 Task: Find connections with filter location Bad Nauheim with filter topic #Leadershipfirstwith filter profile language Potuguese with filter current company Accelya Group with filter school Rajasthan Technical University, Kota with filter industry Financial Services with filter service category Loans with filter keywords title Hotel Receptionist
Action: Mouse moved to (570, 75)
Screenshot: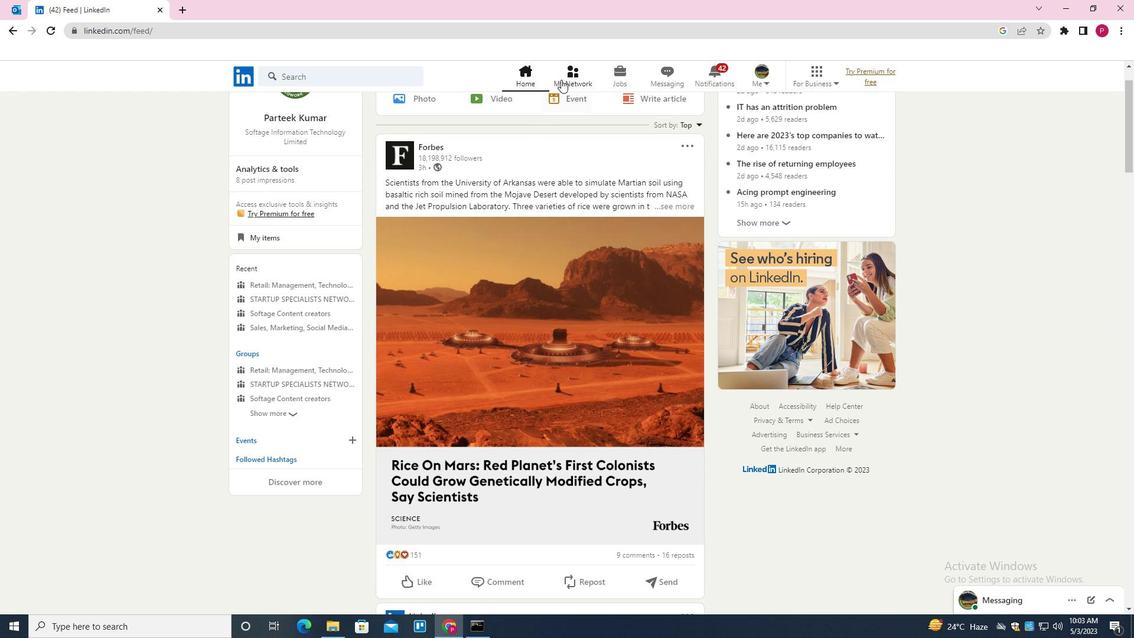 
Action: Mouse pressed left at (570, 75)
Screenshot: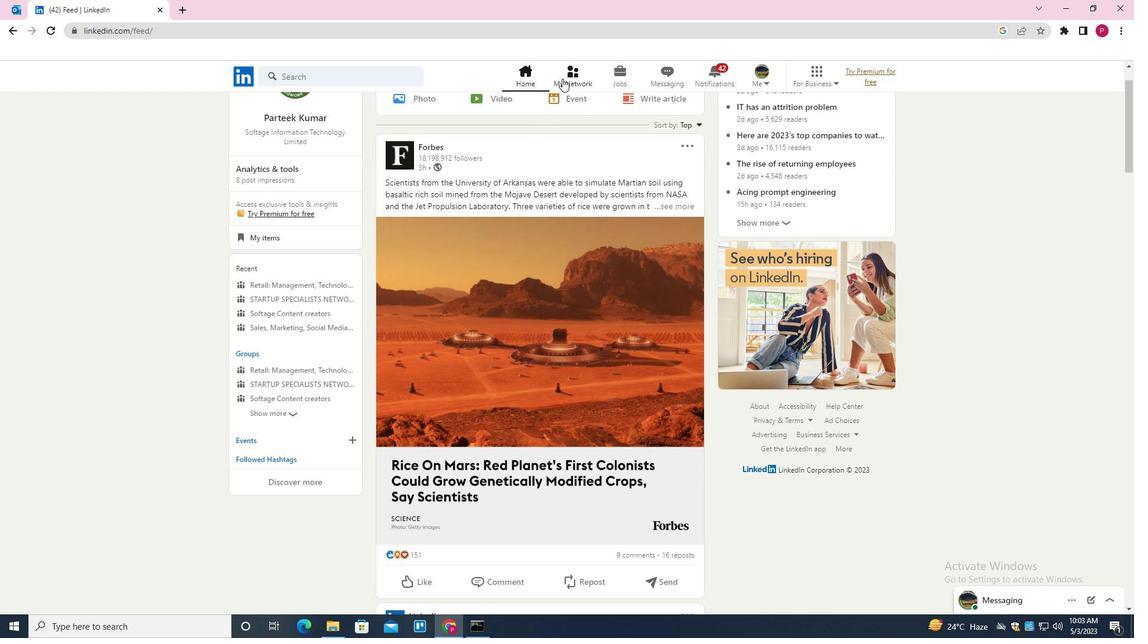 
Action: Mouse moved to (370, 140)
Screenshot: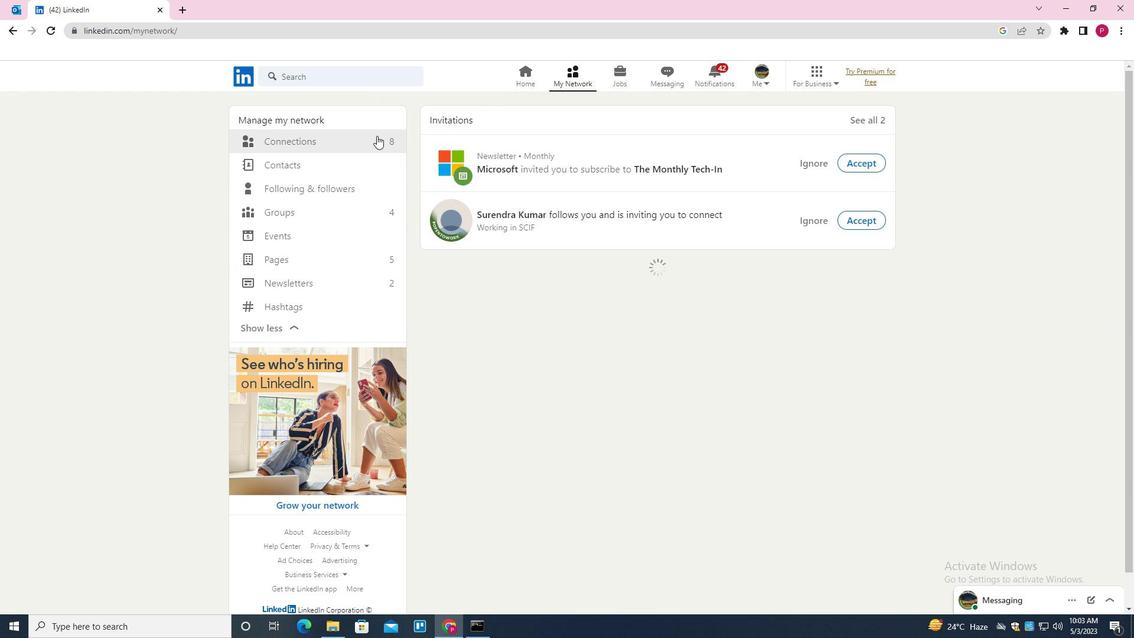 
Action: Mouse pressed left at (370, 140)
Screenshot: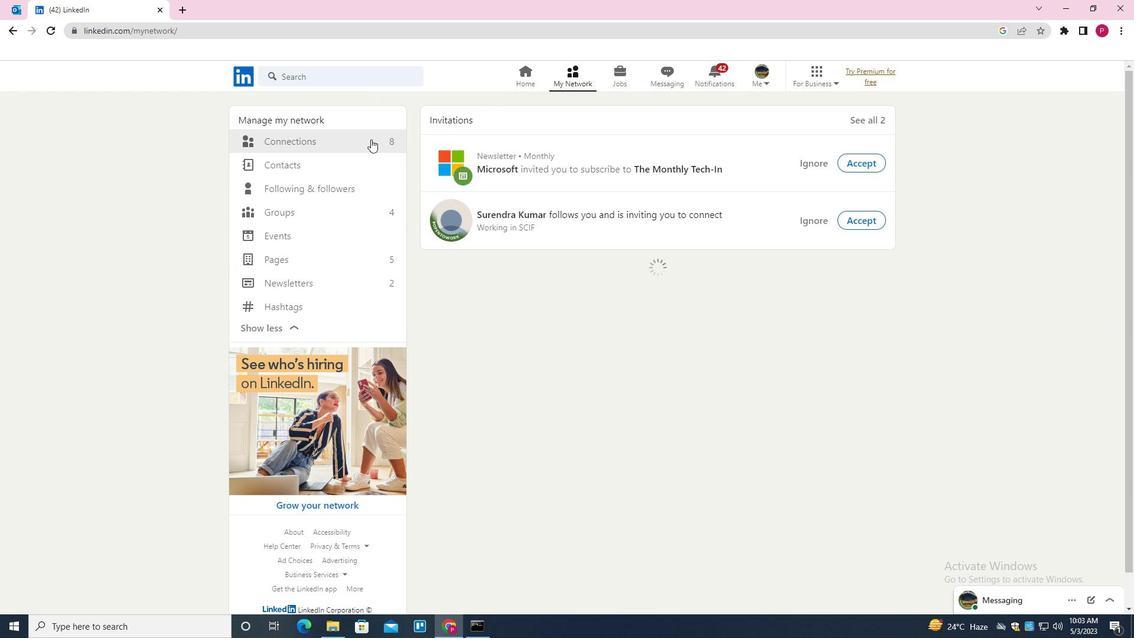 
Action: Mouse moved to (654, 142)
Screenshot: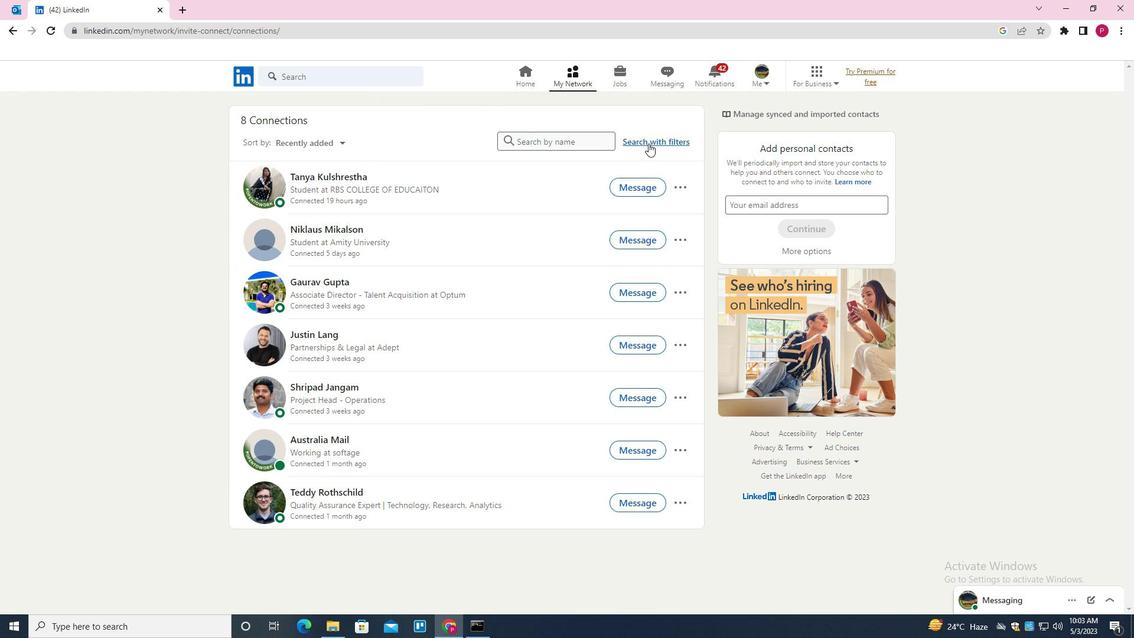 
Action: Mouse pressed left at (654, 142)
Screenshot: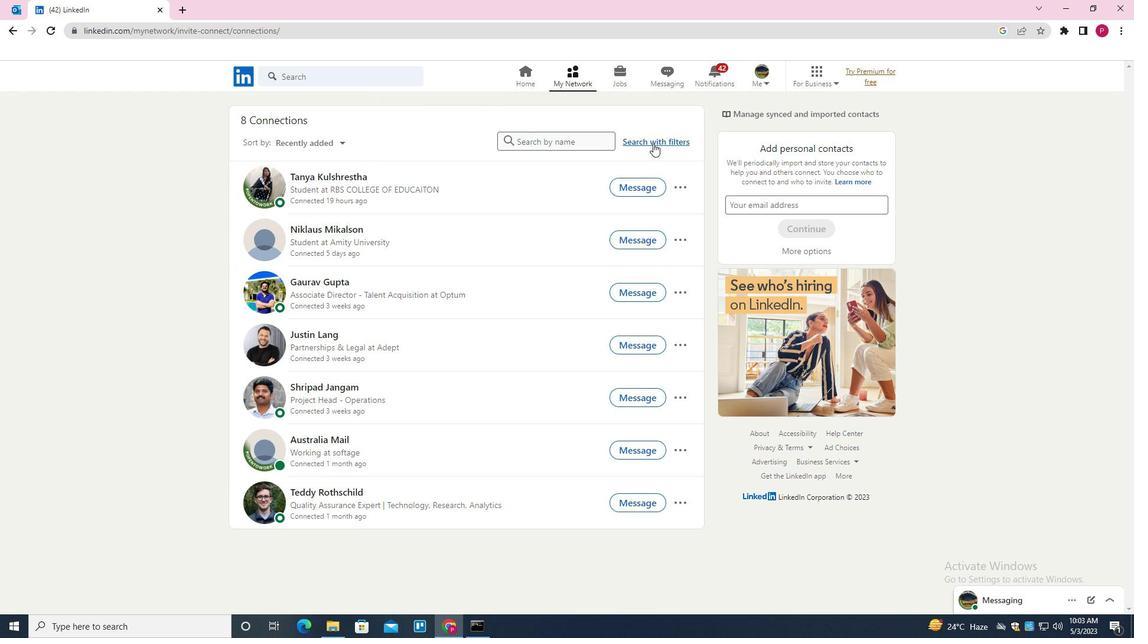 
Action: Mouse moved to (604, 111)
Screenshot: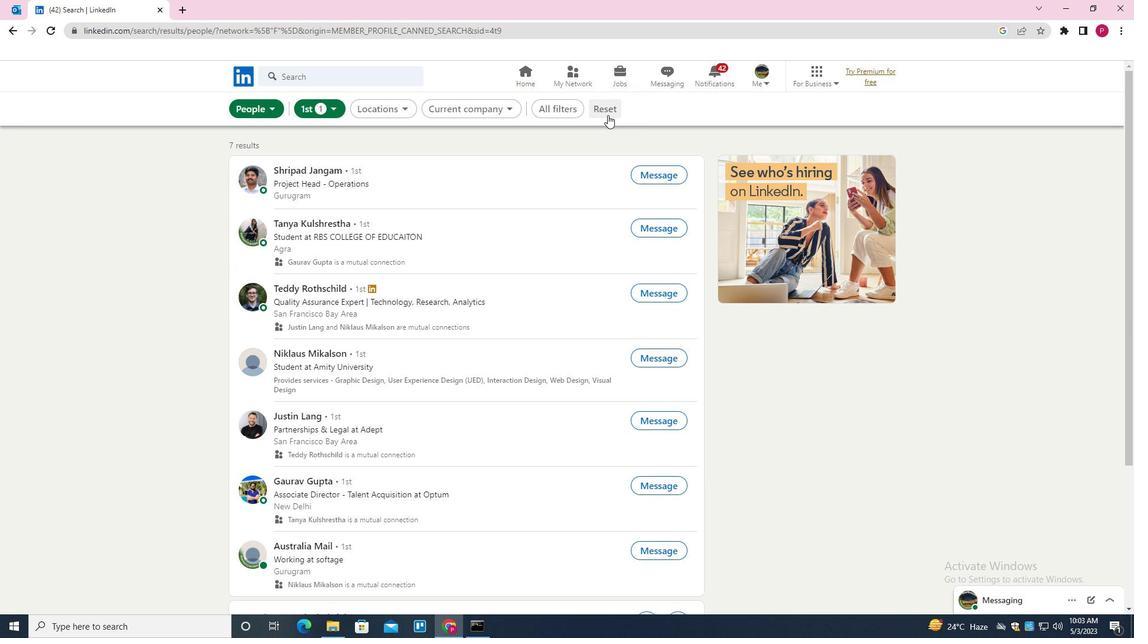 
Action: Mouse pressed left at (604, 111)
Screenshot: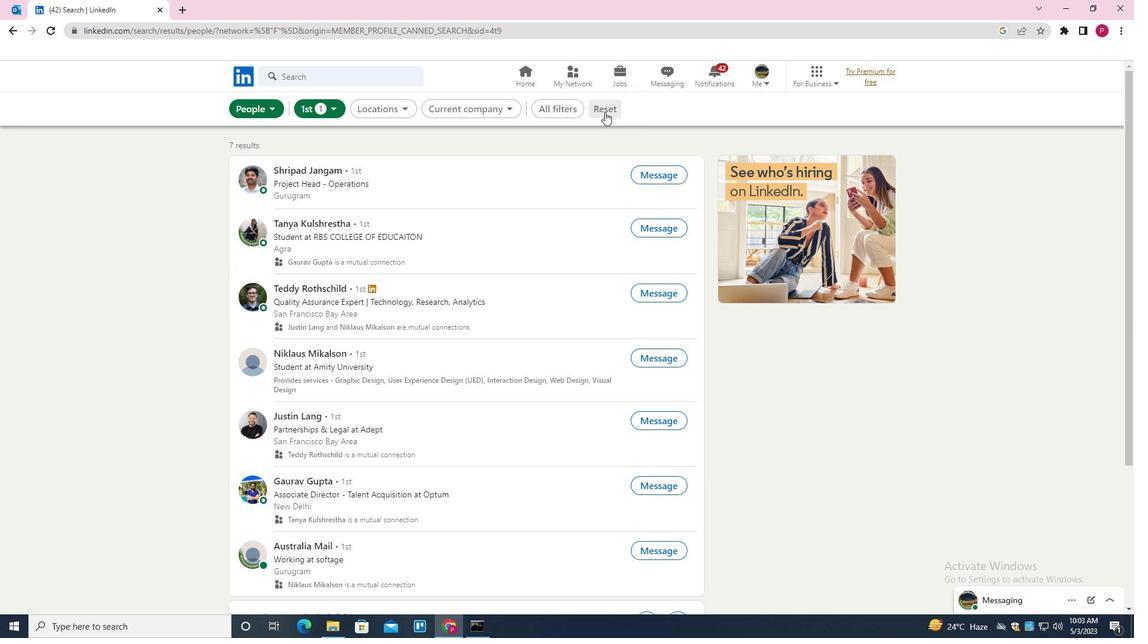 
Action: Mouse moved to (589, 109)
Screenshot: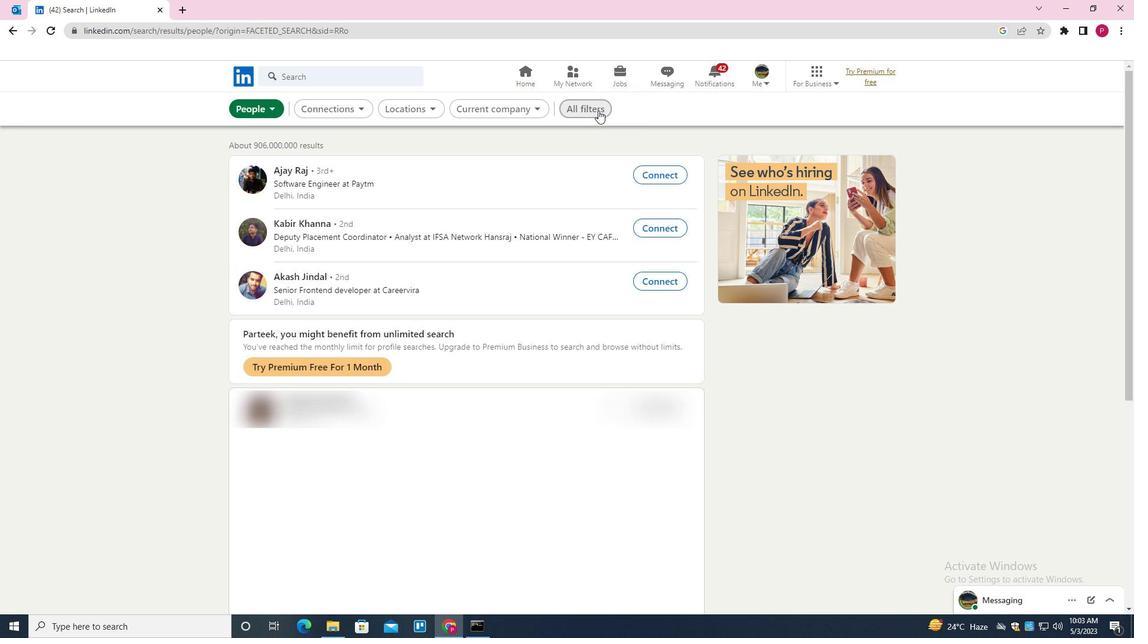 
Action: Mouse pressed left at (589, 109)
Screenshot: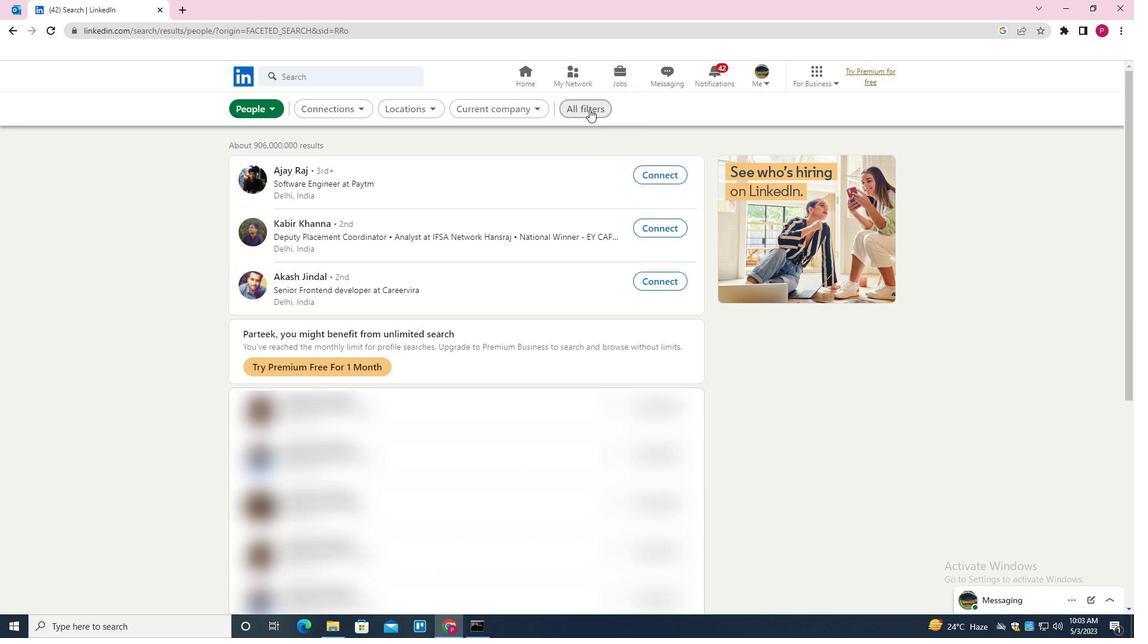
Action: Mouse moved to (896, 261)
Screenshot: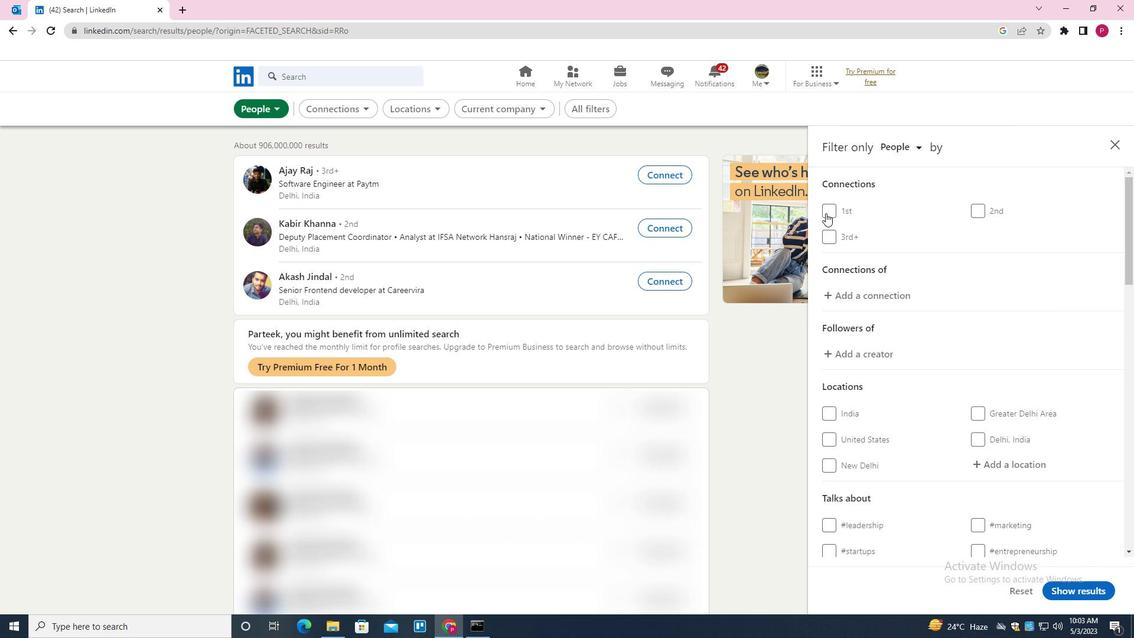 
Action: Mouse scrolled (896, 261) with delta (0, 0)
Screenshot: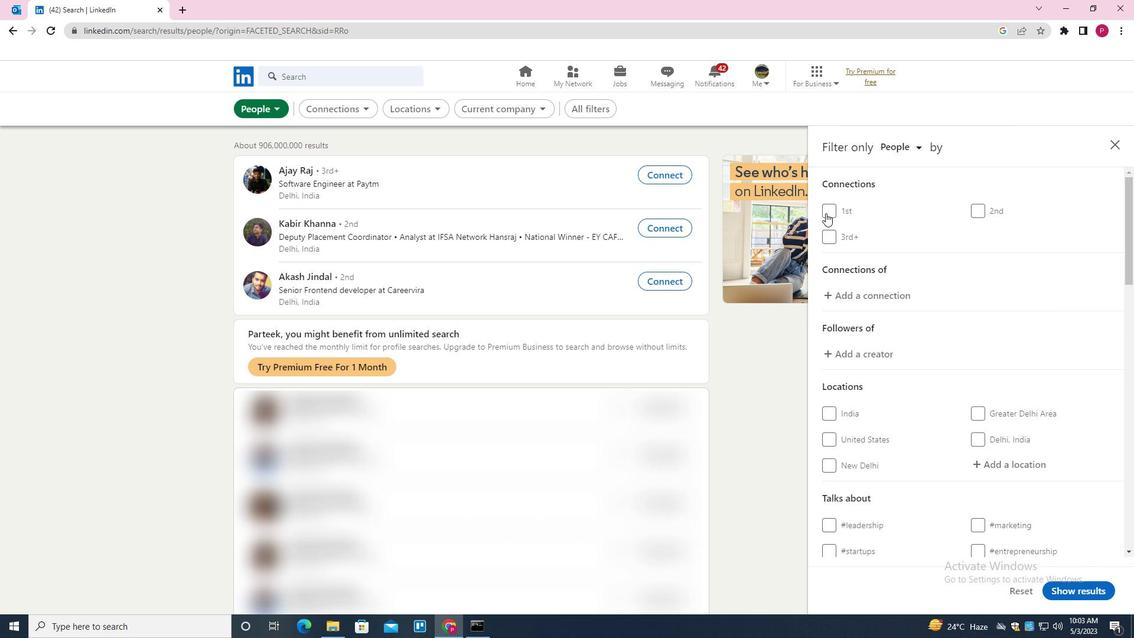 
Action: Mouse moved to (928, 285)
Screenshot: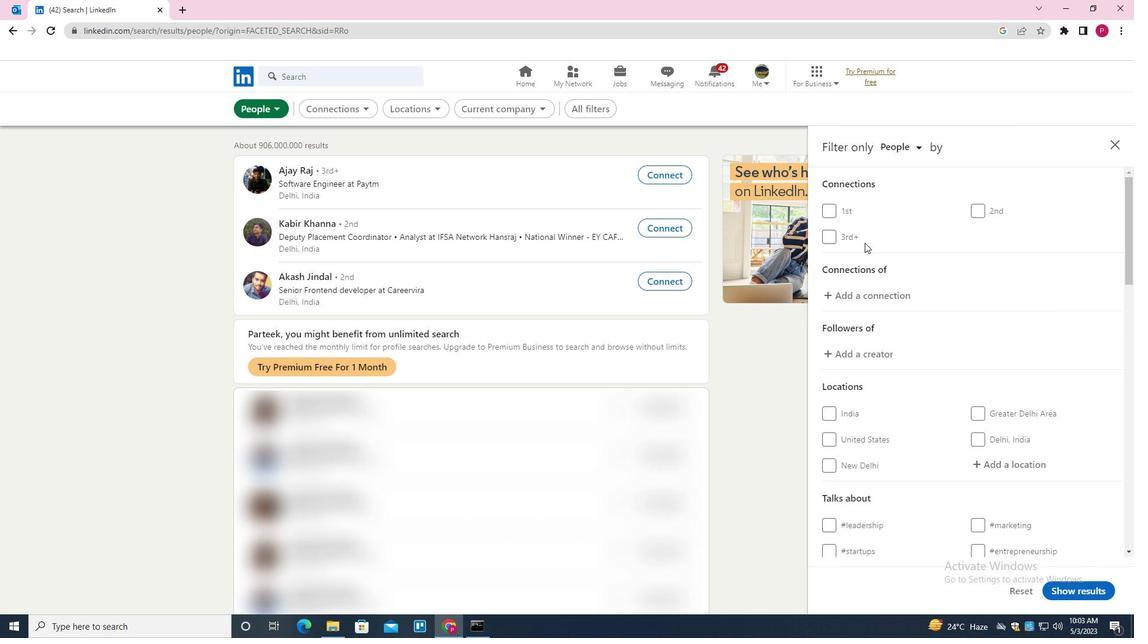 
Action: Mouse scrolled (928, 284) with delta (0, 0)
Screenshot: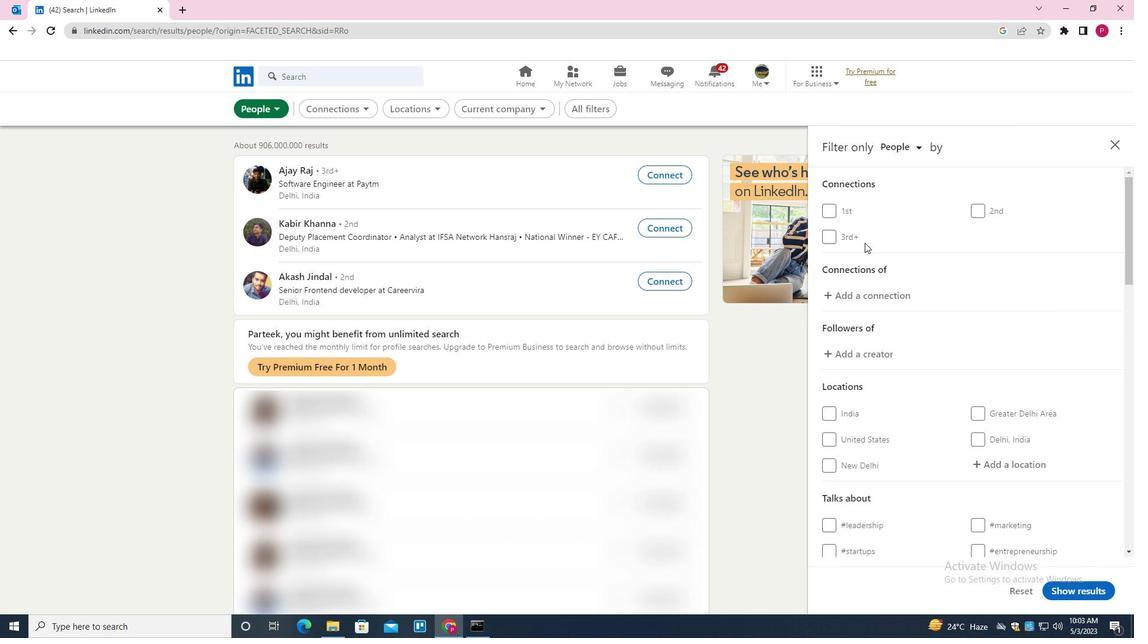 
Action: Mouse moved to (994, 336)
Screenshot: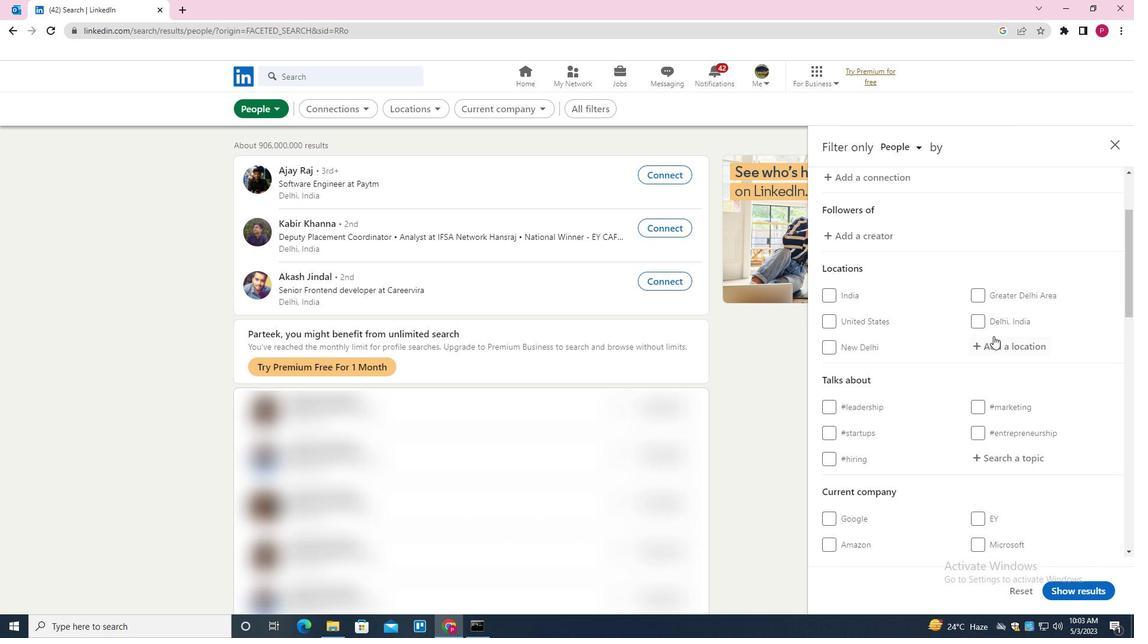
Action: Mouse pressed left at (994, 336)
Screenshot: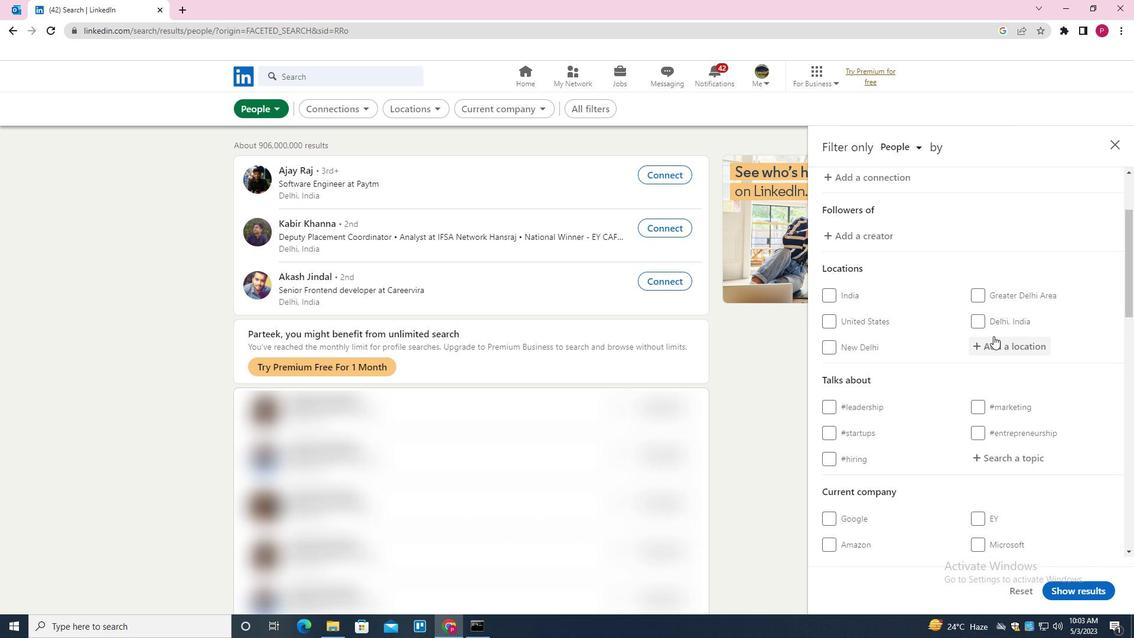 
Action: Key pressed <Key.shift>BAD<Key.space><Key.shift><Key.shift><Key.shift><Key.shift>NAUHEIM<Key.down><Key.enter>
Screenshot: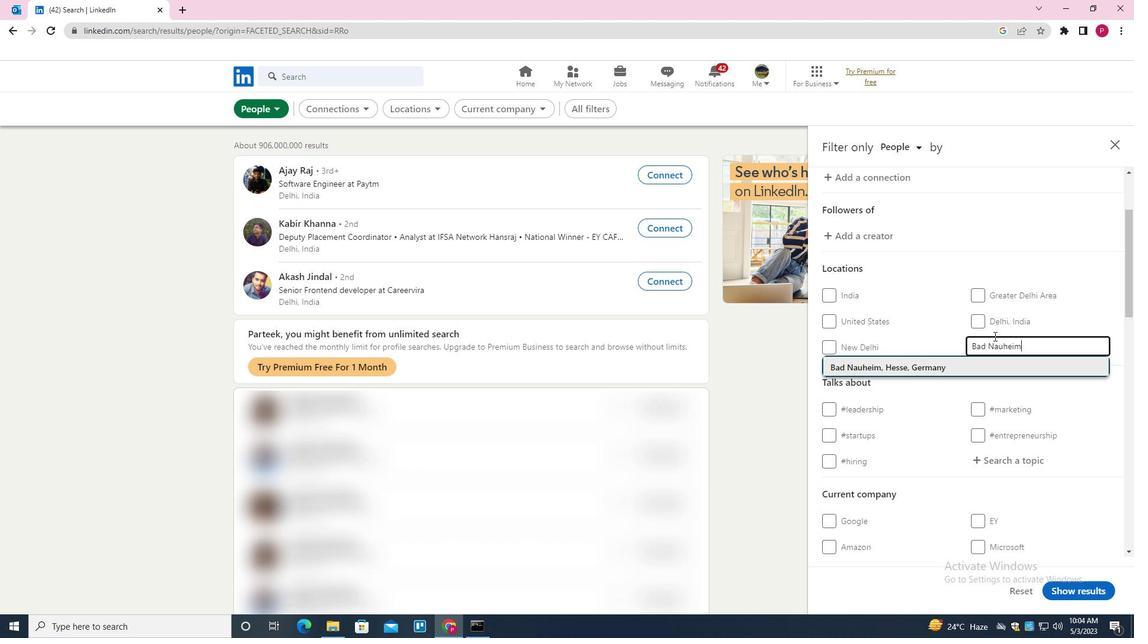 
Action: Mouse moved to (970, 349)
Screenshot: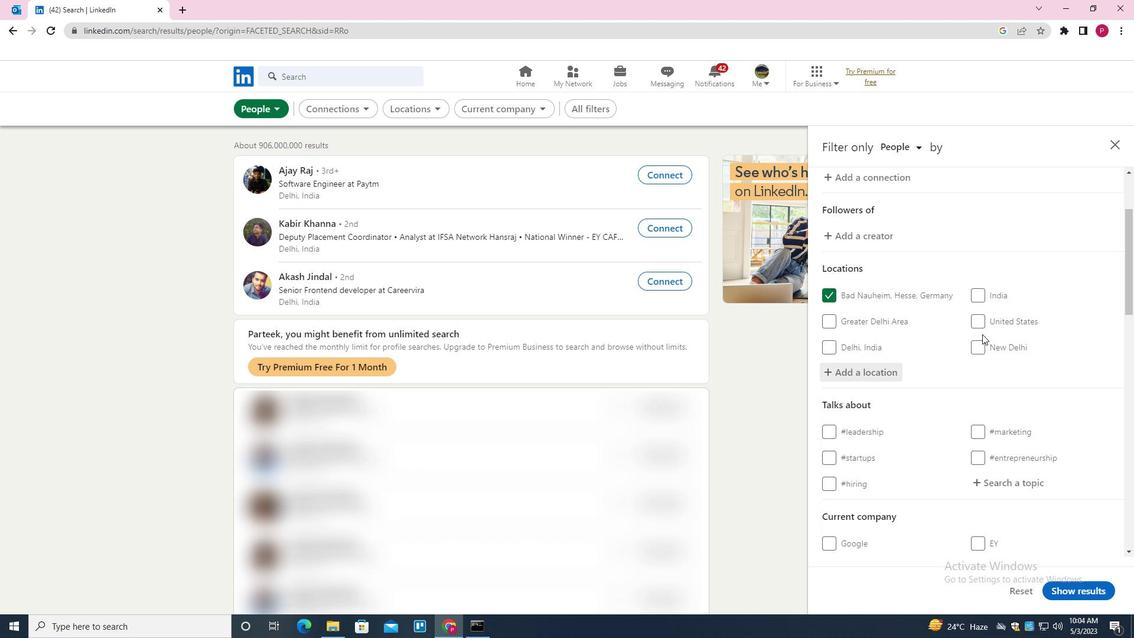 
Action: Mouse scrolled (970, 349) with delta (0, 0)
Screenshot: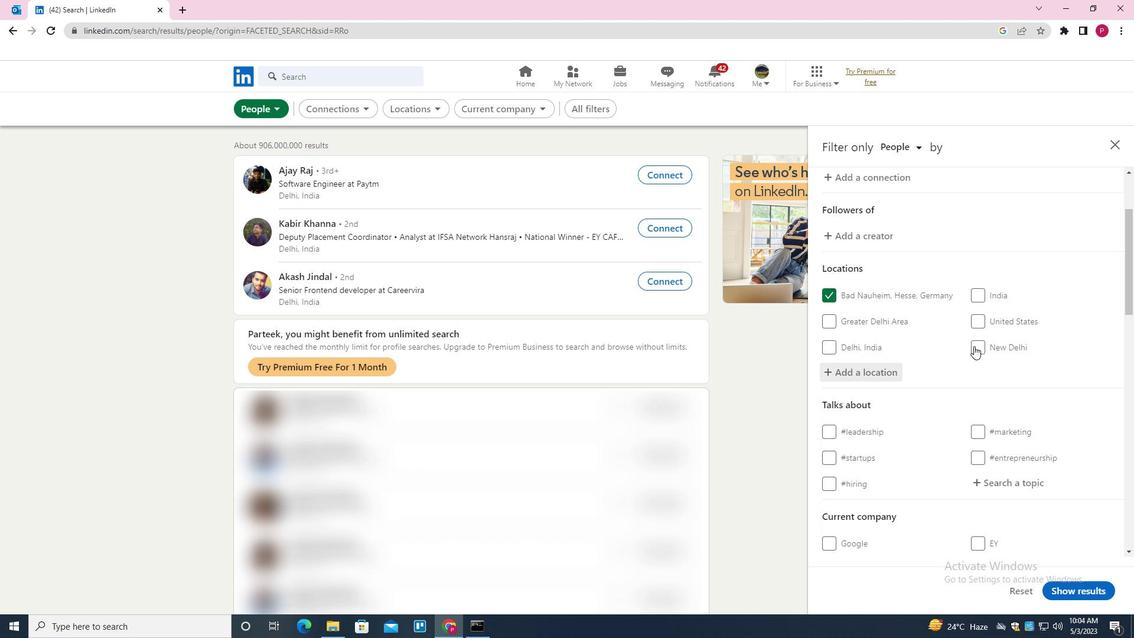 
Action: Mouse moved to (970, 350)
Screenshot: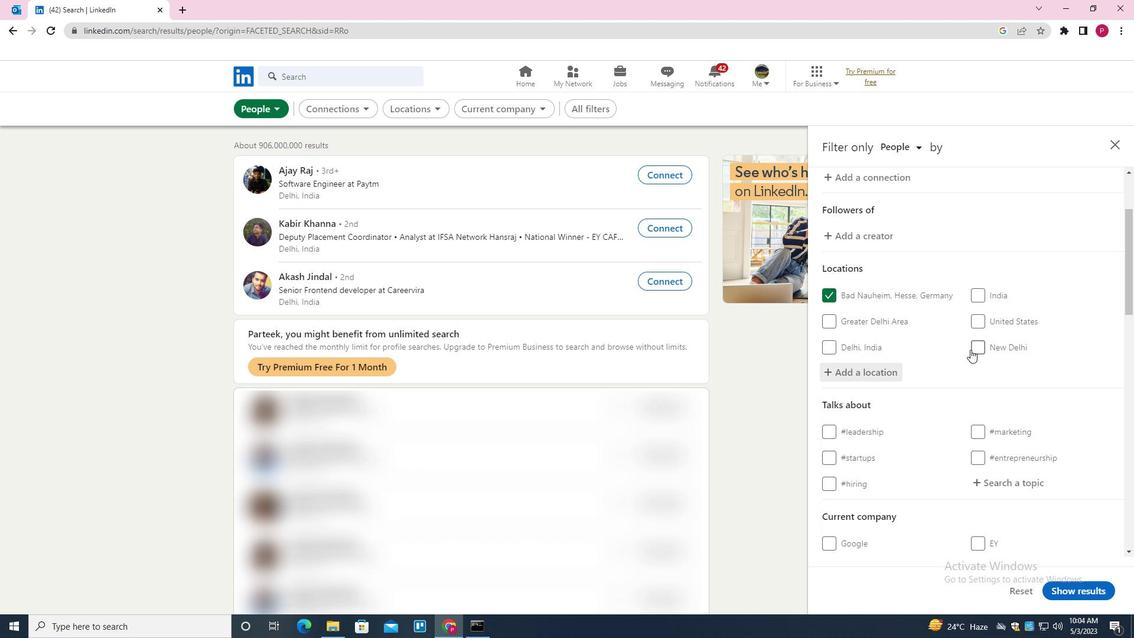 
Action: Mouse scrolled (970, 350) with delta (0, 0)
Screenshot: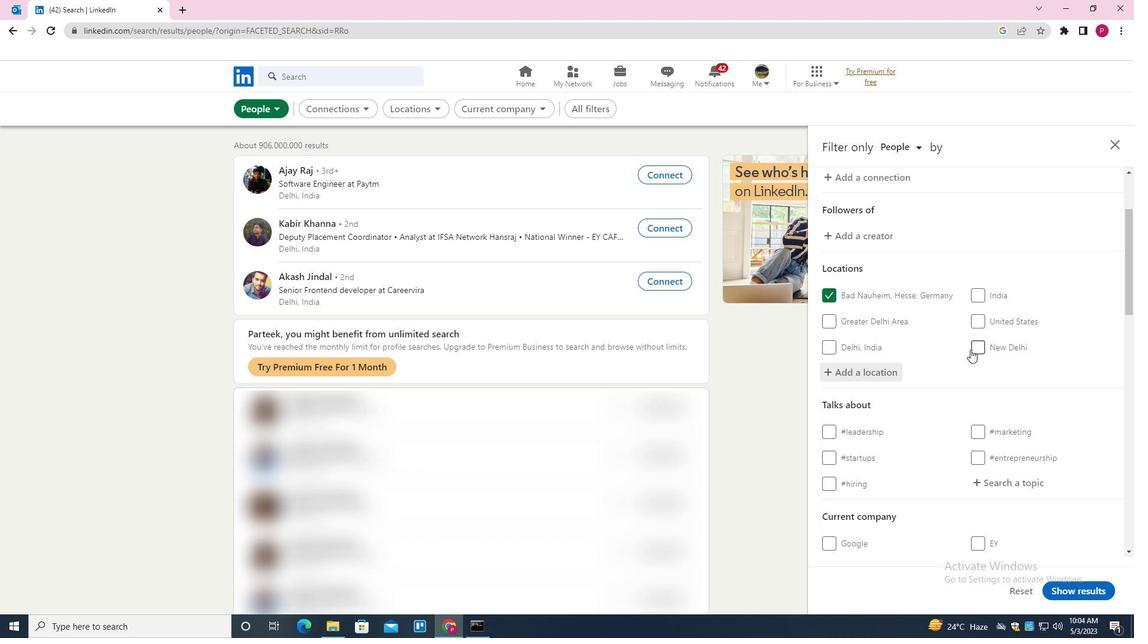 
Action: Mouse moved to (970, 352)
Screenshot: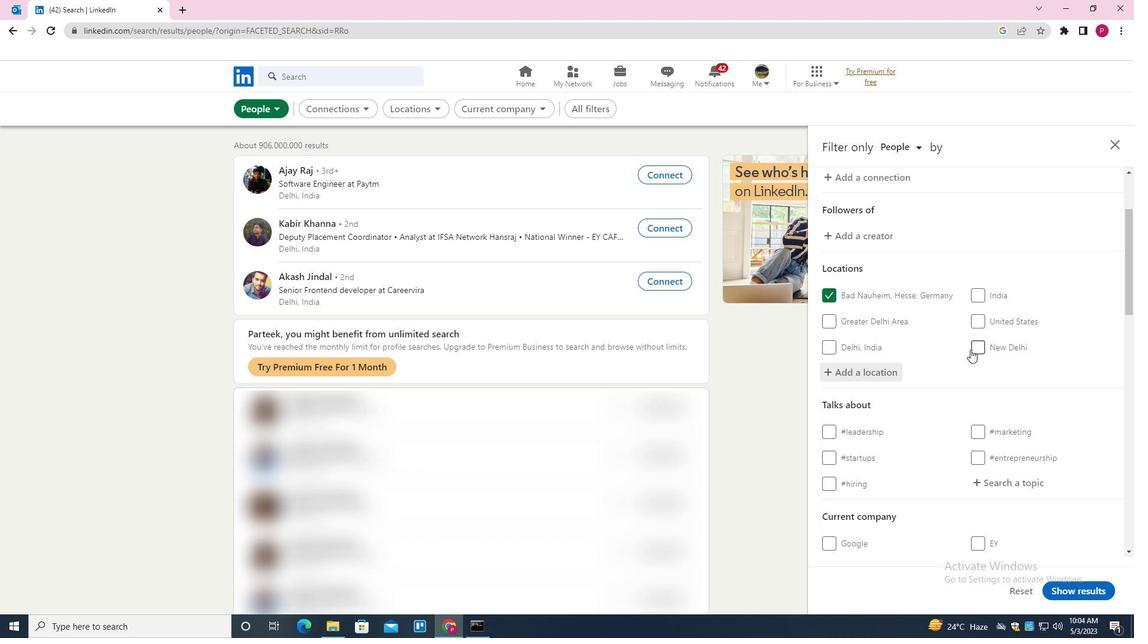 
Action: Mouse scrolled (970, 352) with delta (0, 0)
Screenshot: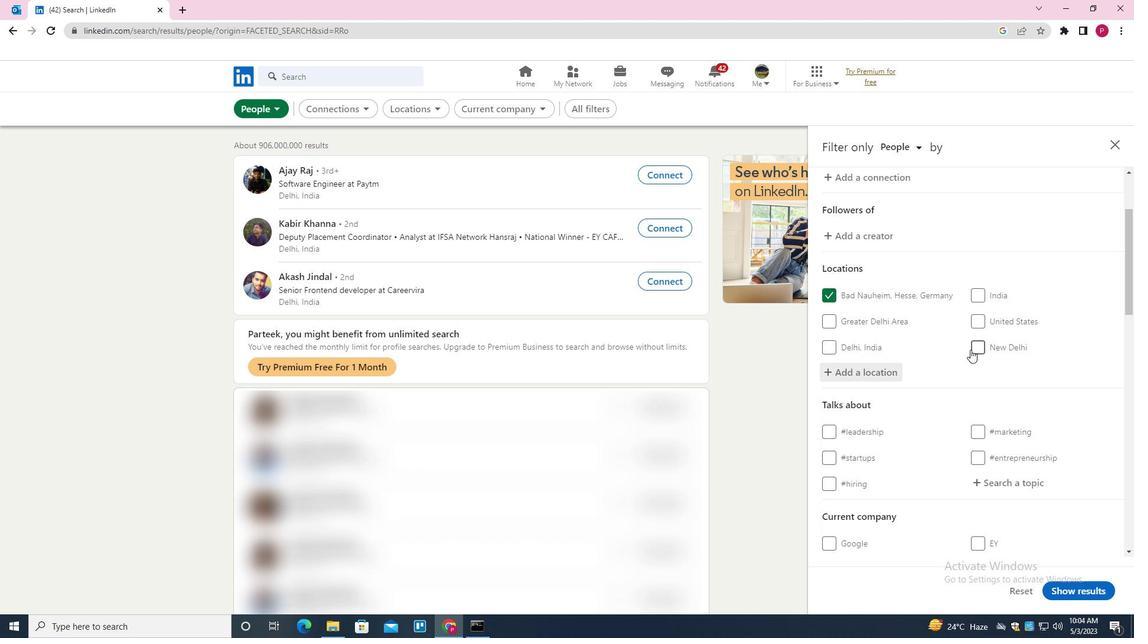 
Action: Mouse moved to (972, 353)
Screenshot: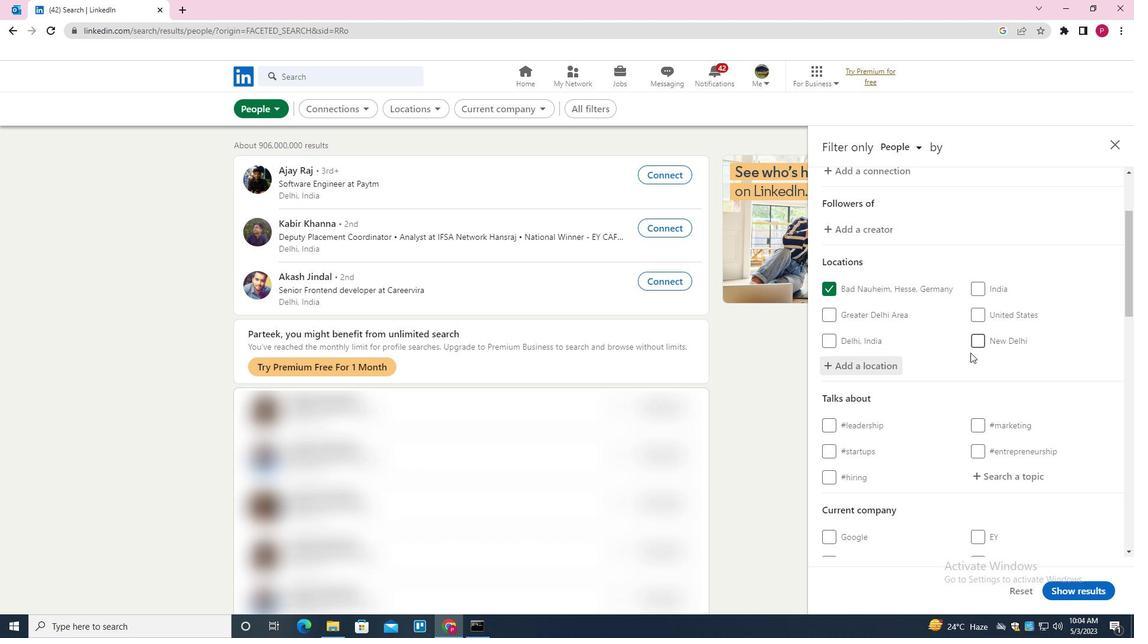 
Action: Mouse scrolled (972, 352) with delta (0, 0)
Screenshot: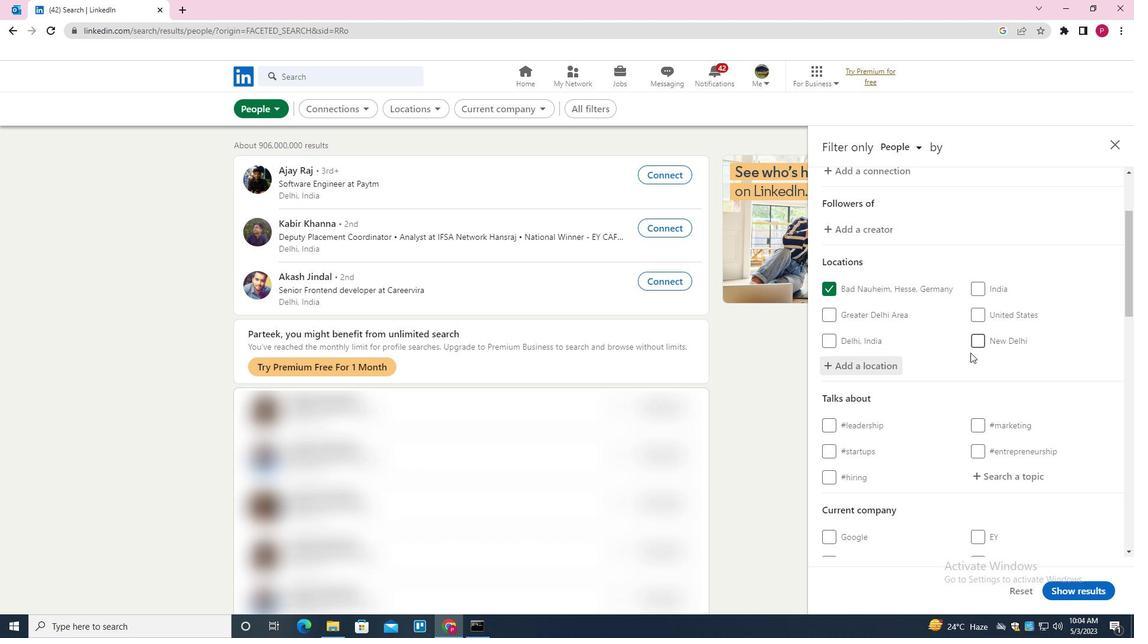 
Action: Mouse moved to (1020, 244)
Screenshot: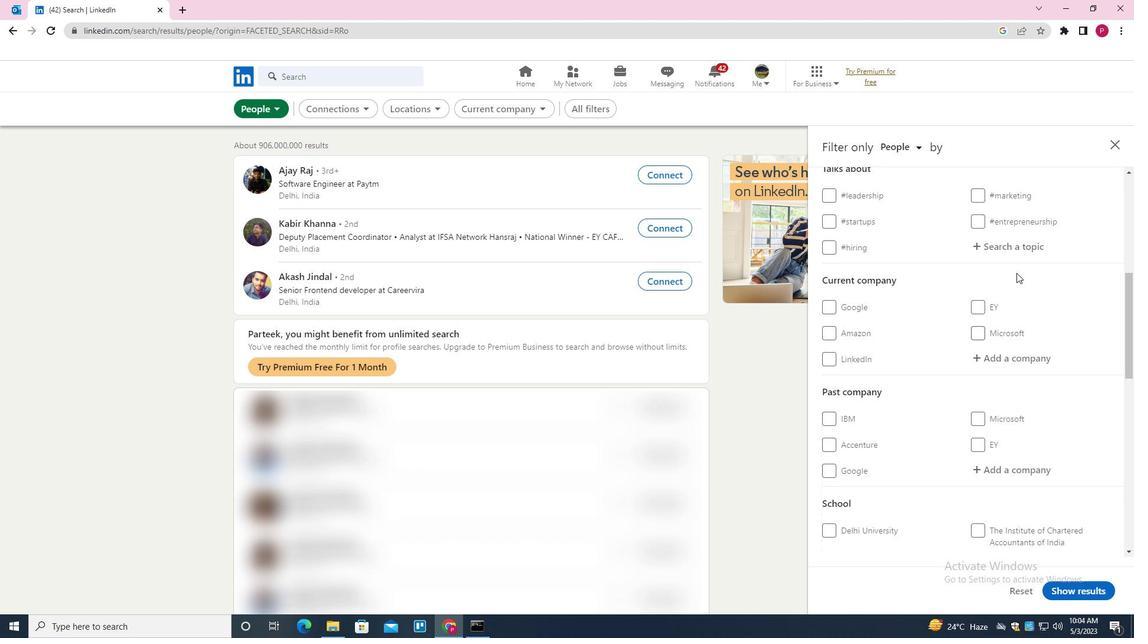 
Action: Mouse pressed left at (1020, 244)
Screenshot: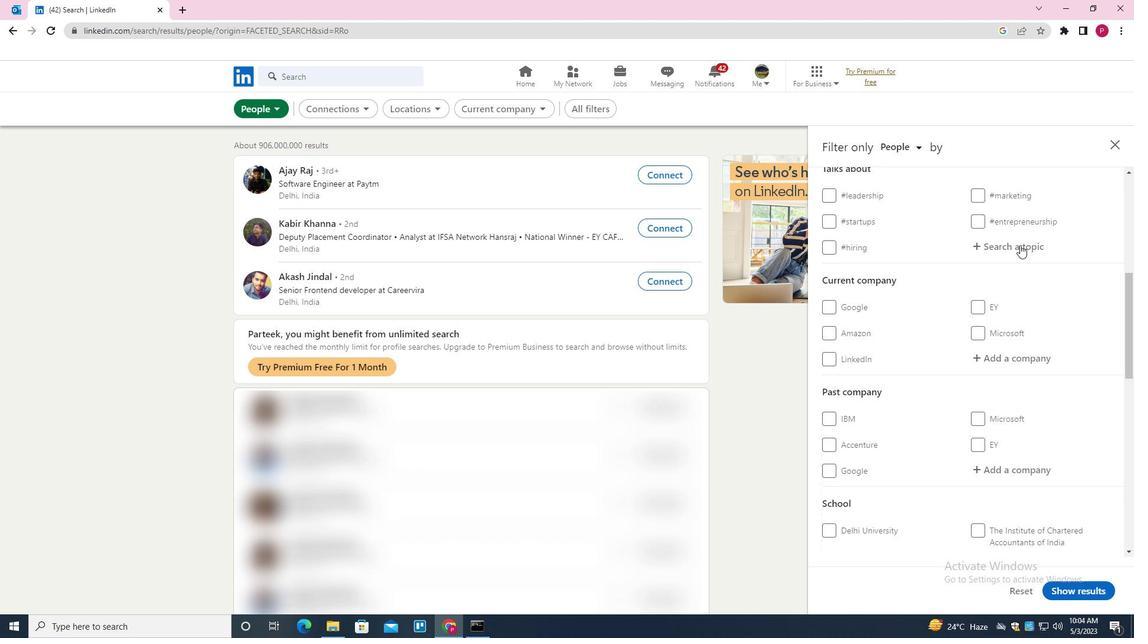 
Action: Key pressed LEADERSHIPFIRST<Key.down><Key.enter>
Screenshot: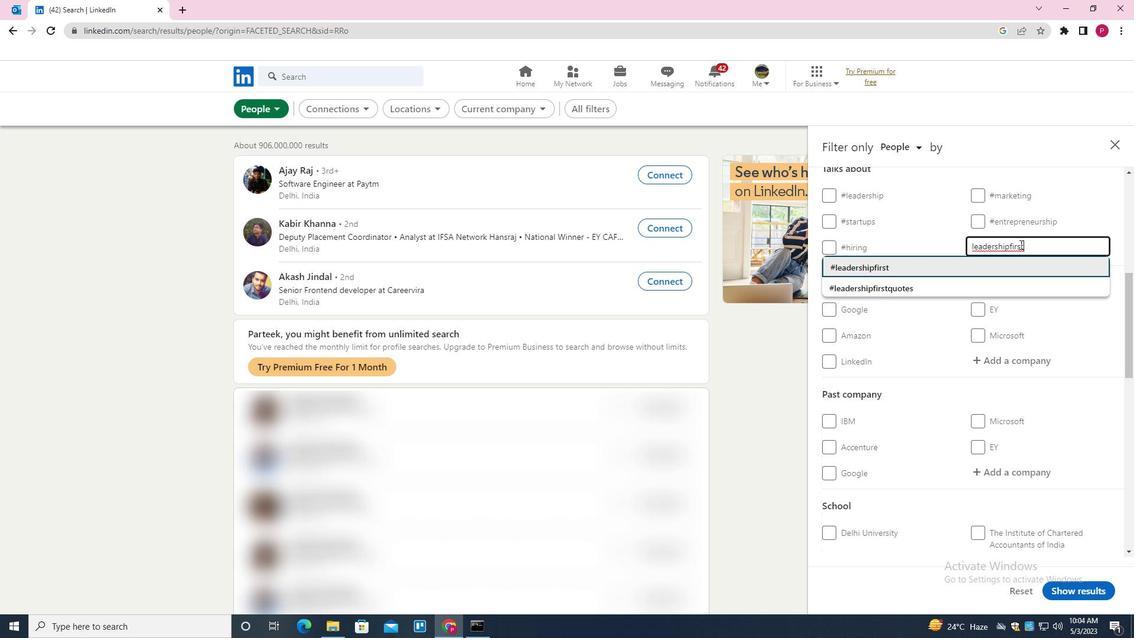 
Action: Mouse moved to (872, 248)
Screenshot: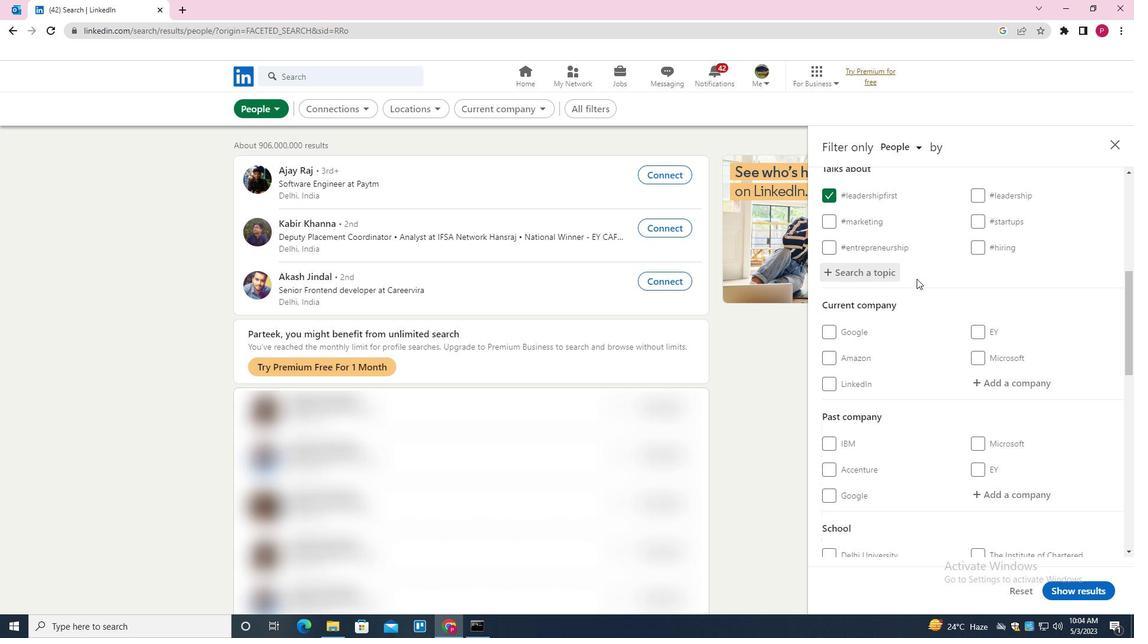 
Action: Mouse scrolled (872, 247) with delta (0, 0)
Screenshot: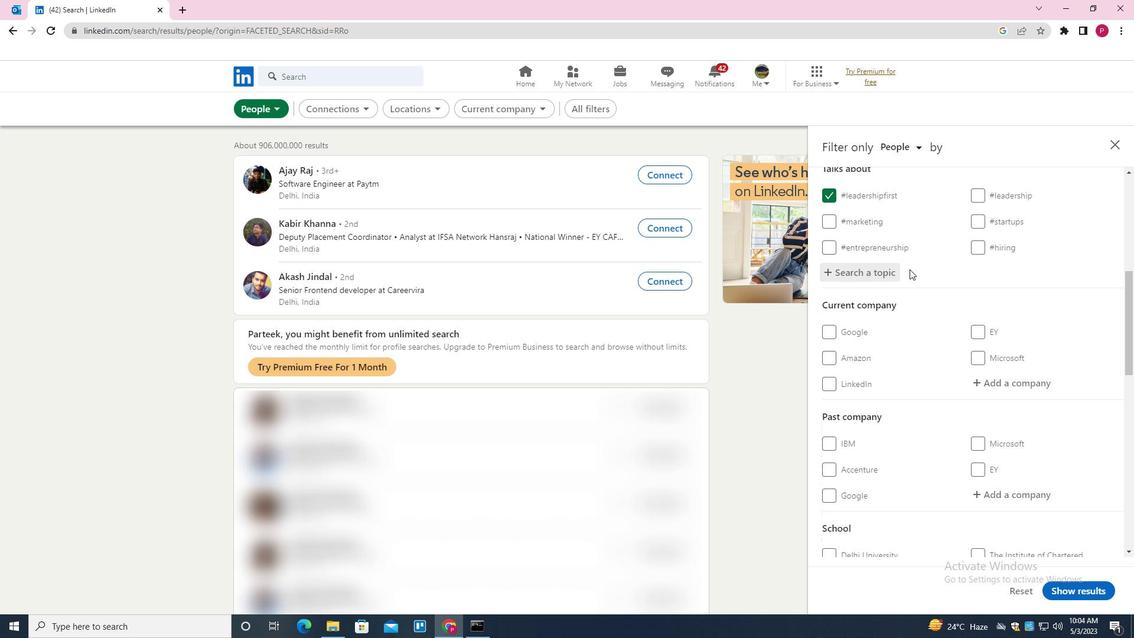 
Action: Mouse moved to (874, 246)
Screenshot: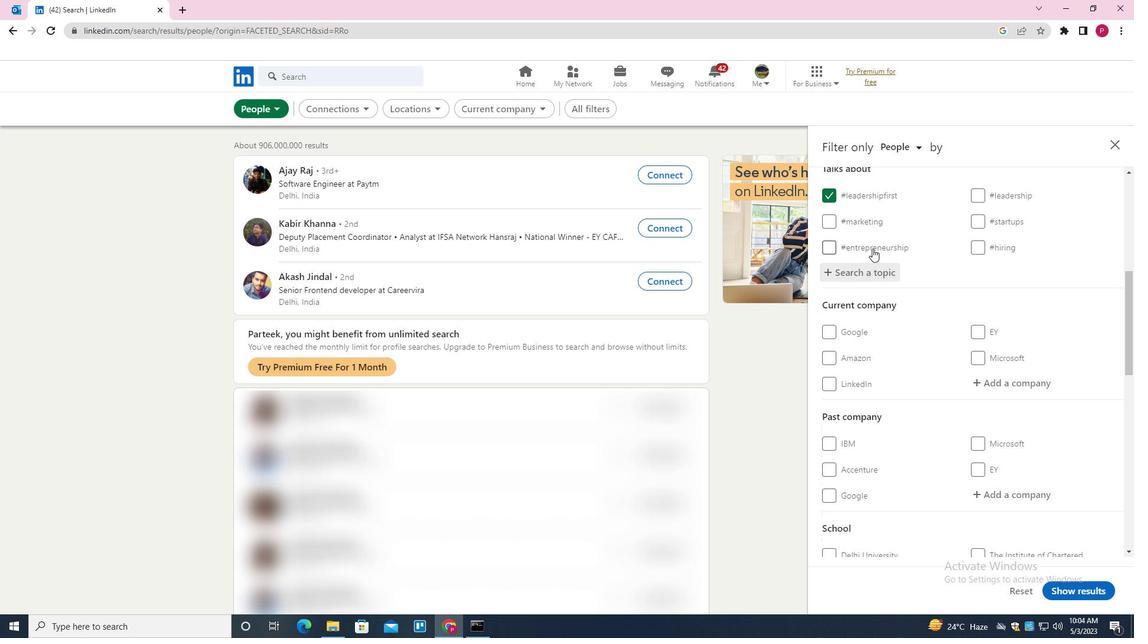 
Action: Mouse scrolled (874, 245) with delta (0, 0)
Screenshot: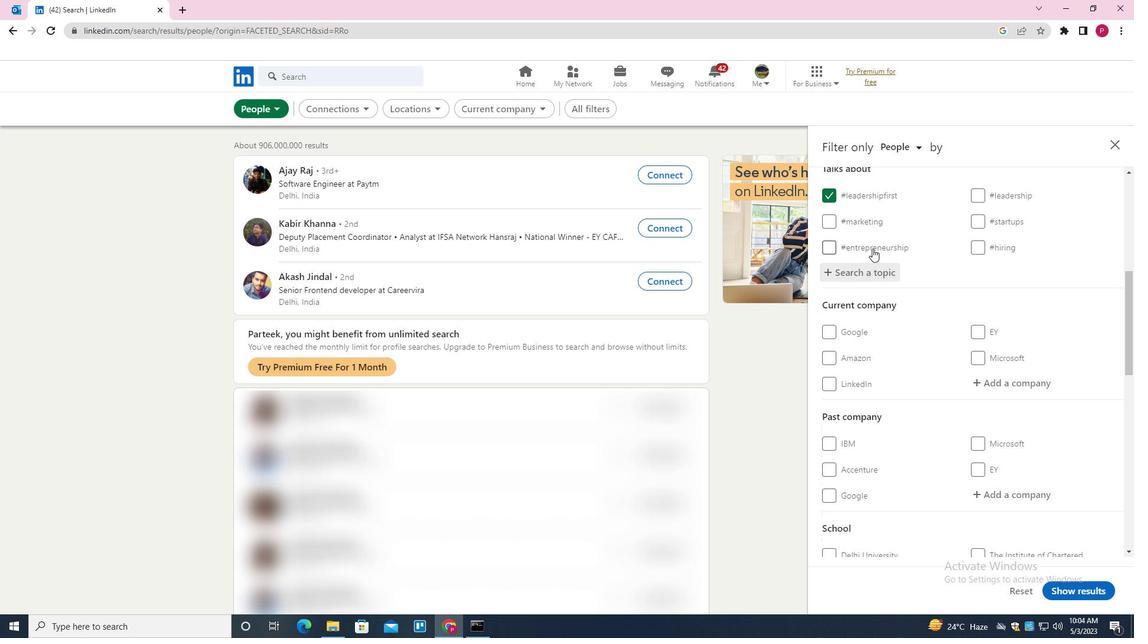 
Action: Mouse moved to (946, 288)
Screenshot: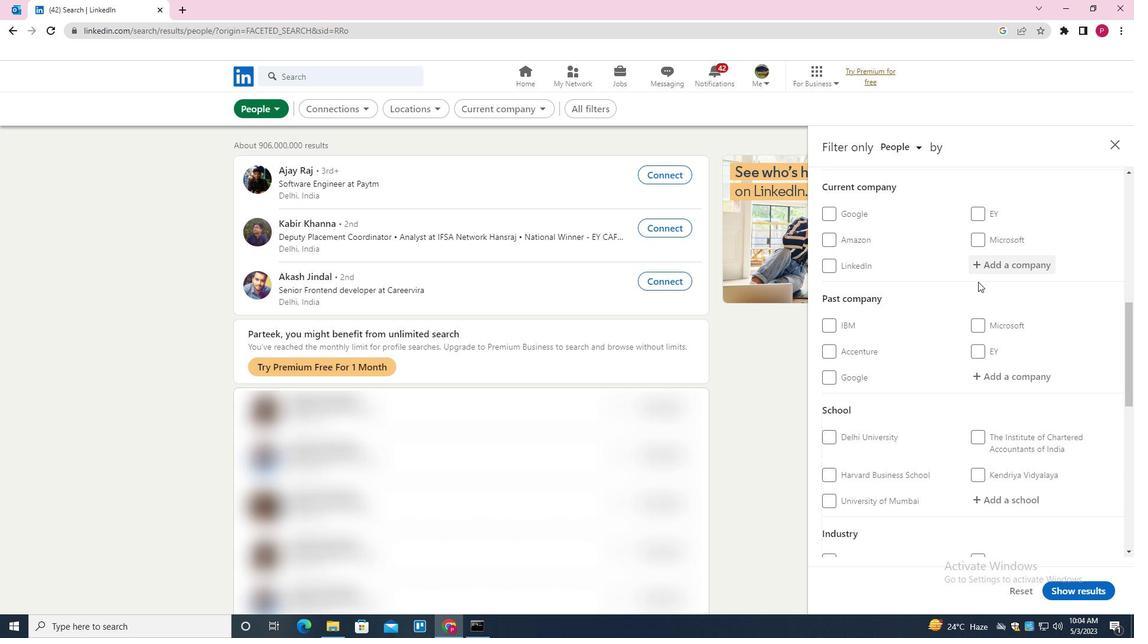 
Action: Mouse scrolled (946, 288) with delta (0, 0)
Screenshot: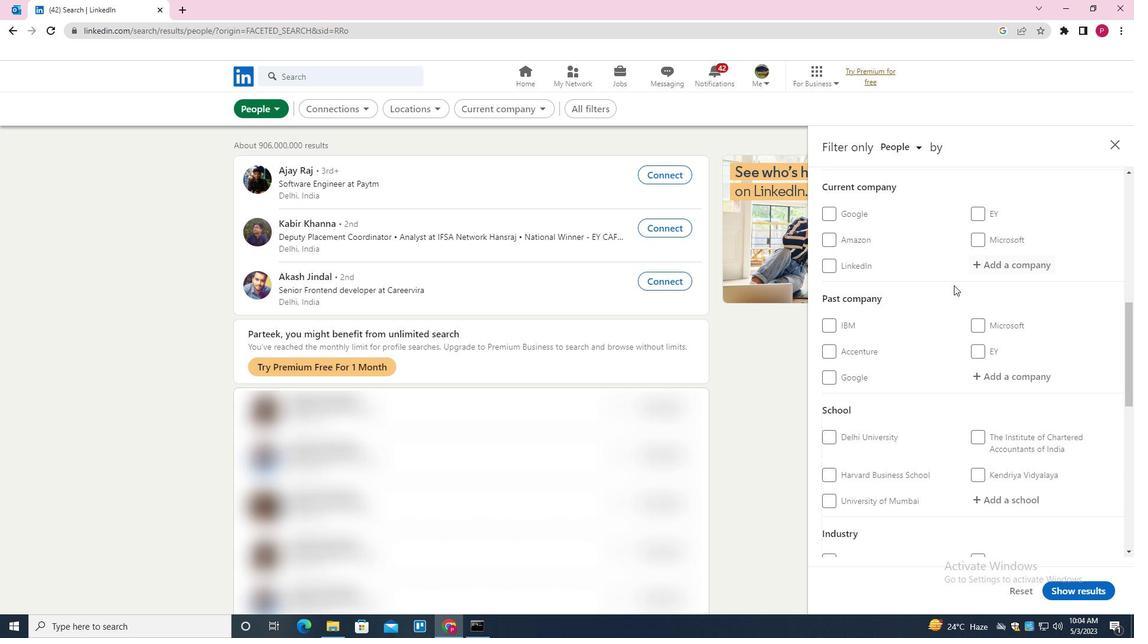 
Action: Mouse moved to (946, 289)
Screenshot: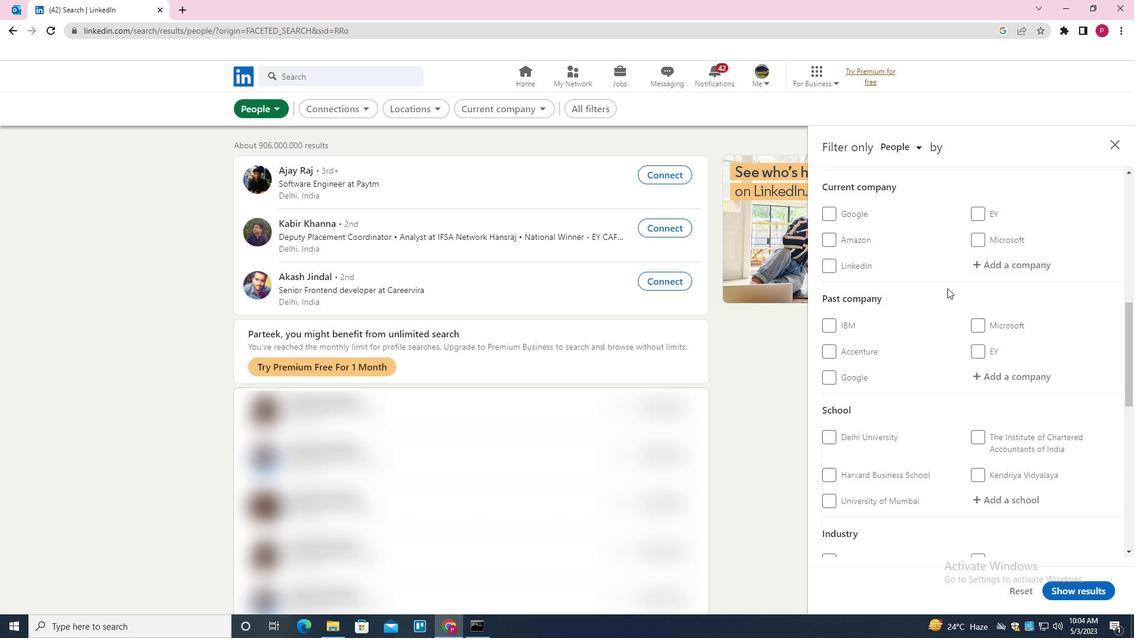 
Action: Mouse scrolled (946, 288) with delta (0, 0)
Screenshot: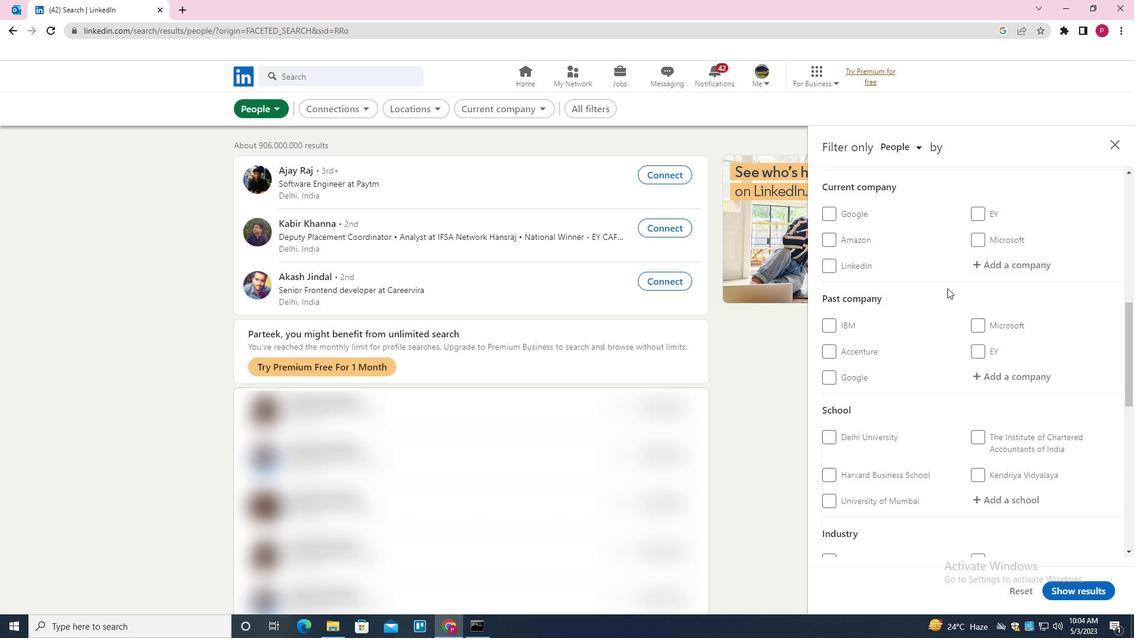 
Action: Mouse moved to (946, 289)
Screenshot: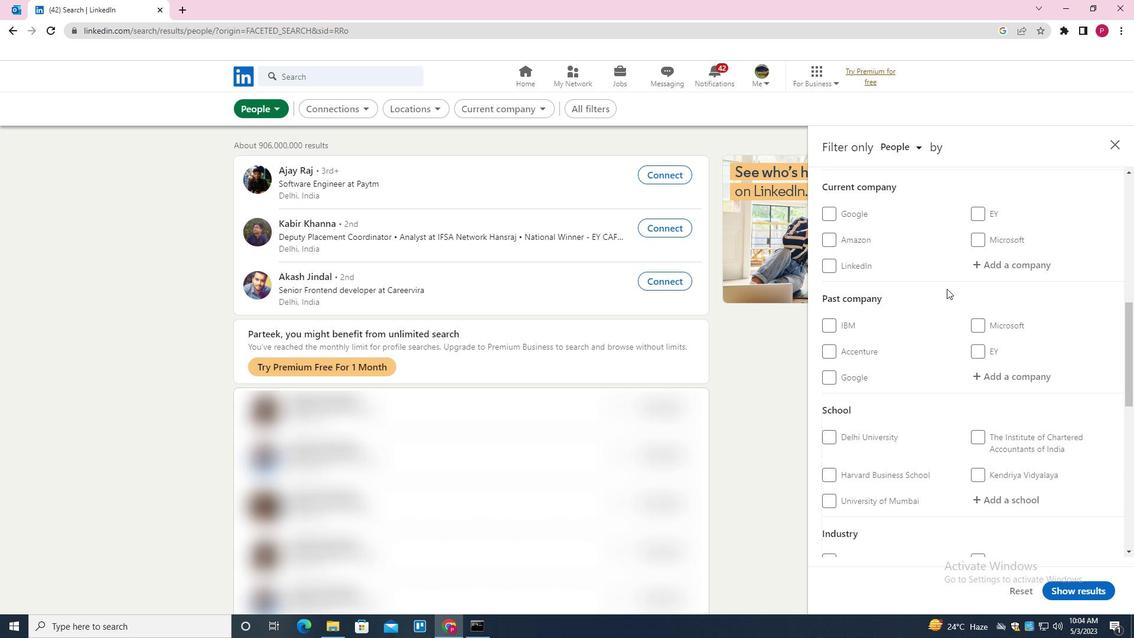 
Action: Mouse scrolled (946, 288) with delta (0, 0)
Screenshot: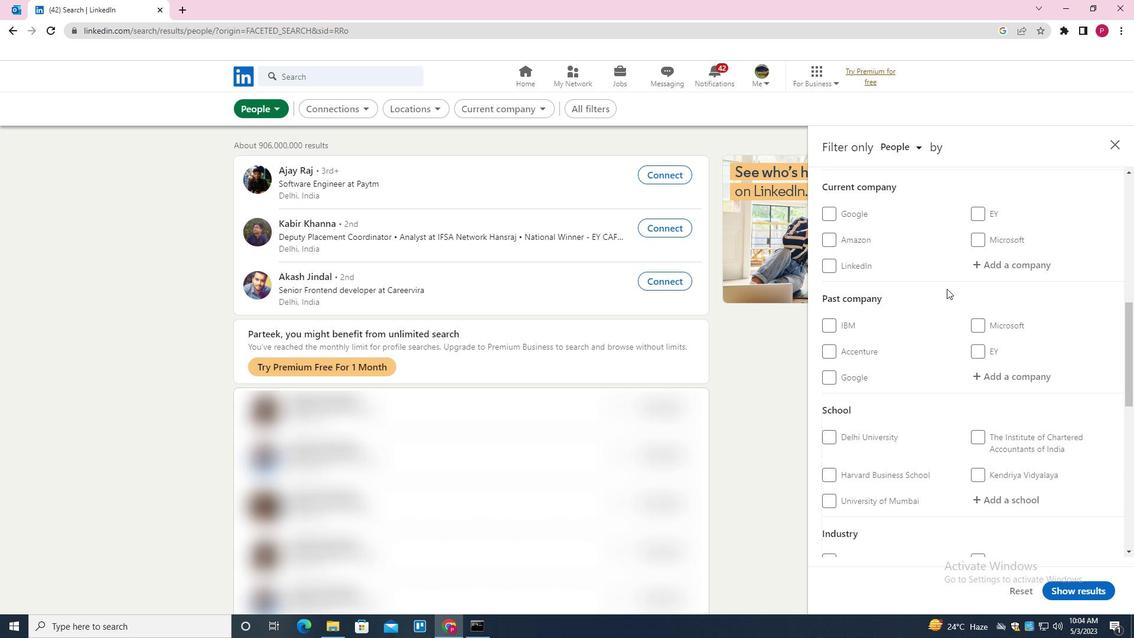 
Action: Mouse scrolled (946, 288) with delta (0, 0)
Screenshot: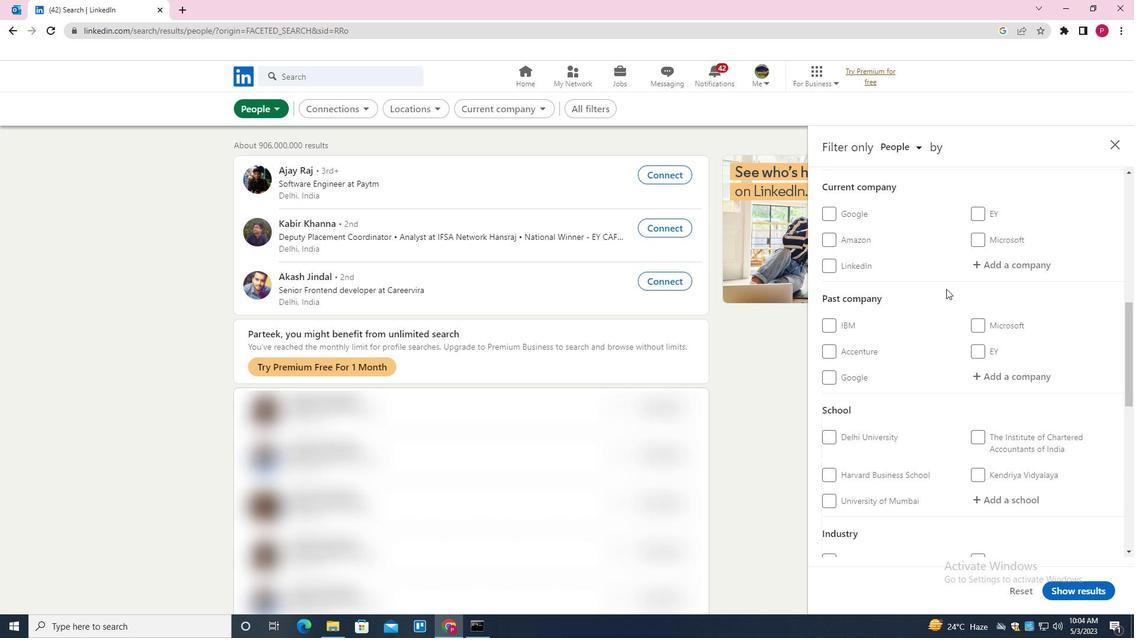 
Action: Mouse scrolled (946, 288) with delta (0, 0)
Screenshot: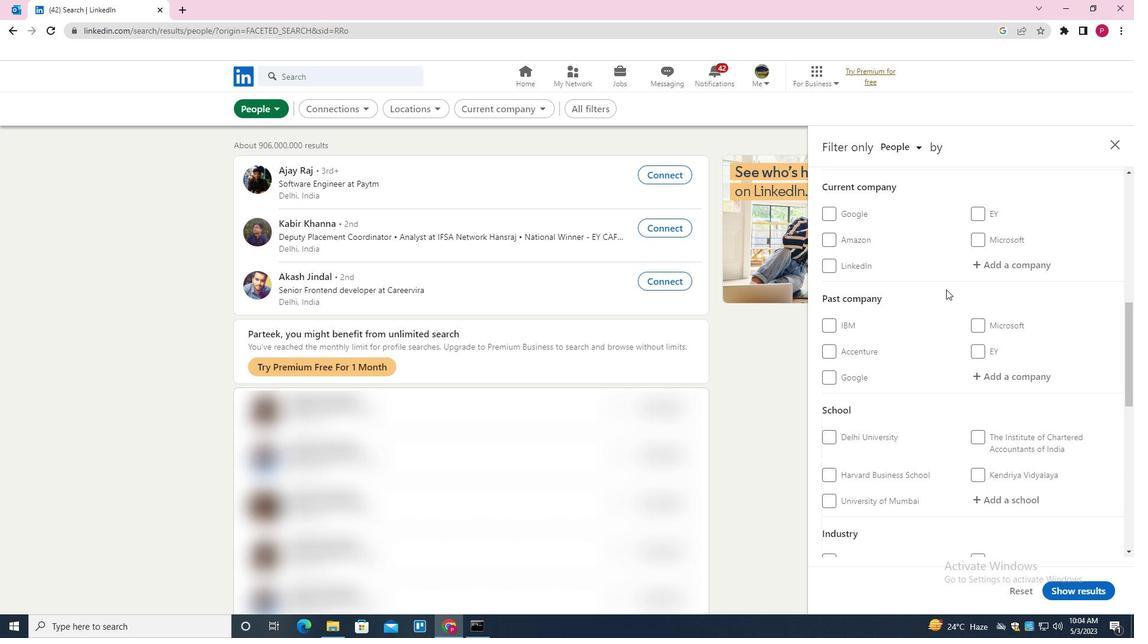 
Action: Mouse scrolled (946, 288) with delta (0, 0)
Screenshot: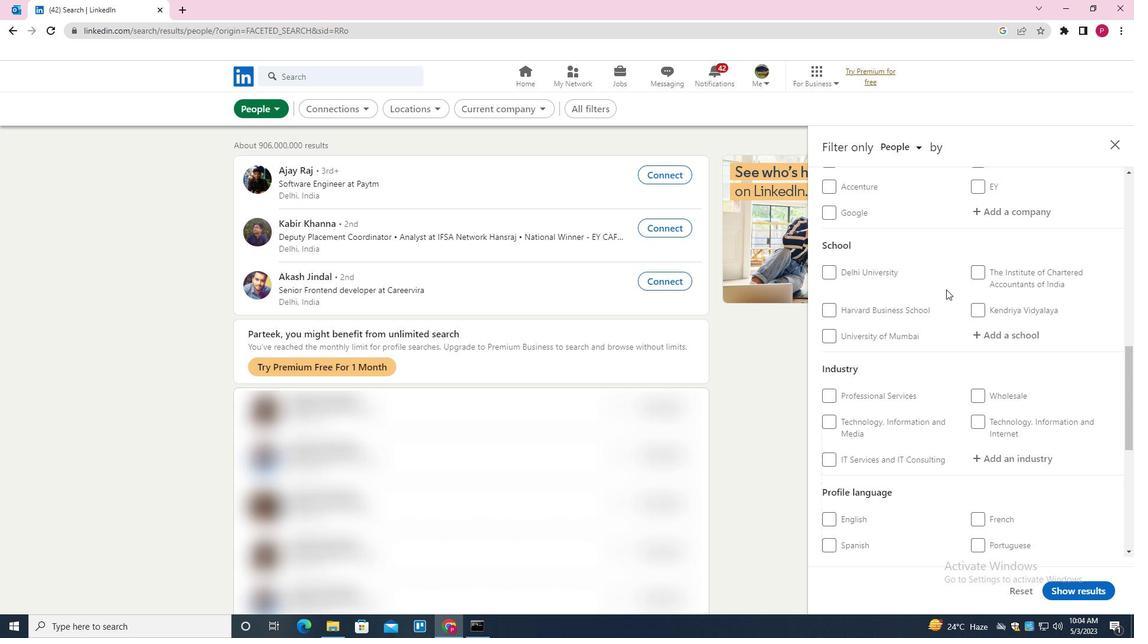 
Action: Mouse scrolled (946, 288) with delta (0, 0)
Screenshot: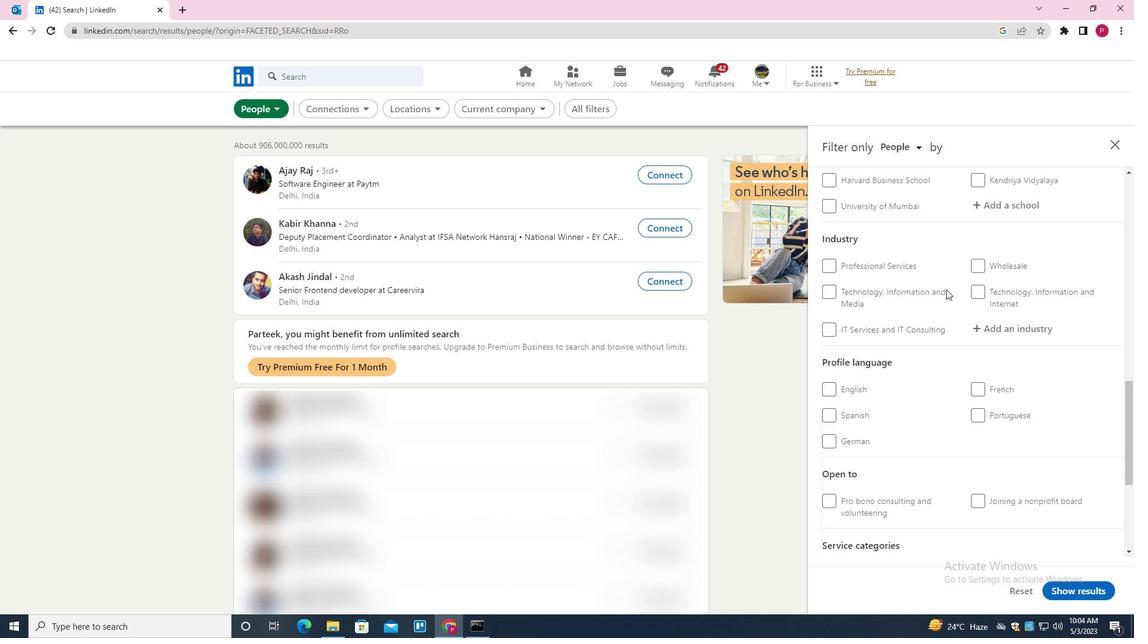 
Action: Mouse moved to (984, 295)
Screenshot: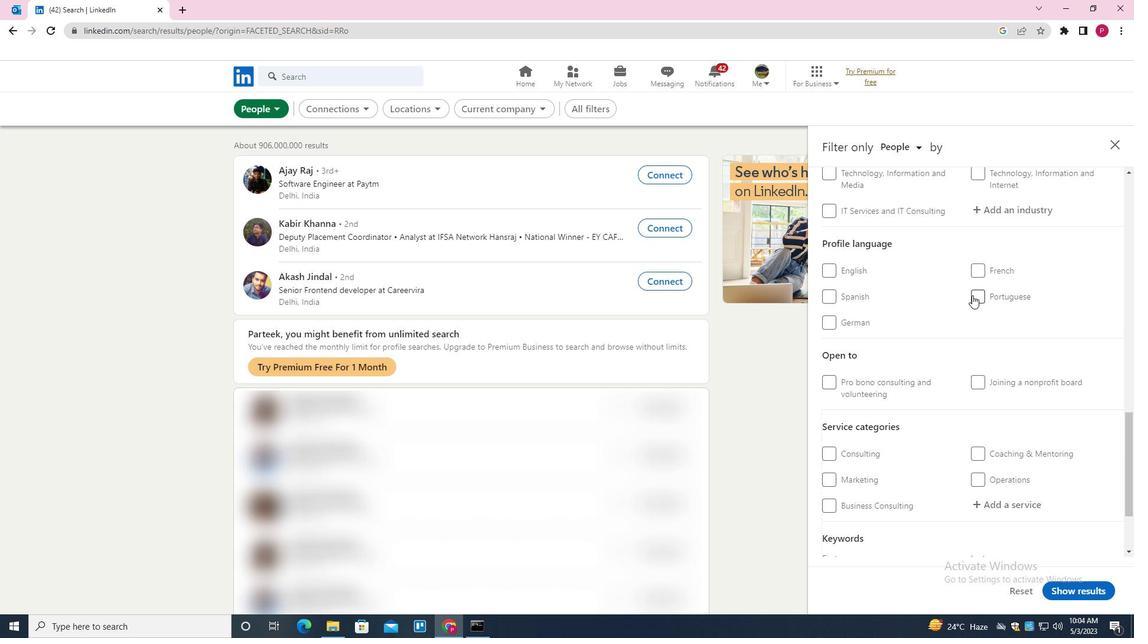 
Action: Mouse pressed left at (984, 295)
Screenshot: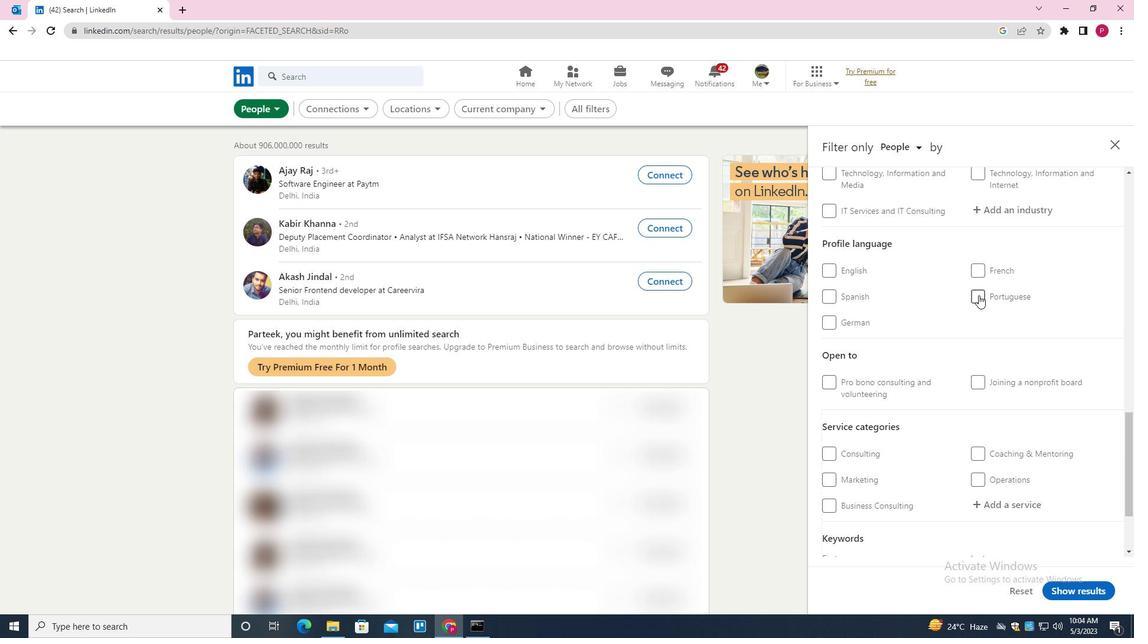 
Action: Mouse moved to (931, 324)
Screenshot: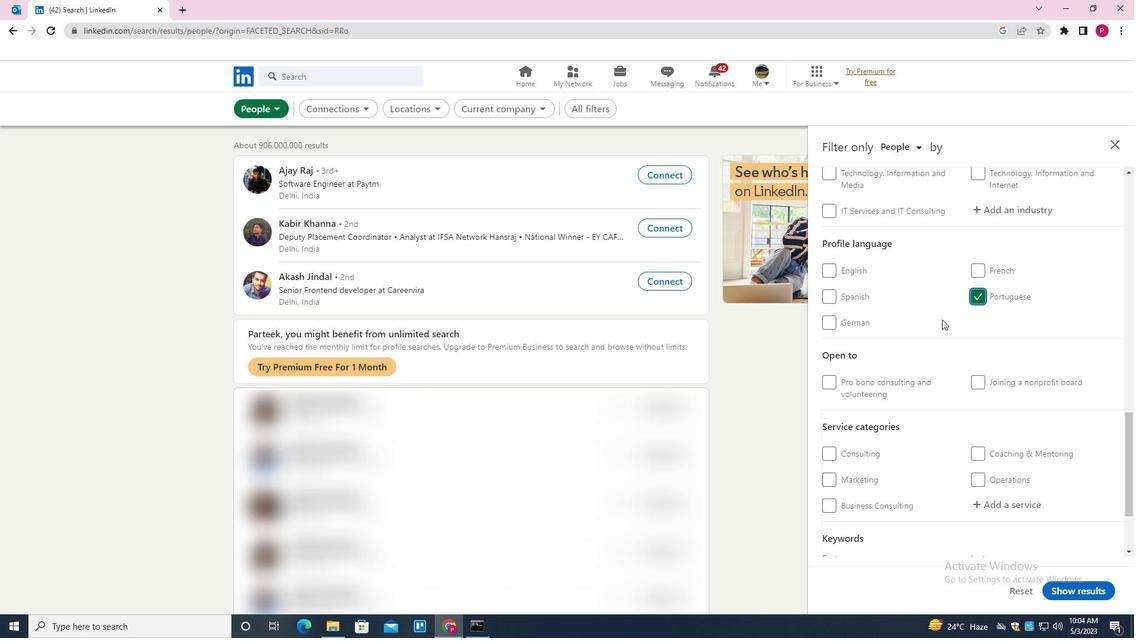 
Action: Mouse scrolled (931, 325) with delta (0, 0)
Screenshot: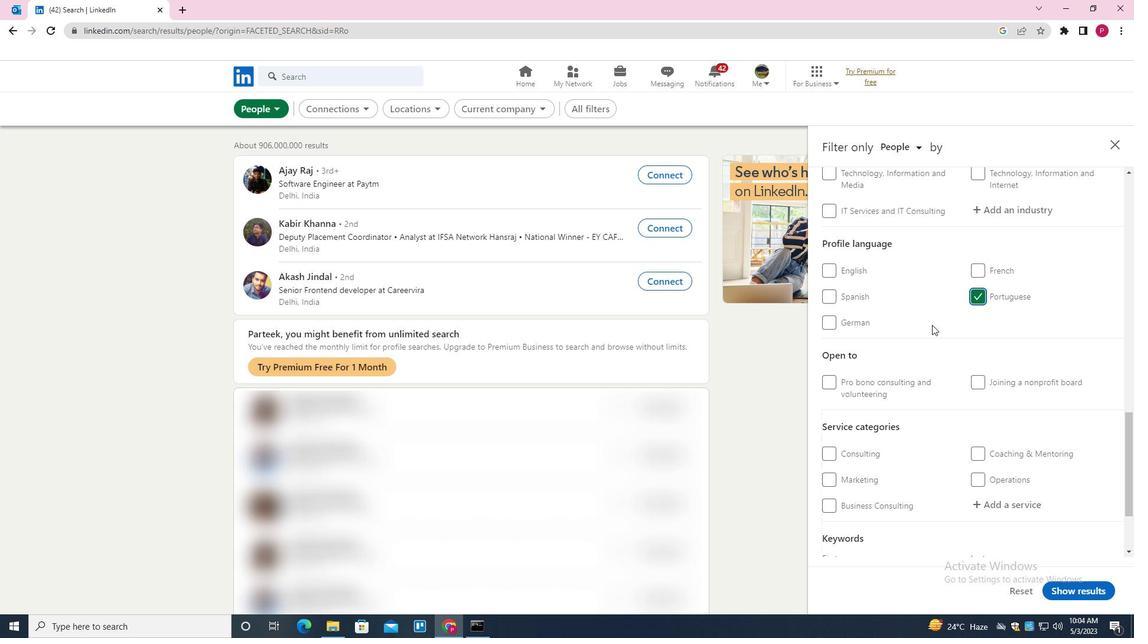 
Action: Mouse scrolled (931, 325) with delta (0, 0)
Screenshot: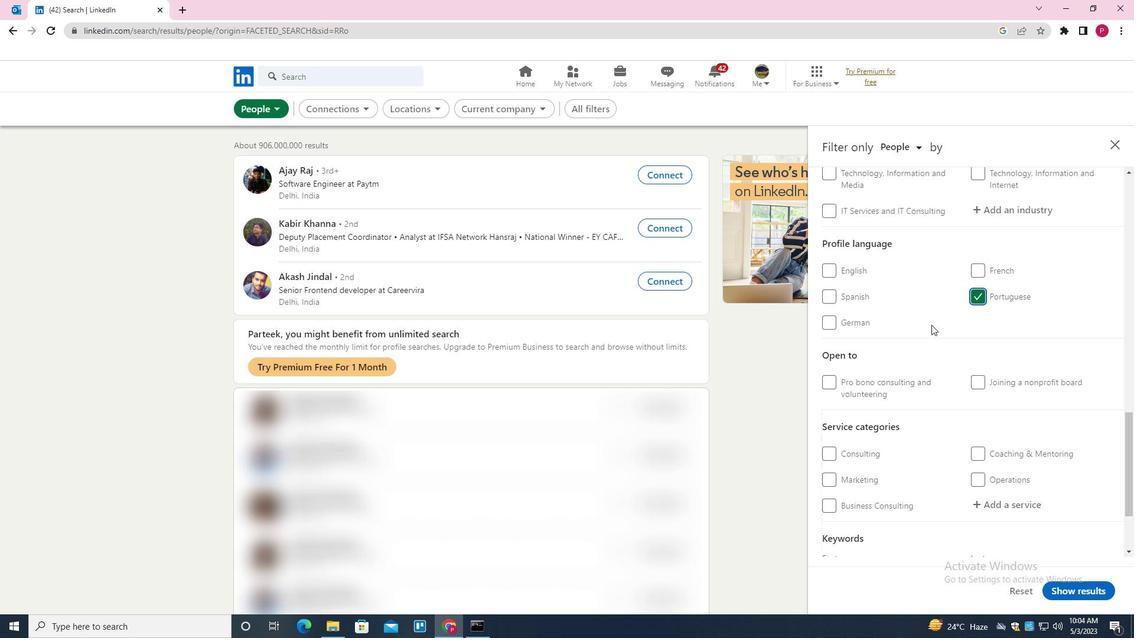 
Action: Mouse scrolled (931, 325) with delta (0, 0)
Screenshot: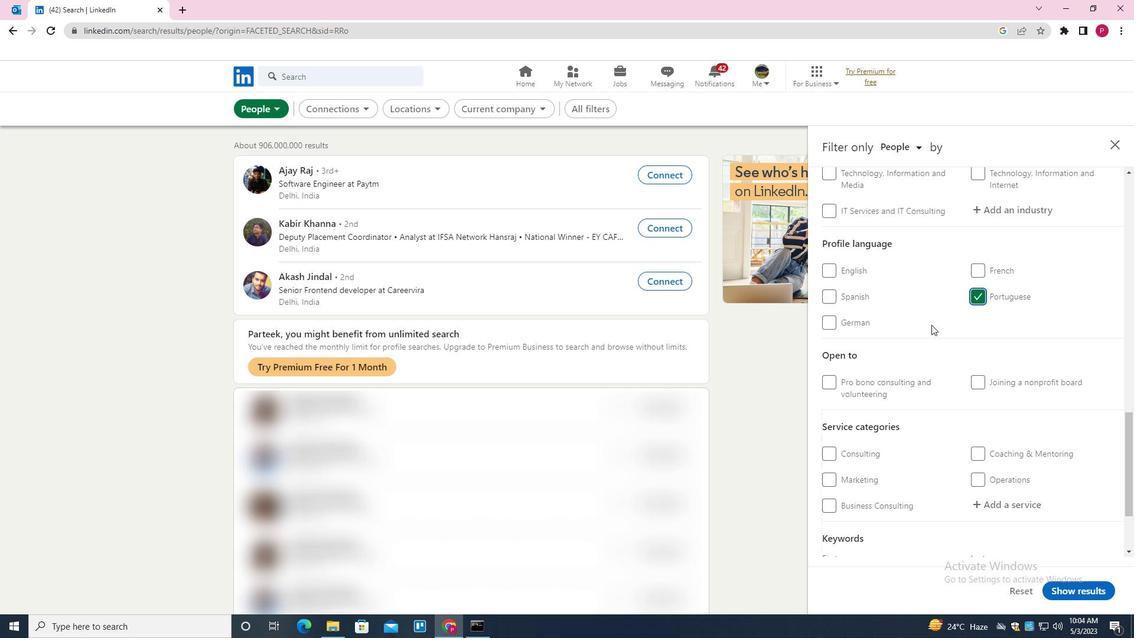 
Action: Mouse scrolled (931, 325) with delta (0, 0)
Screenshot: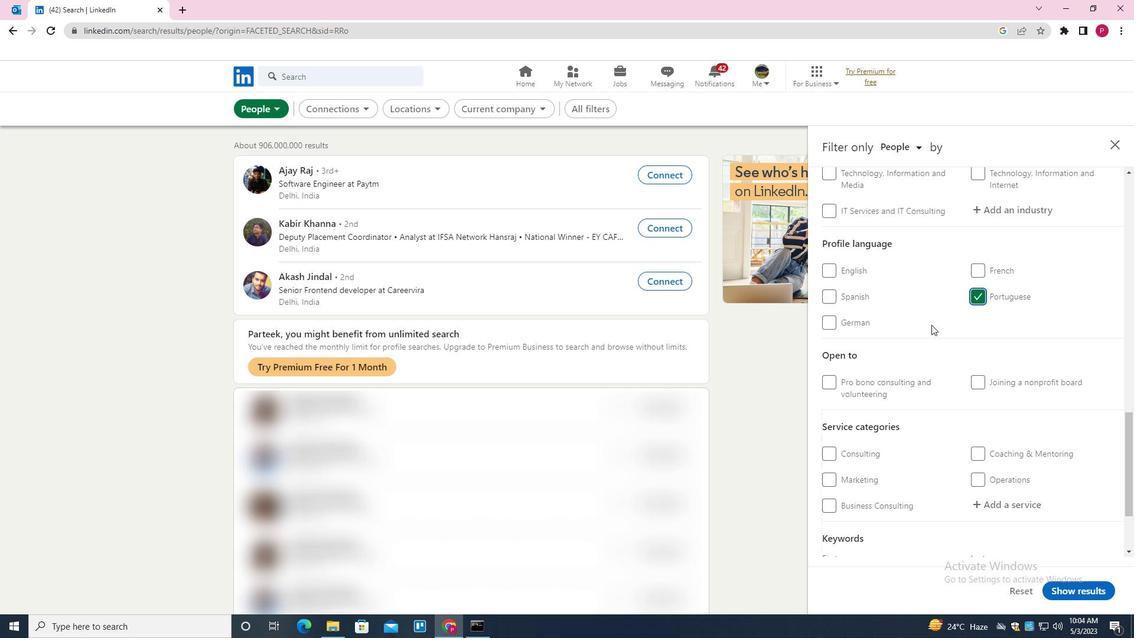 
Action: Mouse scrolled (931, 325) with delta (0, 0)
Screenshot: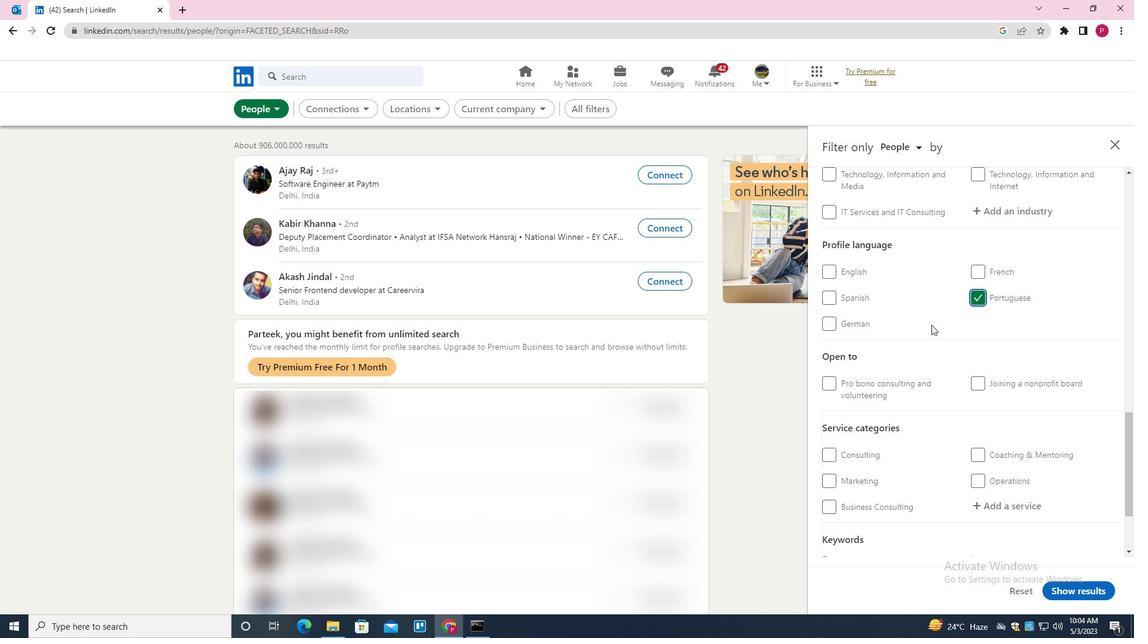 
Action: Mouse scrolled (931, 325) with delta (0, 0)
Screenshot: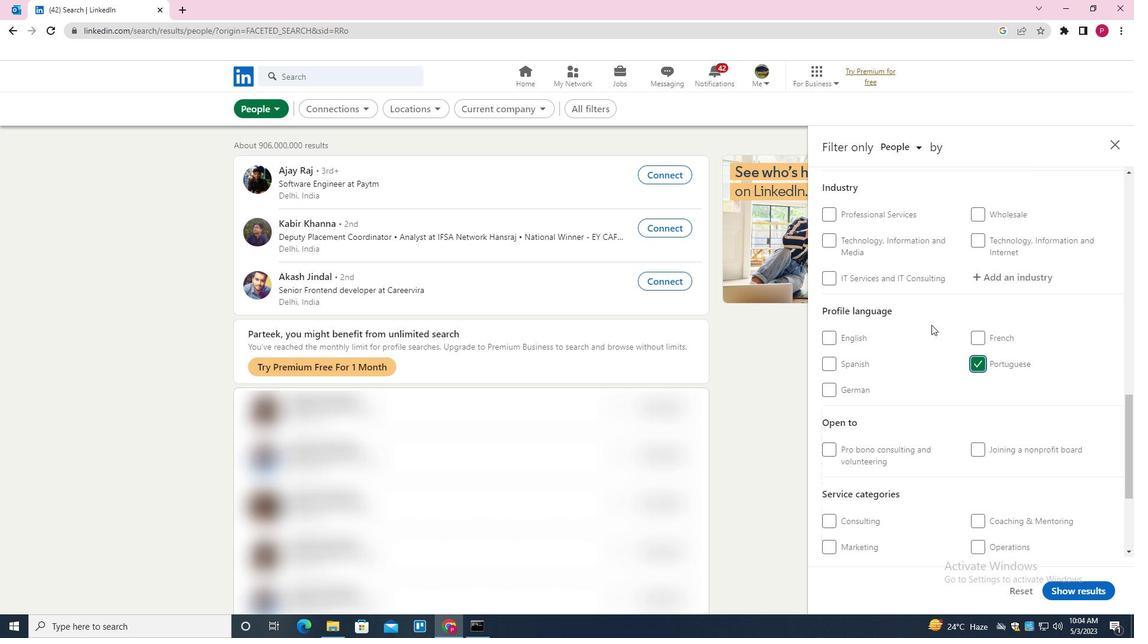 
Action: Mouse scrolled (931, 325) with delta (0, 0)
Screenshot: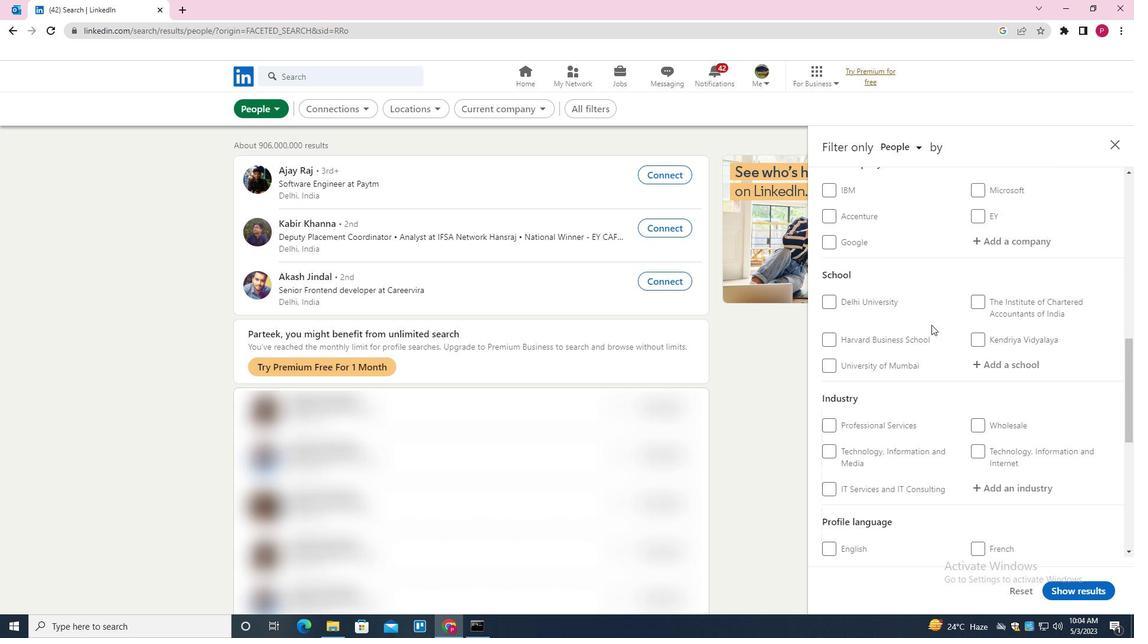 
Action: Mouse scrolled (931, 325) with delta (0, 0)
Screenshot: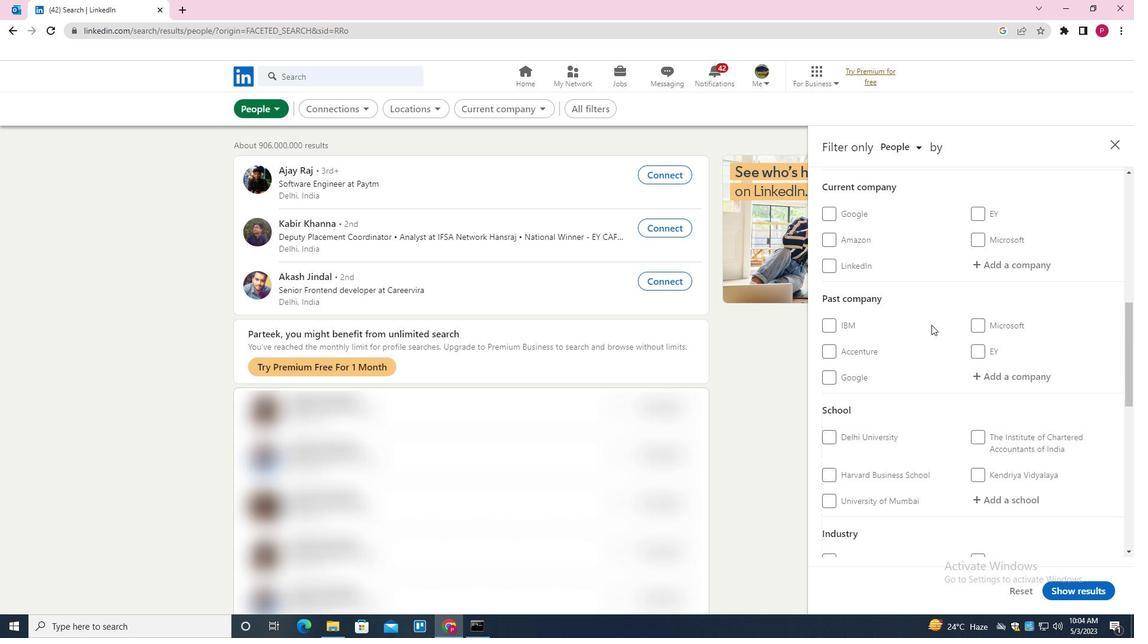 
Action: Mouse scrolled (931, 325) with delta (0, 0)
Screenshot: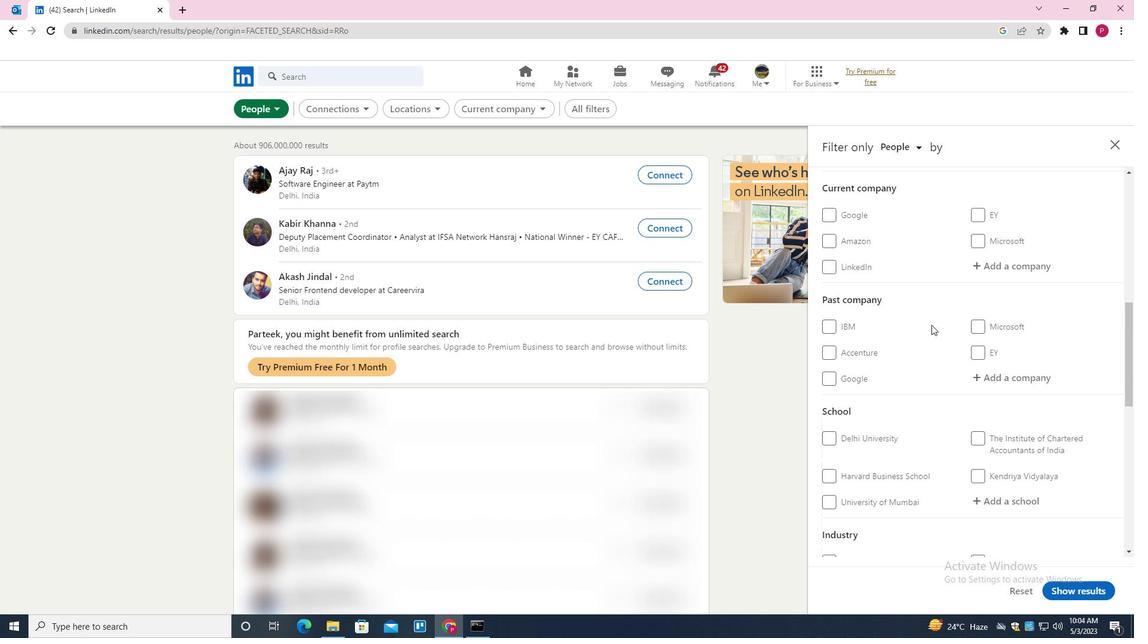 
Action: Mouse scrolled (931, 325) with delta (0, 0)
Screenshot: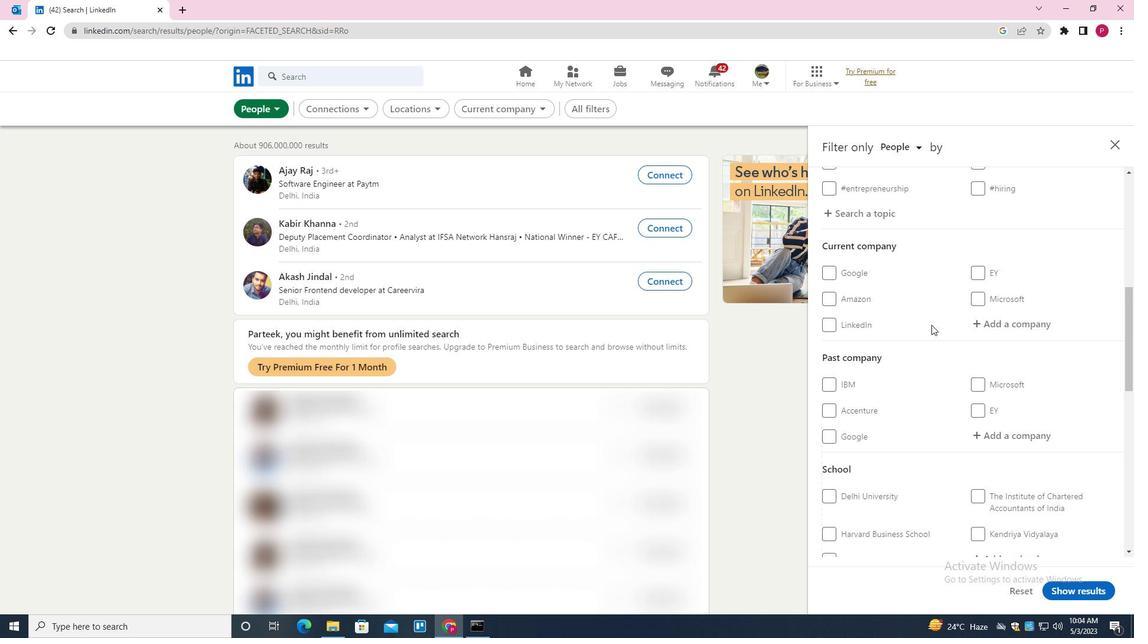 
Action: Mouse scrolled (931, 324) with delta (0, 0)
Screenshot: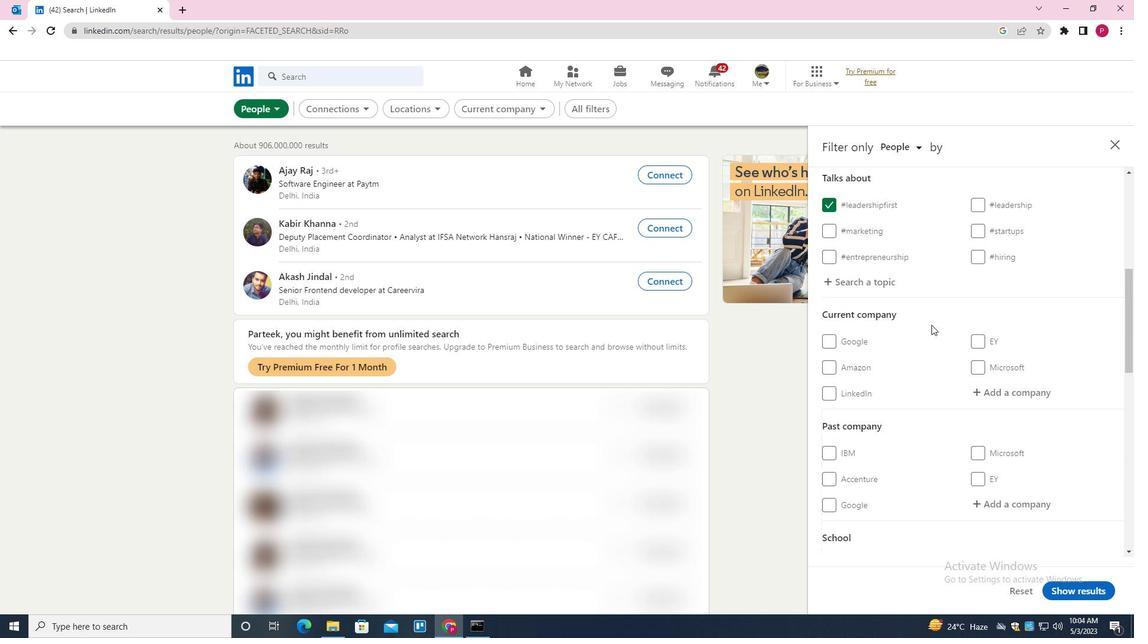 
Action: Mouse scrolled (931, 324) with delta (0, 0)
Screenshot: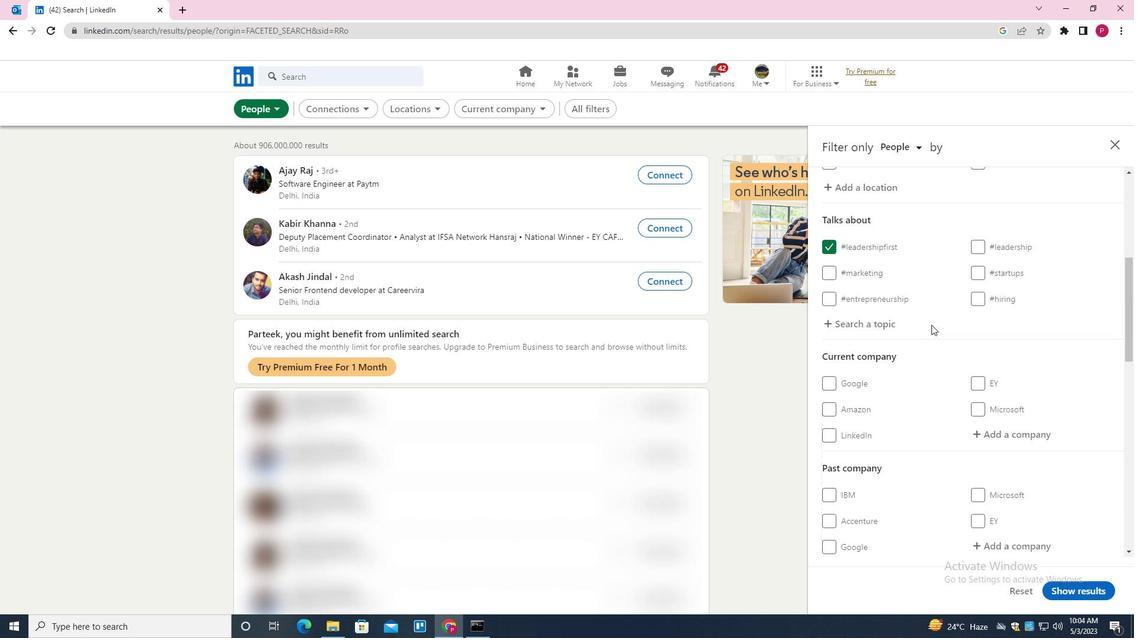
Action: Mouse moved to (998, 329)
Screenshot: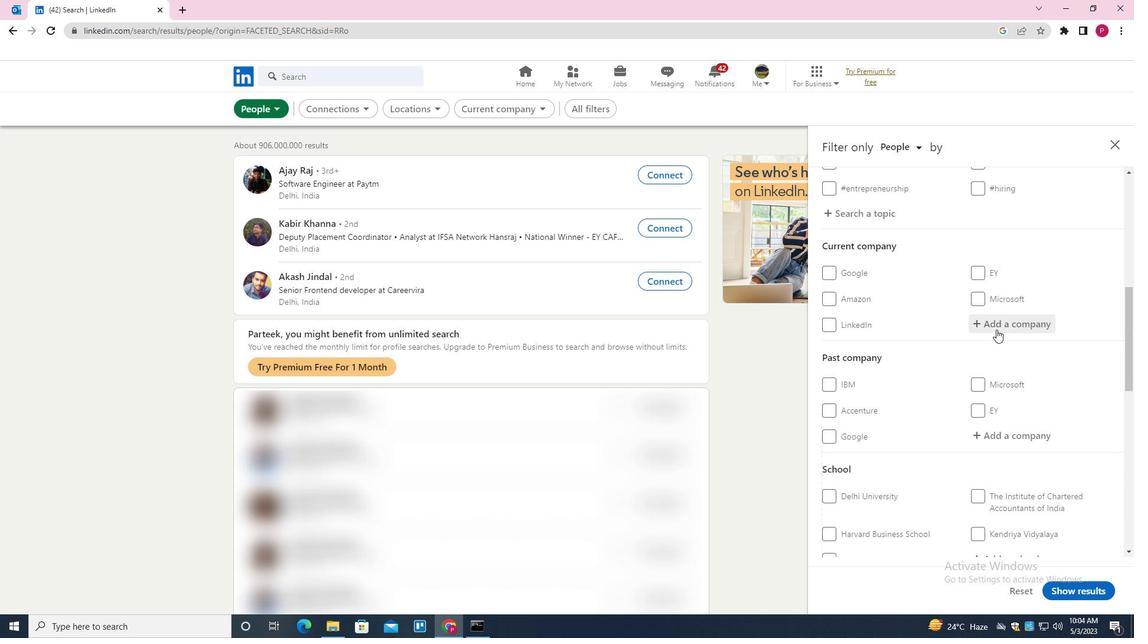 
Action: Mouse pressed left at (998, 329)
Screenshot: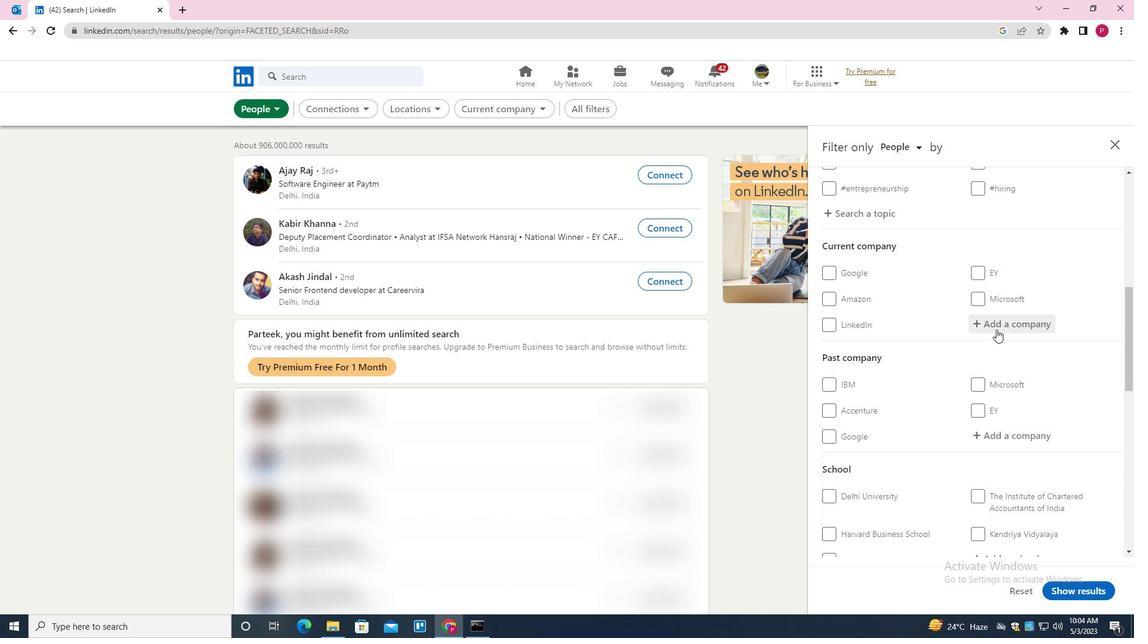 
Action: Key pressed <Key.shift>ACCELYA<Key.space><Key.shift><Key.shift><Key.shift><Key.shift><Key.shift><Key.shift><Key.shift><Key.shift>GROUP<Key.down><Key.enter>
Screenshot: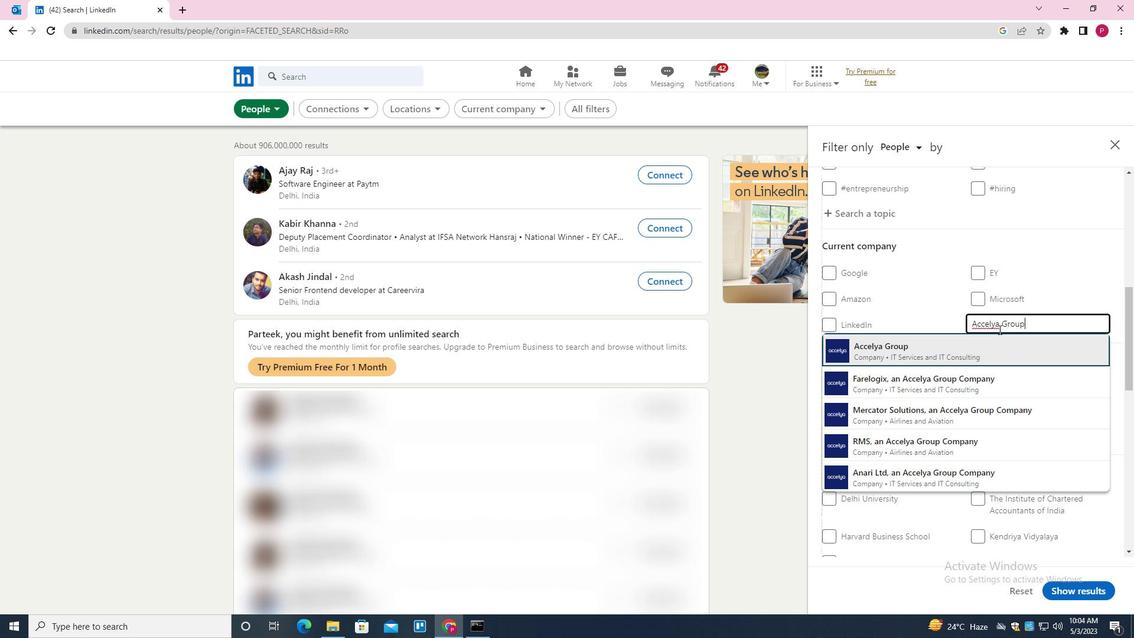 
Action: Mouse moved to (951, 359)
Screenshot: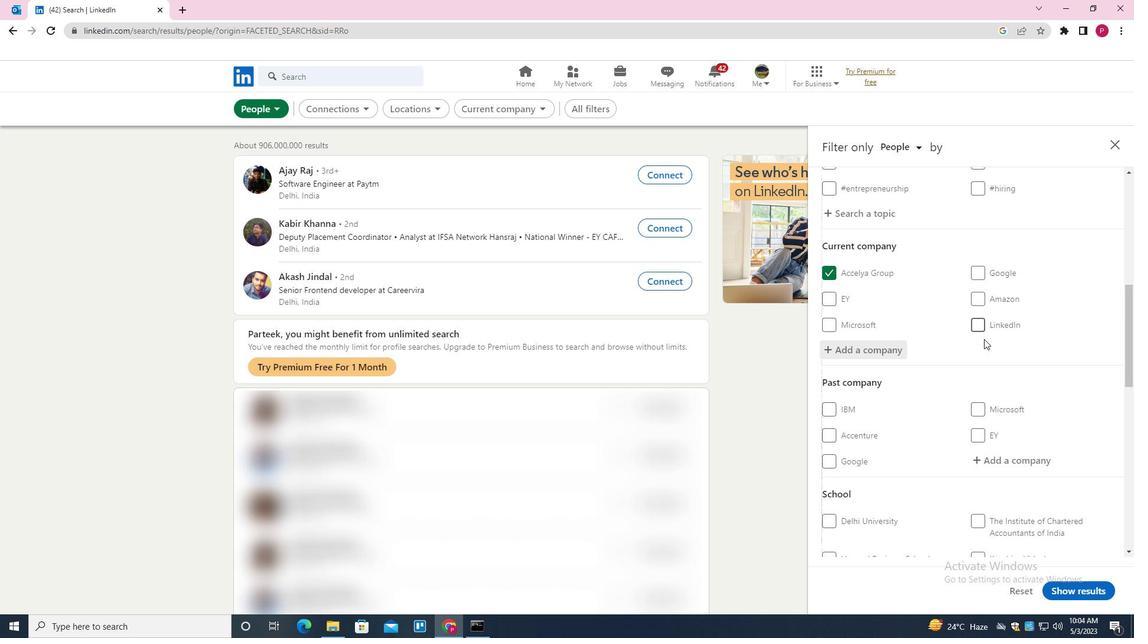 
Action: Mouse scrolled (951, 358) with delta (0, 0)
Screenshot: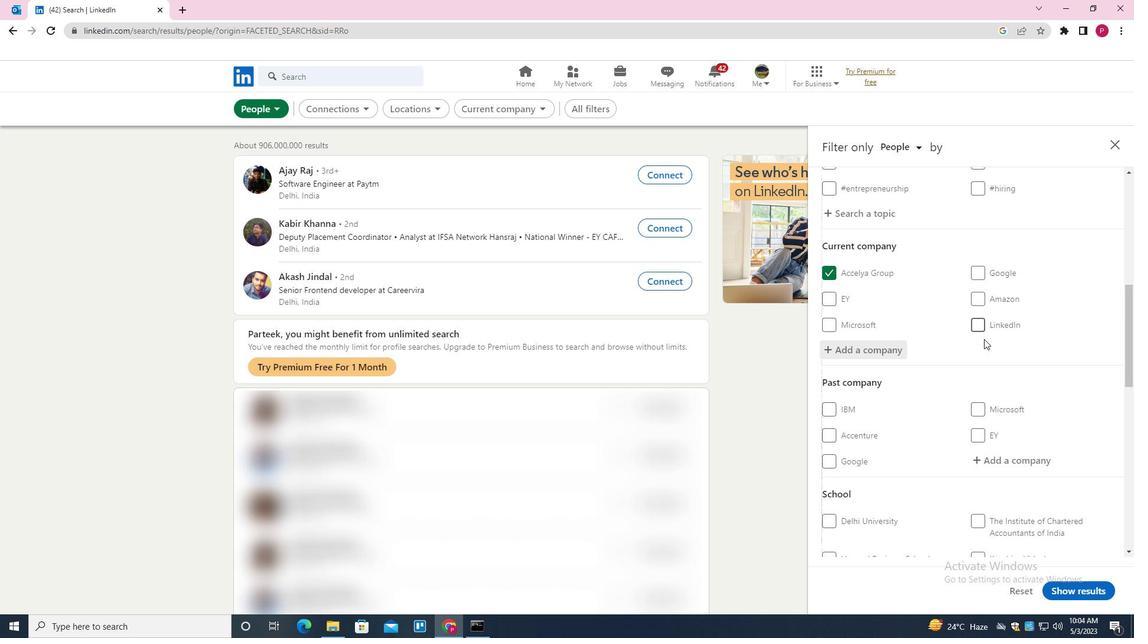 
Action: Mouse moved to (946, 359)
Screenshot: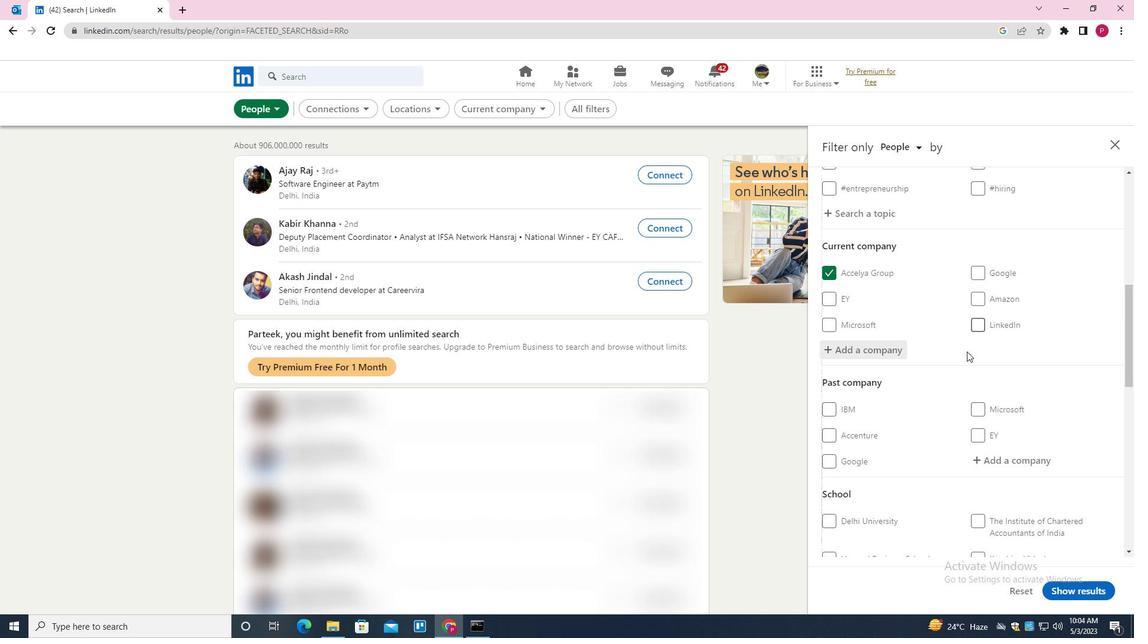 
Action: Mouse scrolled (946, 358) with delta (0, 0)
Screenshot: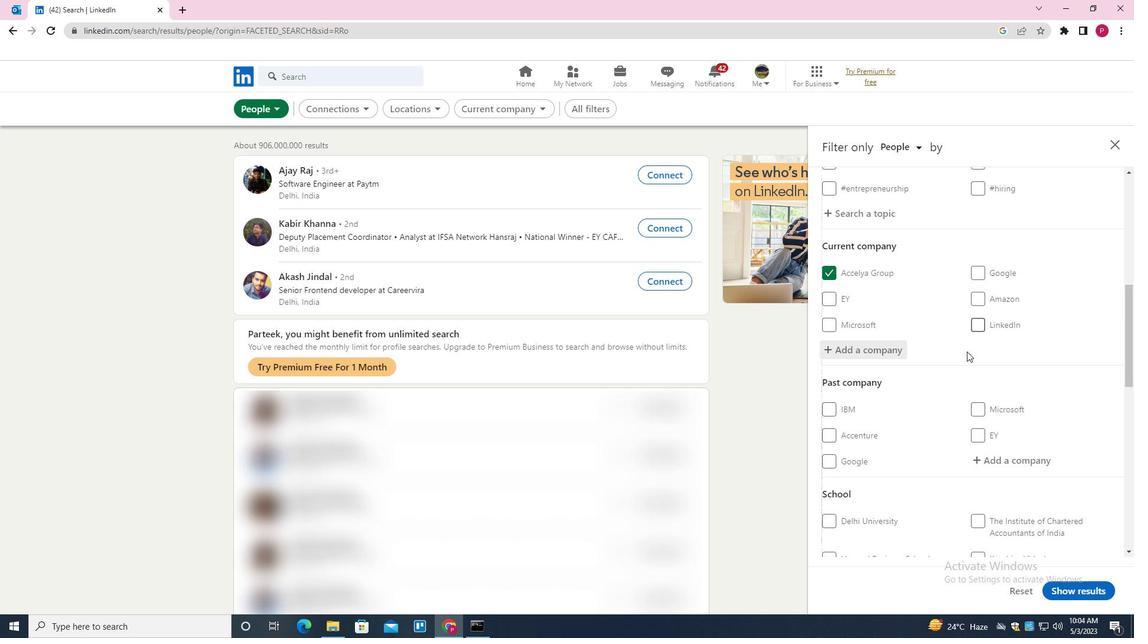 
Action: Mouse moved to (946, 359)
Screenshot: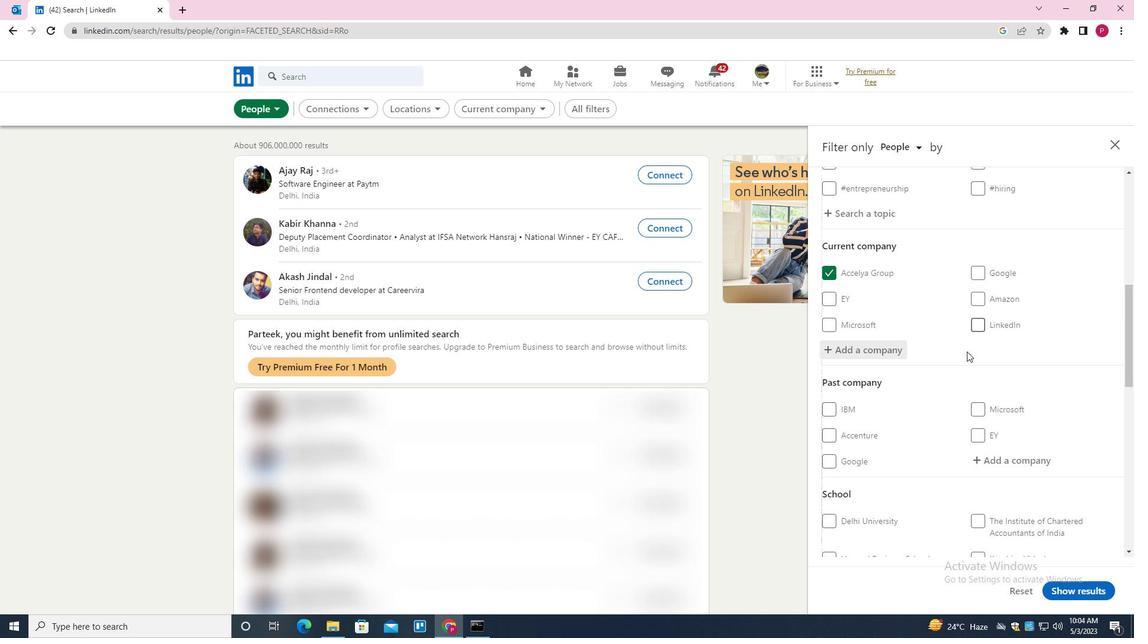 
Action: Mouse scrolled (946, 358) with delta (0, 0)
Screenshot: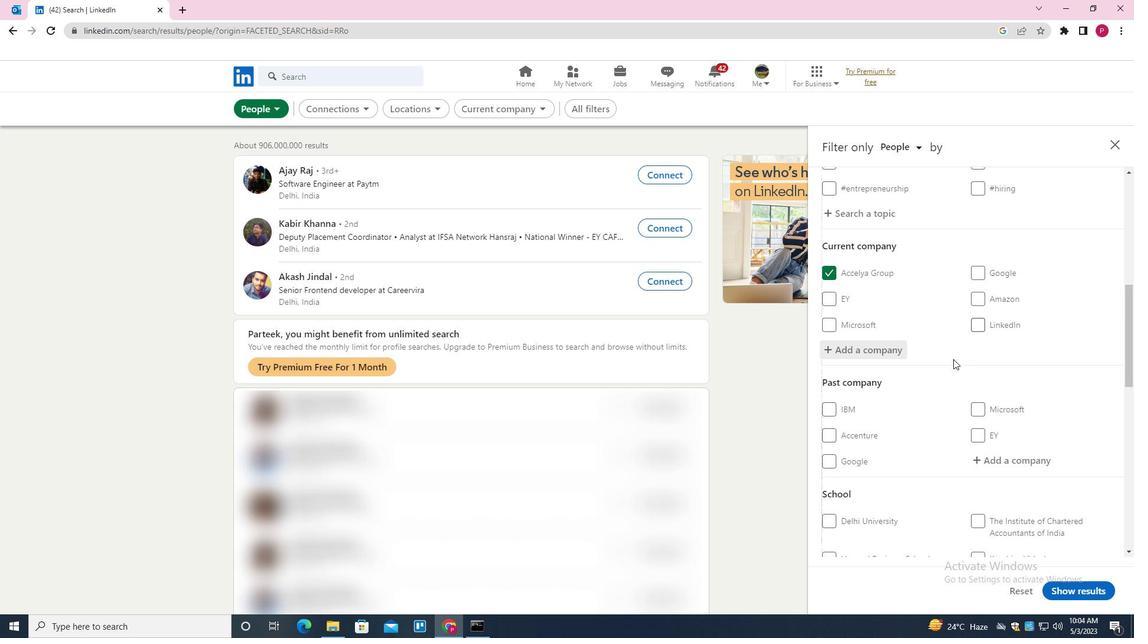 
Action: Mouse scrolled (946, 358) with delta (0, 0)
Screenshot: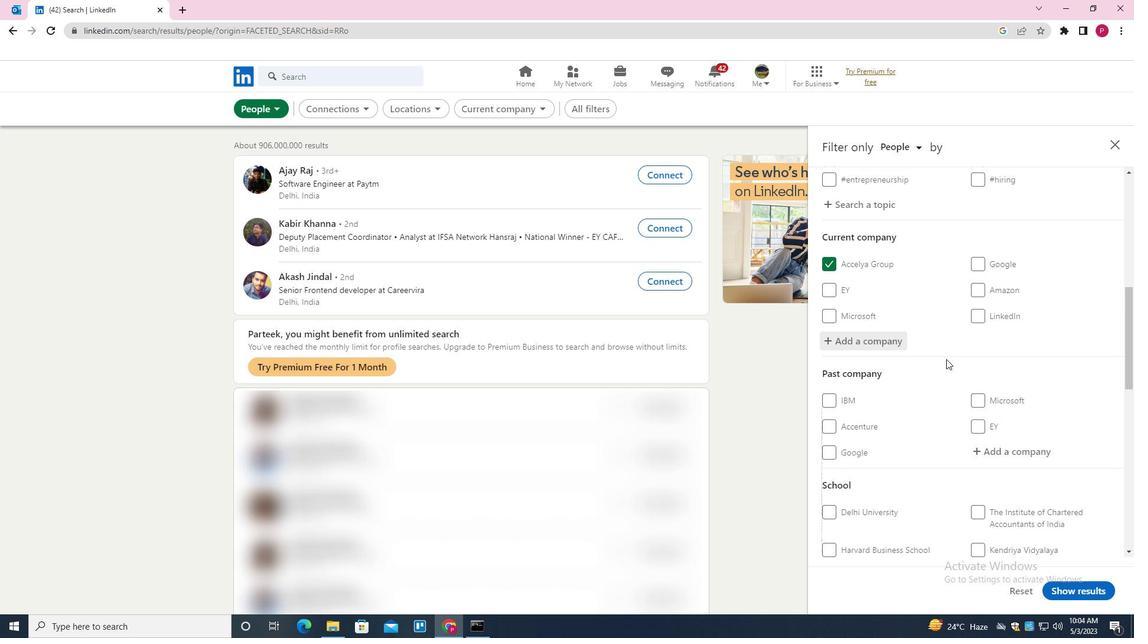 
Action: Mouse moved to (1007, 347)
Screenshot: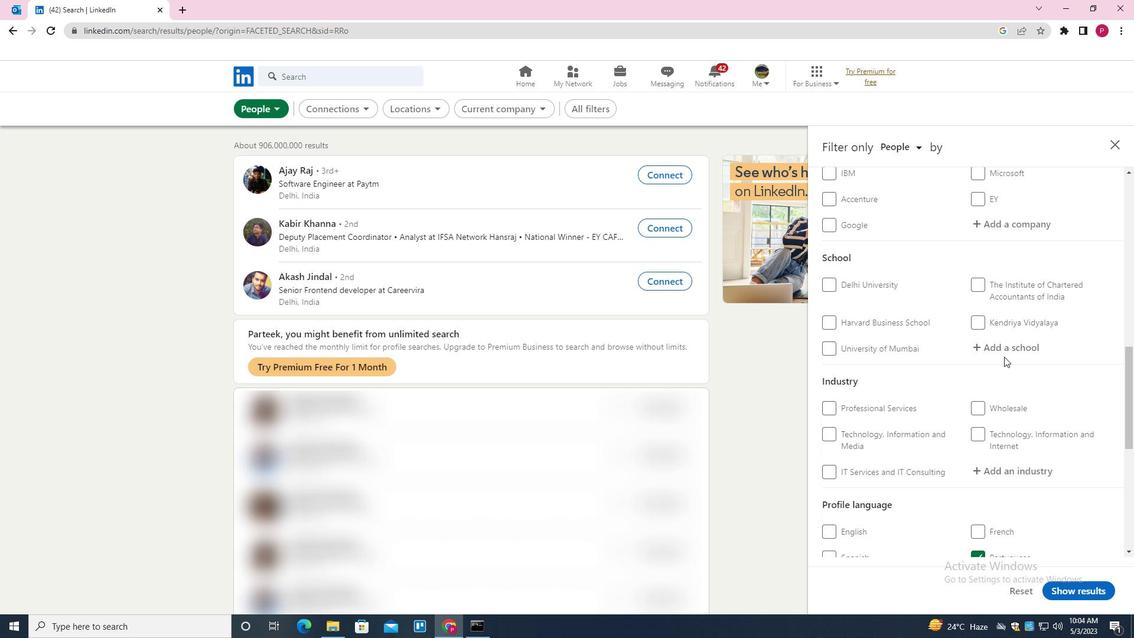 
Action: Mouse pressed left at (1007, 347)
Screenshot: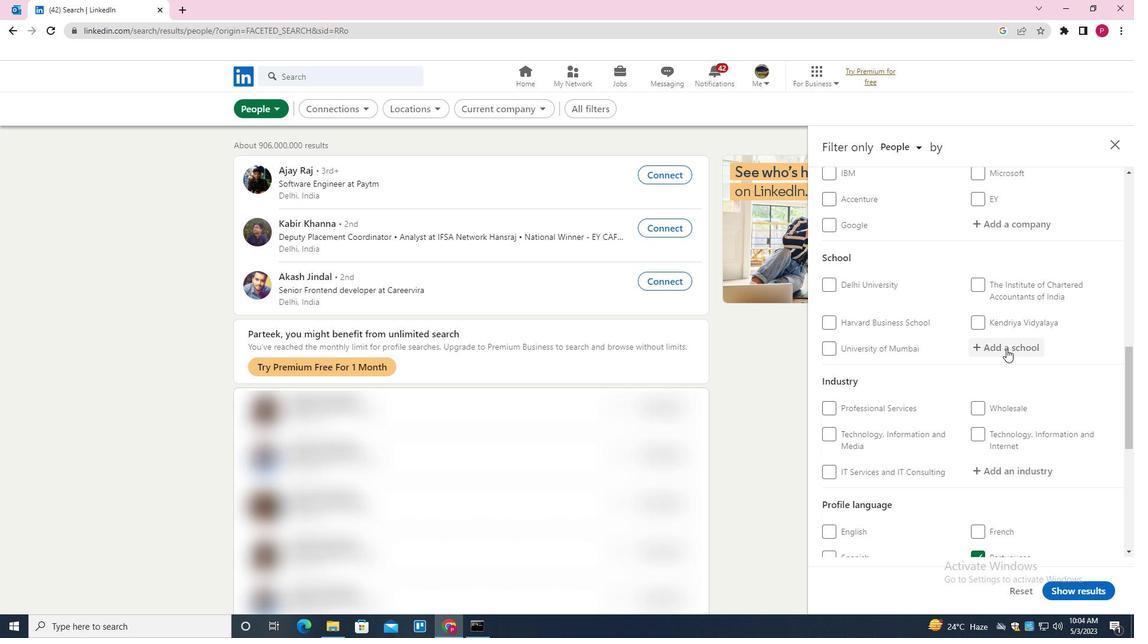 
Action: Key pressed <Key.shift><Key.shift><Key.shift><Key.shift><Key.shift><Key.shift><Key.shift><Key.shift><Key.shift><Key.shift><Key.shift><Key.shift><Key.shift>RAJASTHAN<Key.space><Key.shift><Key.shift><Key.shift>TECHNICAL<Key.space><Key.shift>UNIVERSITY<Key.down><Key.enter>
Screenshot: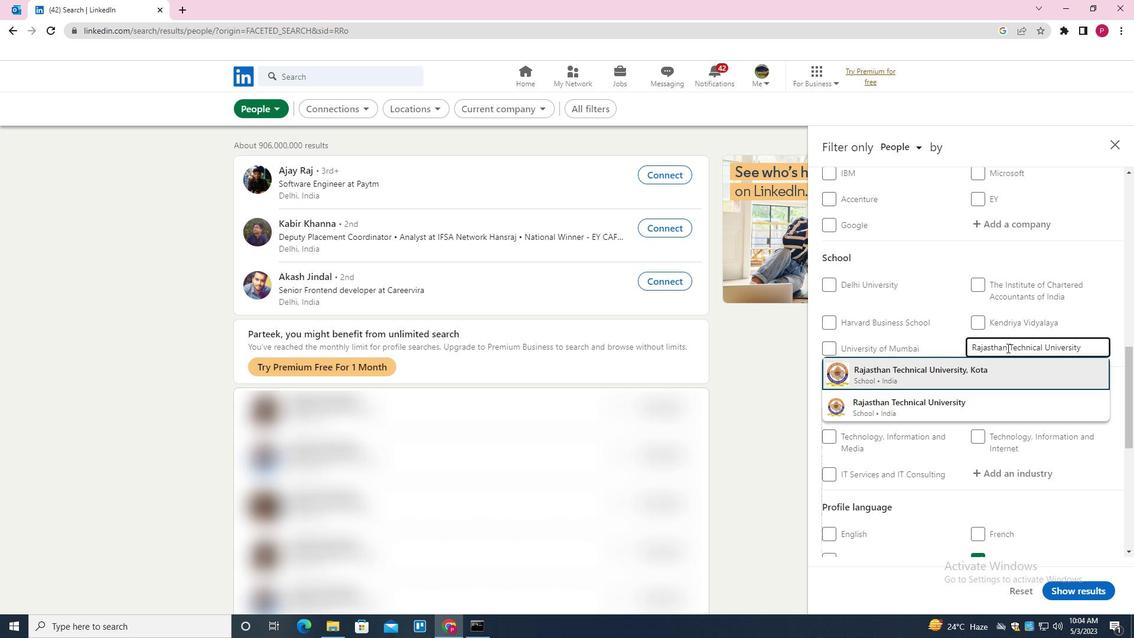
Action: Mouse moved to (971, 373)
Screenshot: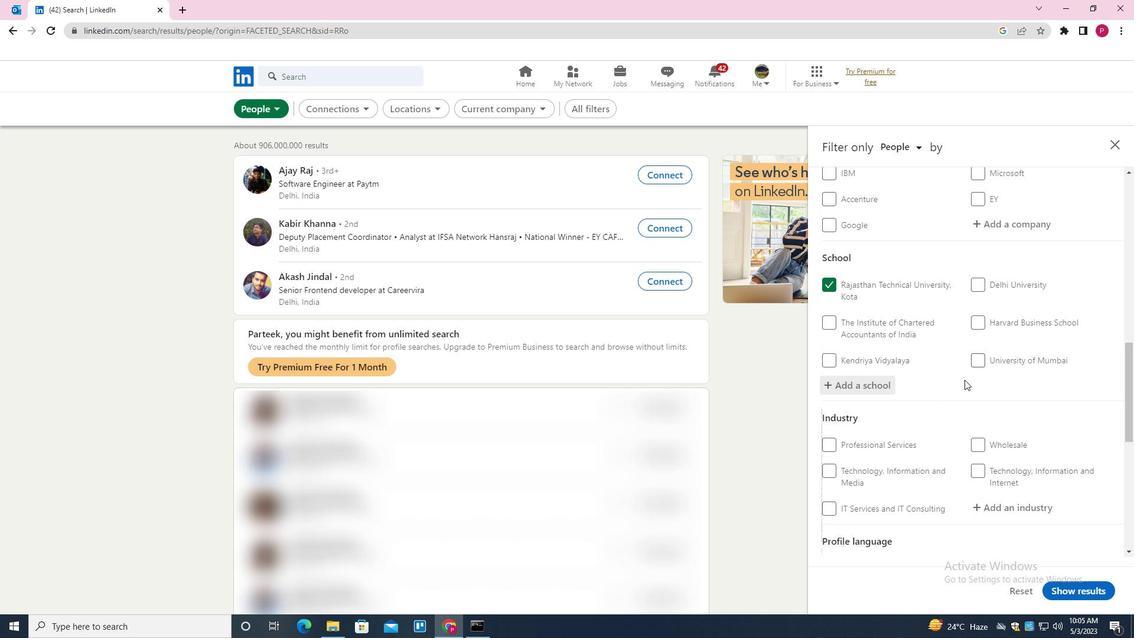 
Action: Mouse scrolled (971, 373) with delta (0, 0)
Screenshot: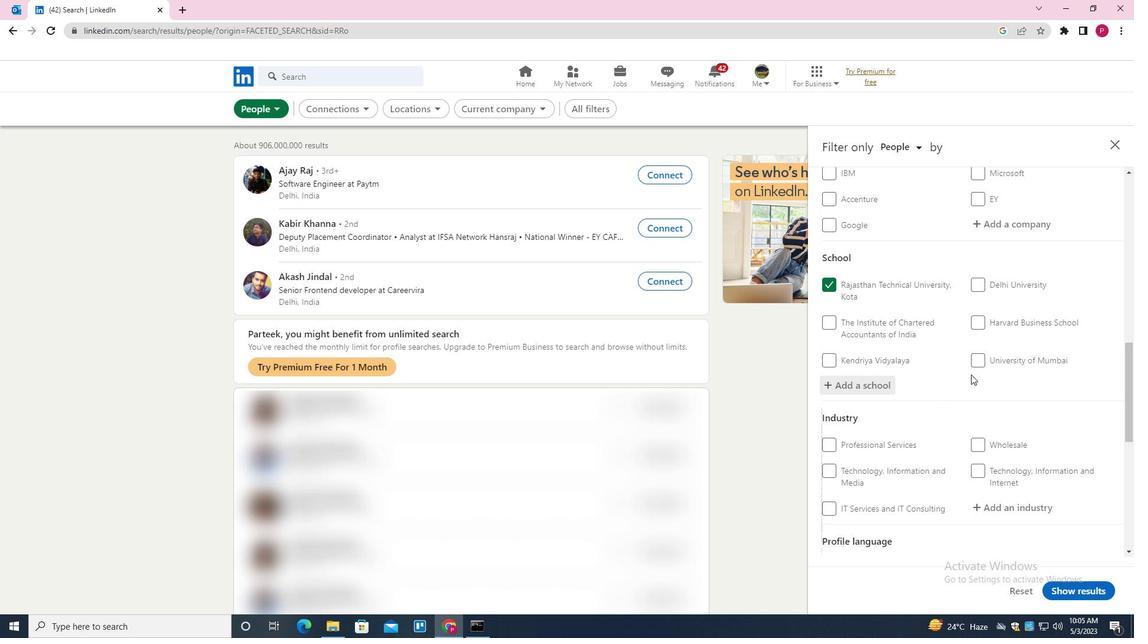 
Action: Mouse scrolled (971, 373) with delta (0, 0)
Screenshot: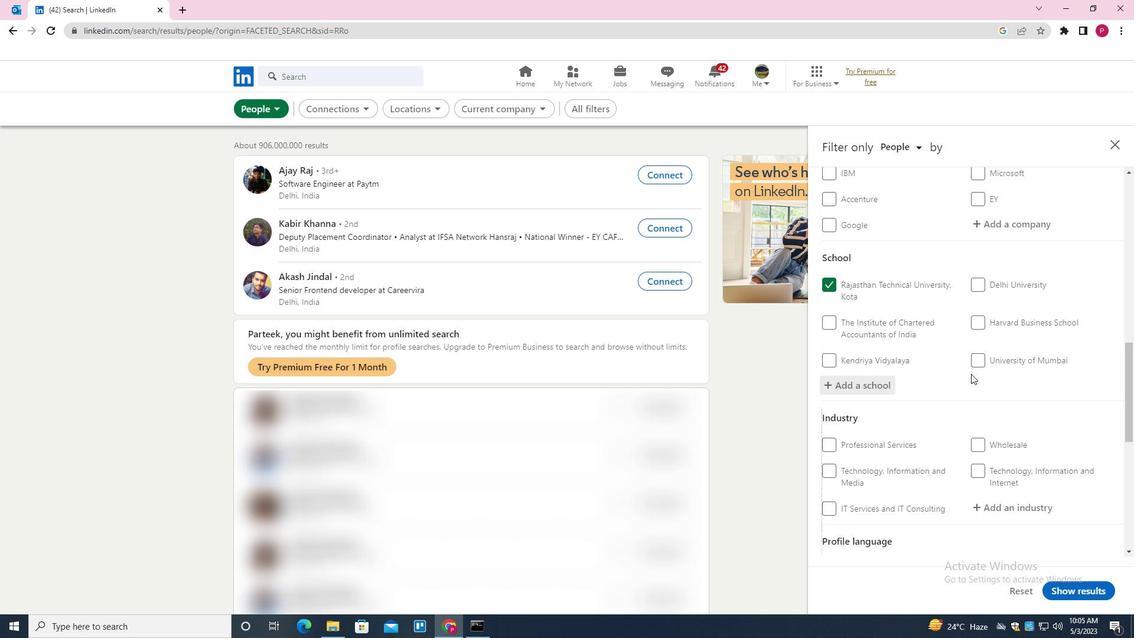 
Action: Mouse moved to (971, 372)
Screenshot: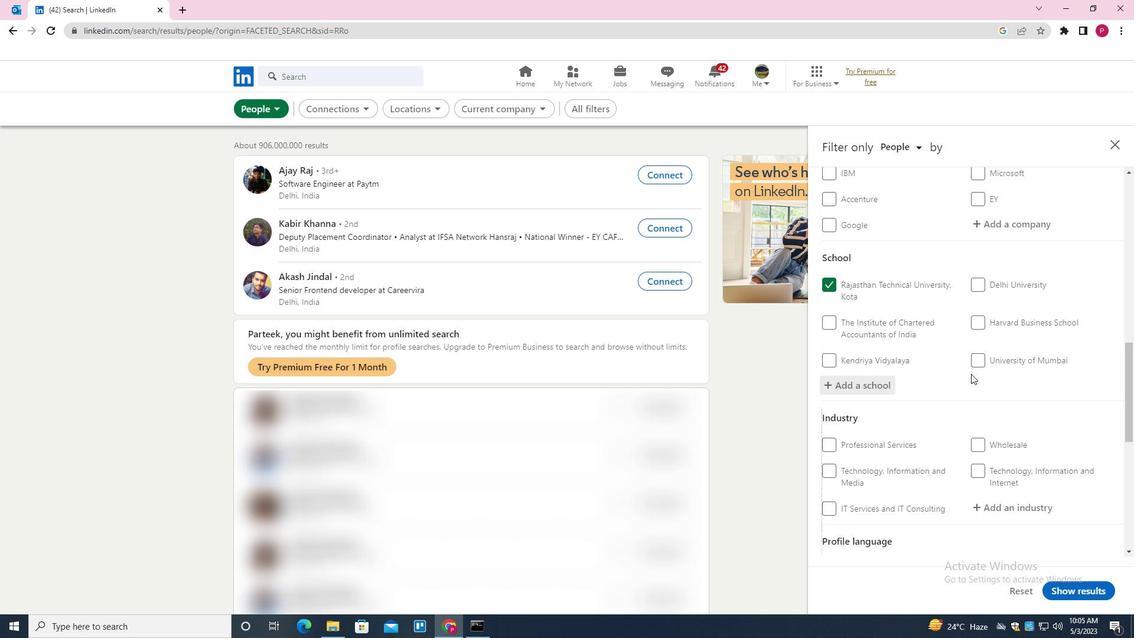 
Action: Mouse scrolled (971, 372) with delta (0, 0)
Screenshot: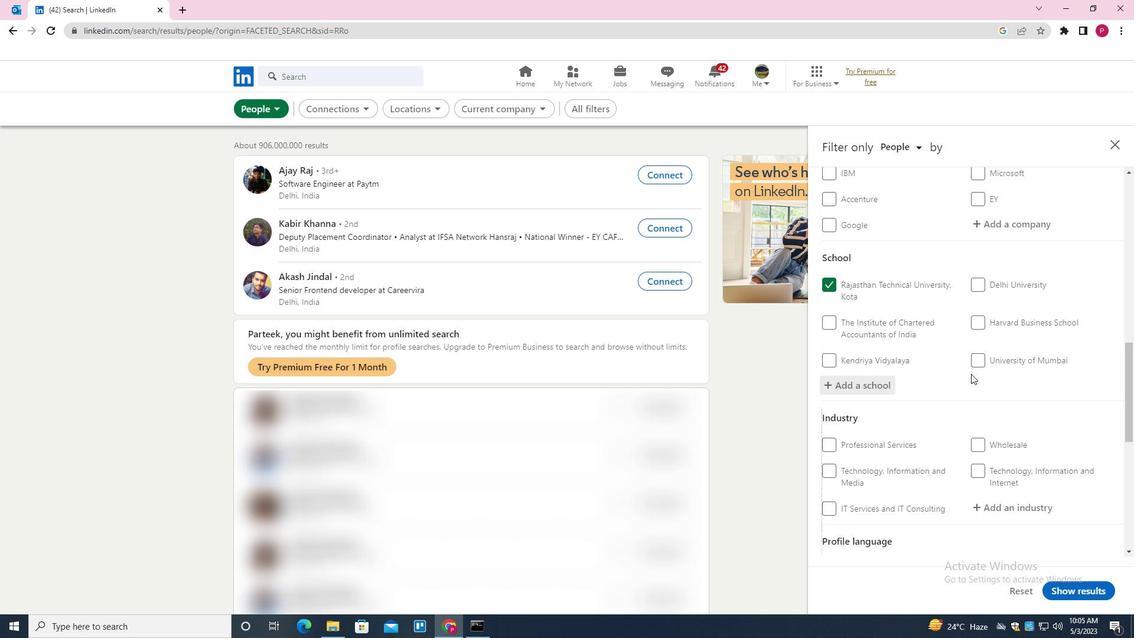 
Action: Mouse moved to (975, 370)
Screenshot: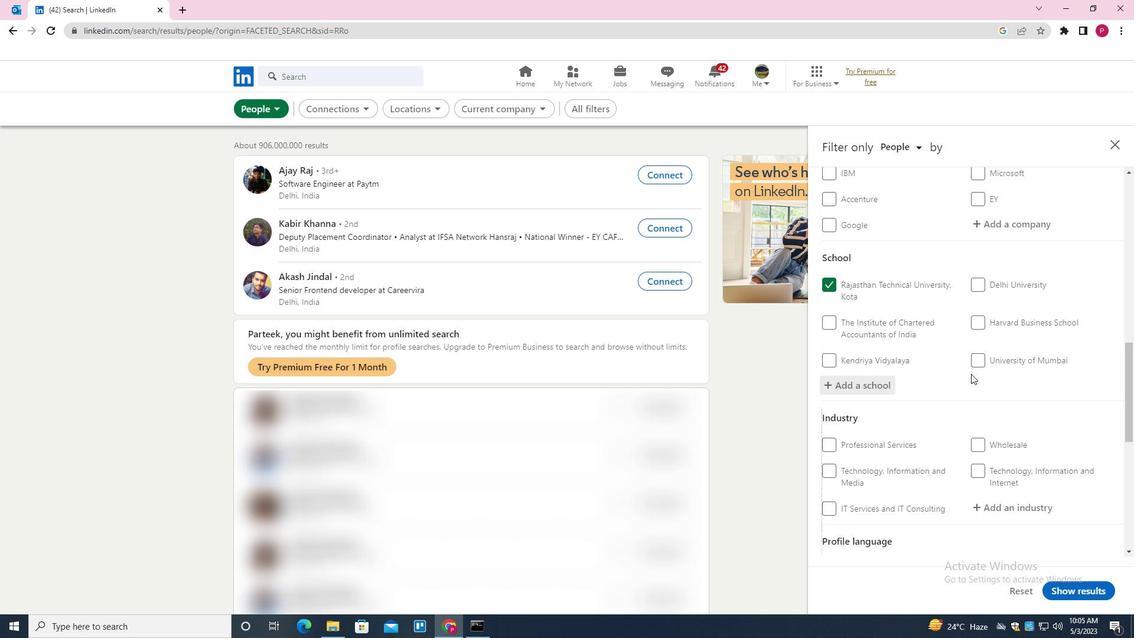 
Action: Mouse scrolled (975, 369) with delta (0, 0)
Screenshot: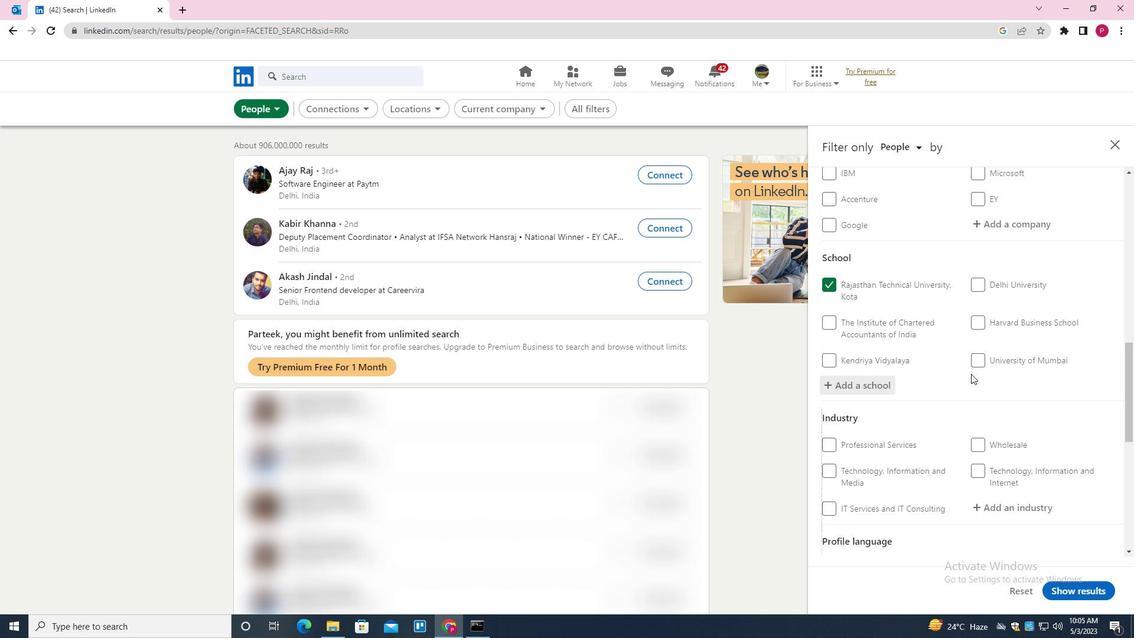 
Action: Mouse moved to (1001, 272)
Screenshot: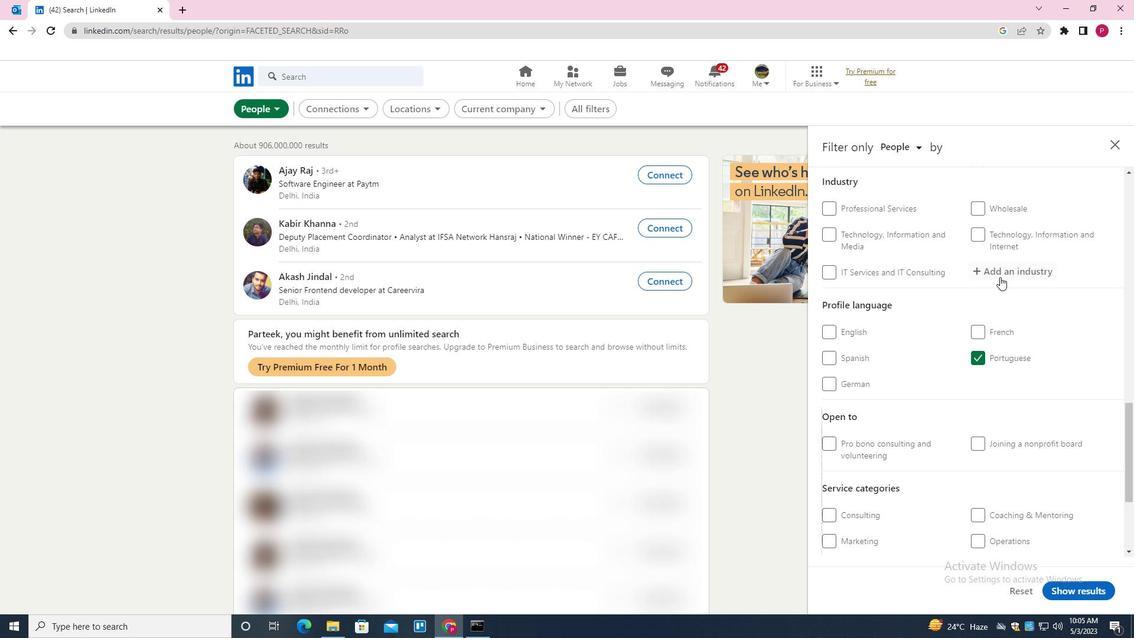 
Action: Mouse pressed left at (1001, 272)
Screenshot: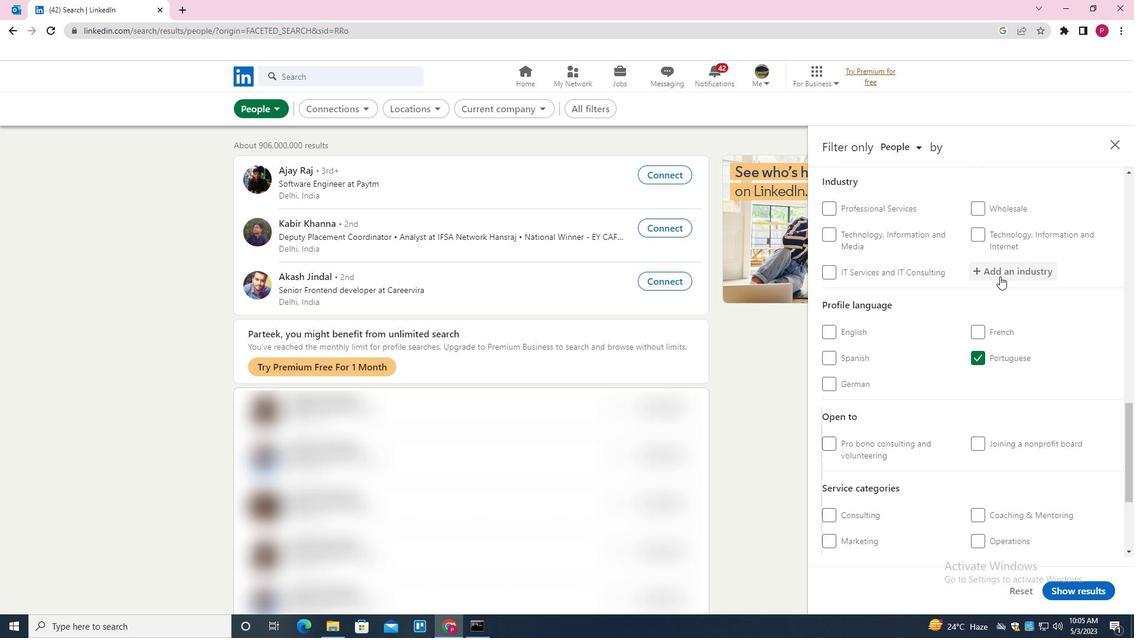 
Action: Key pressed <Key.shift><Key.shift><Key.shift>FINANCIAL<Key.space><Key.shift>SERVICES<Key.down><Key.enter>
Screenshot: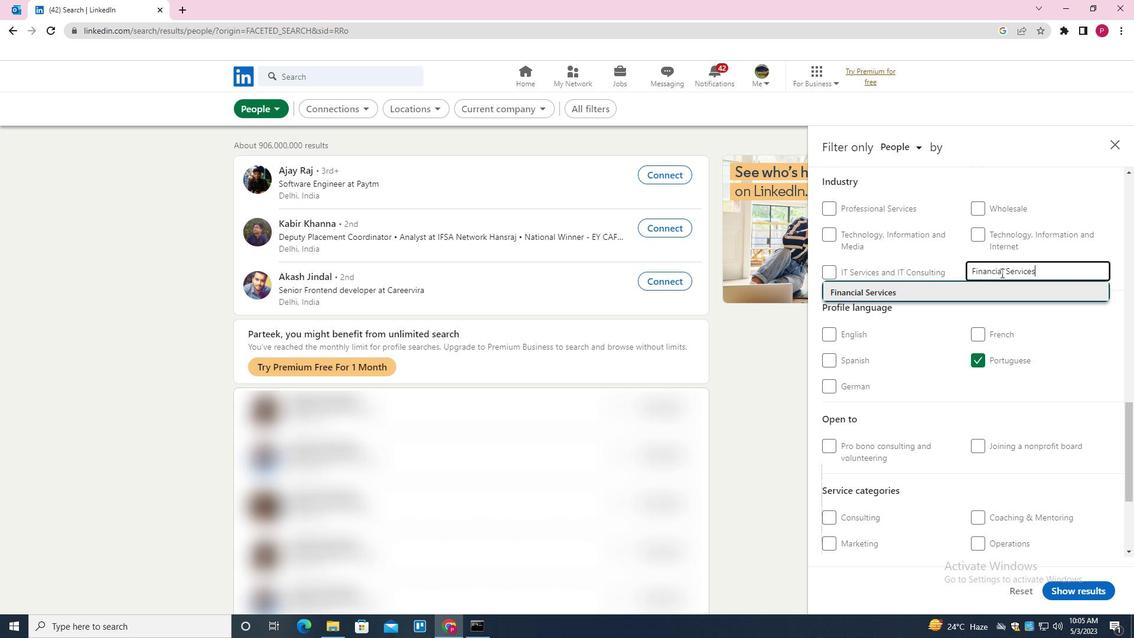 
Action: Mouse moved to (928, 333)
Screenshot: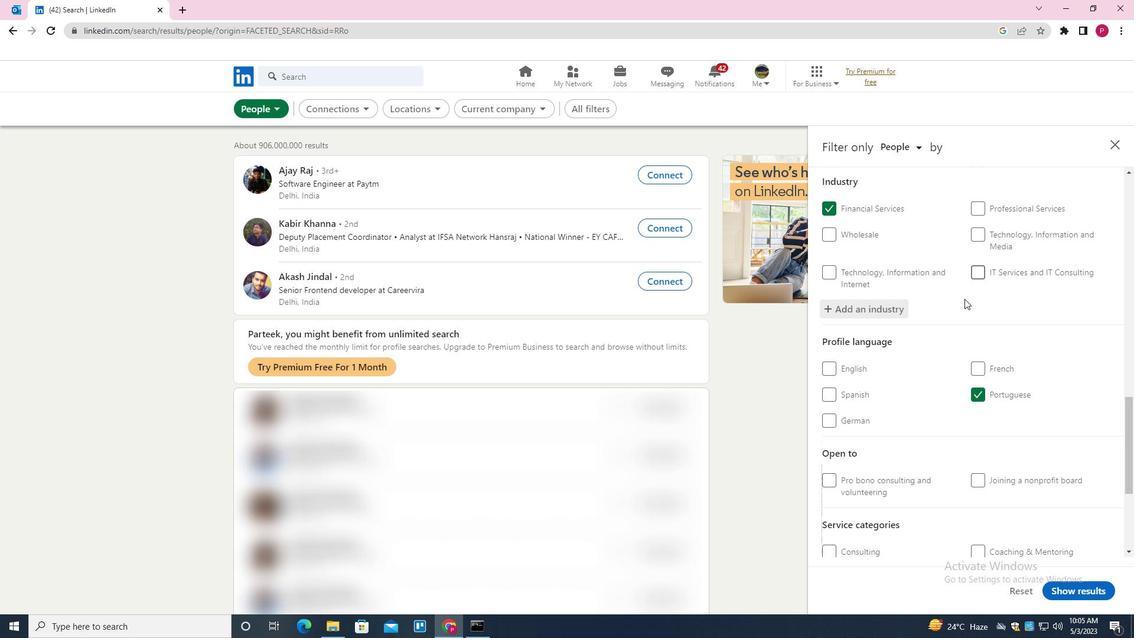 
Action: Mouse scrolled (928, 332) with delta (0, 0)
Screenshot: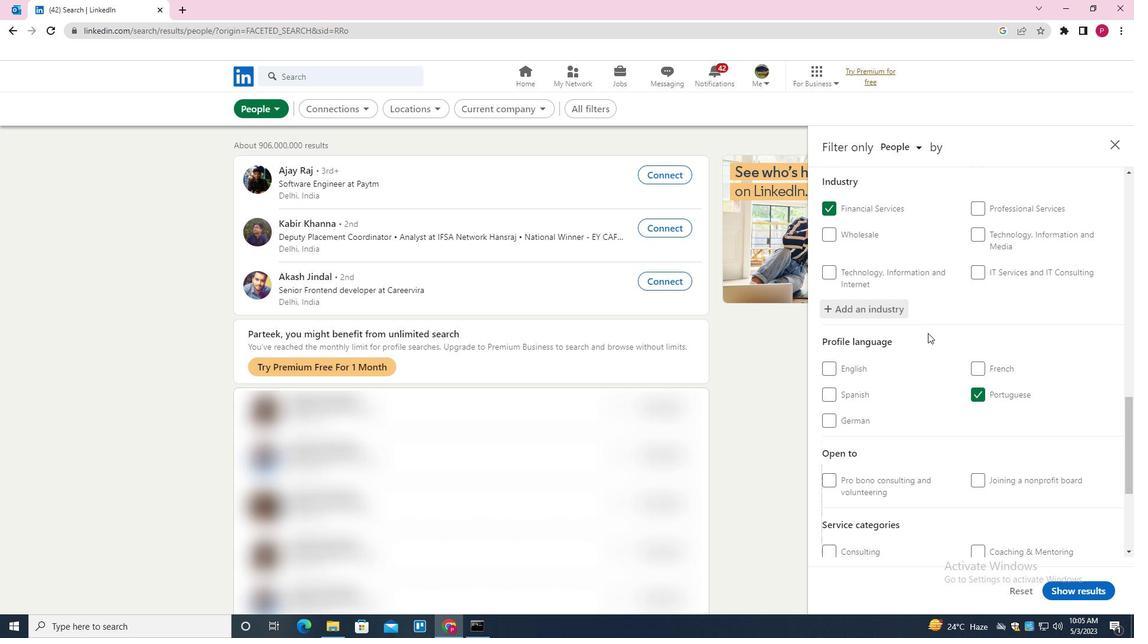 
Action: Mouse scrolled (928, 332) with delta (0, 0)
Screenshot: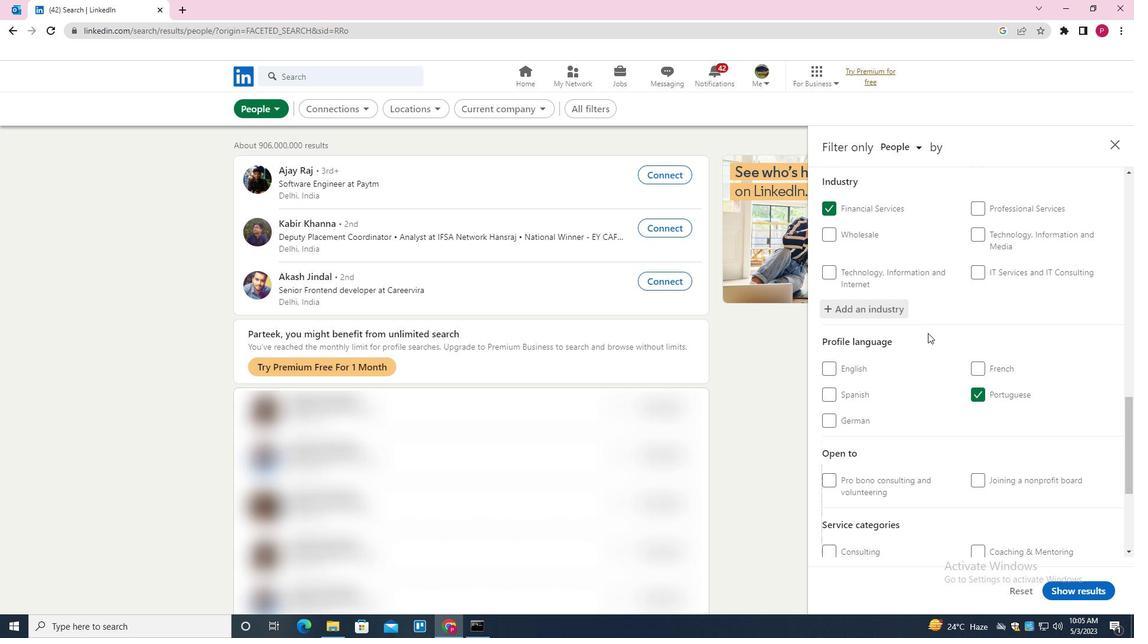 
Action: Mouse scrolled (928, 332) with delta (0, 0)
Screenshot: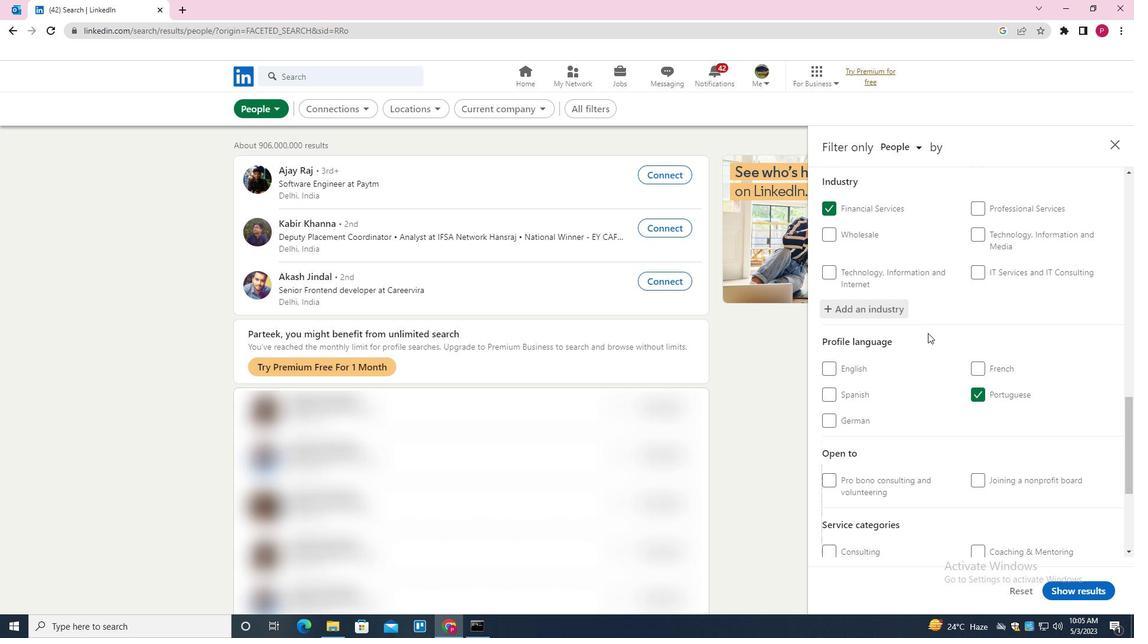 
Action: Mouse moved to (996, 431)
Screenshot: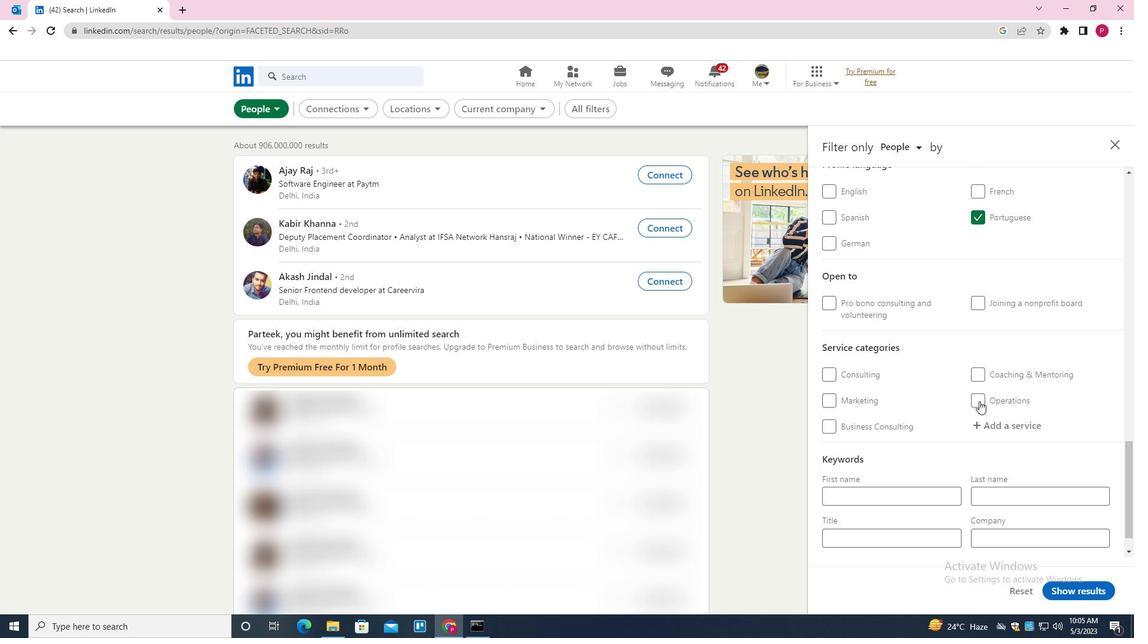 
Action: Mouse pressed left at (996, 431)
Screenshot: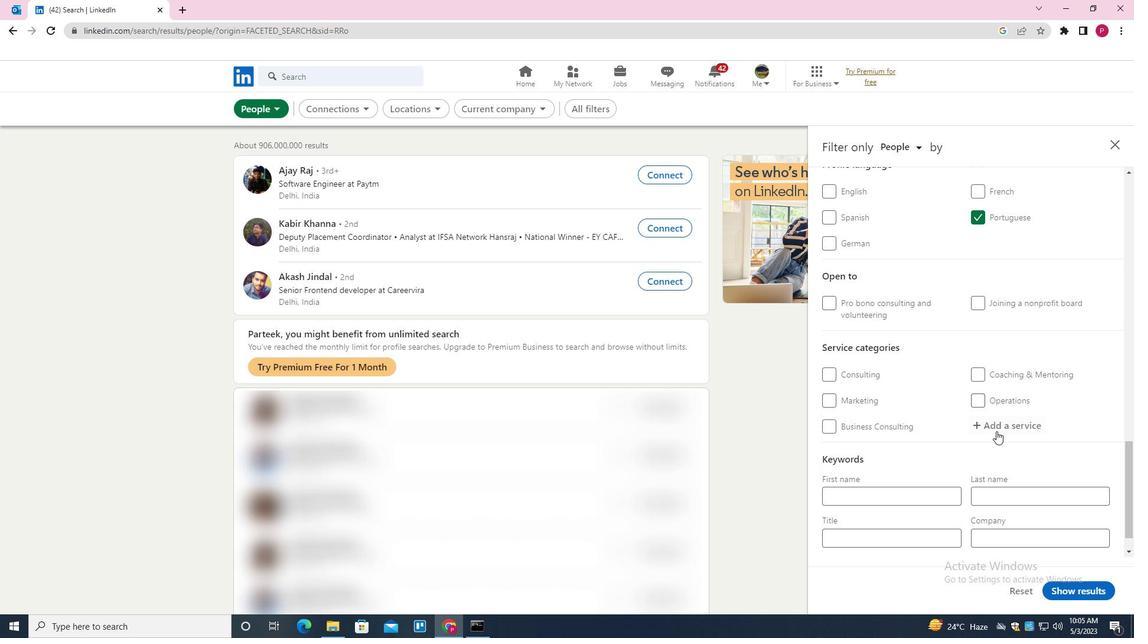 
Action: Key pressed <Key.shift><Key.shift><Key.shift><Key.shift>LOANS<Key.down><Key.enter>
Screenshot: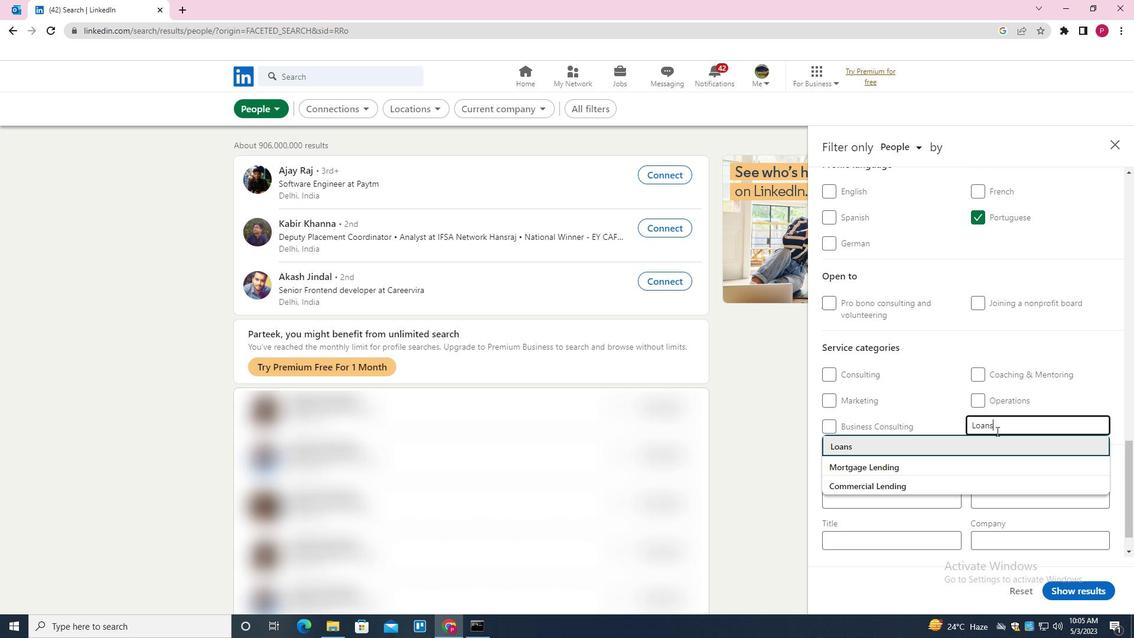 
Action: Mouse scrolled (996, 430) with delta (0, 0)
Screenshot: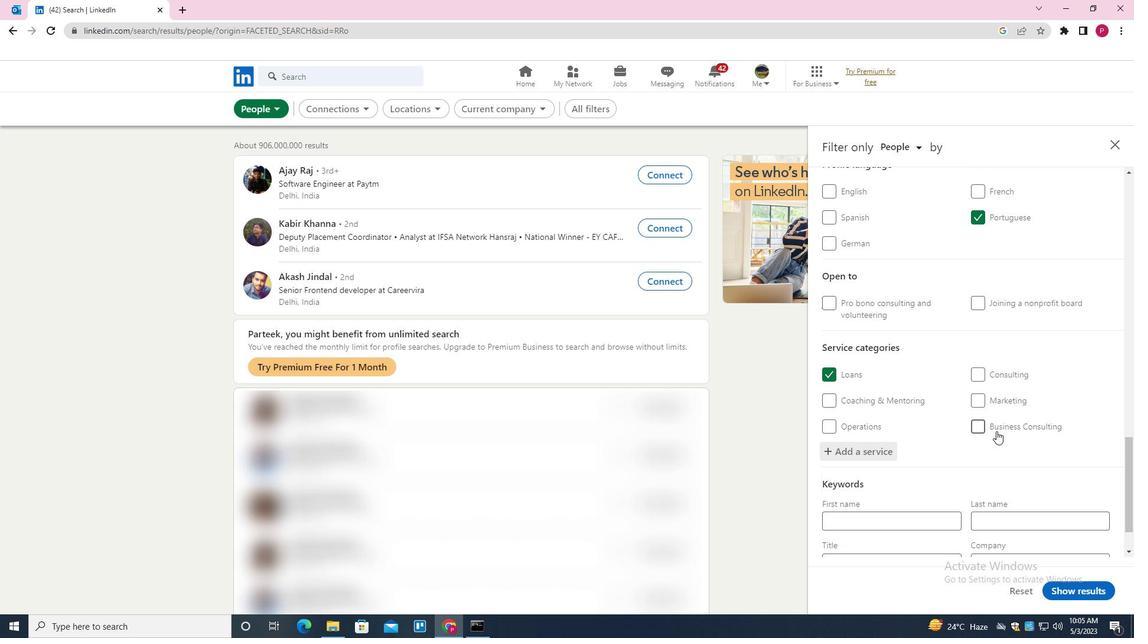 
Action: Mouse scrolled (996, 430) with delta (0, 0)
Screenshot: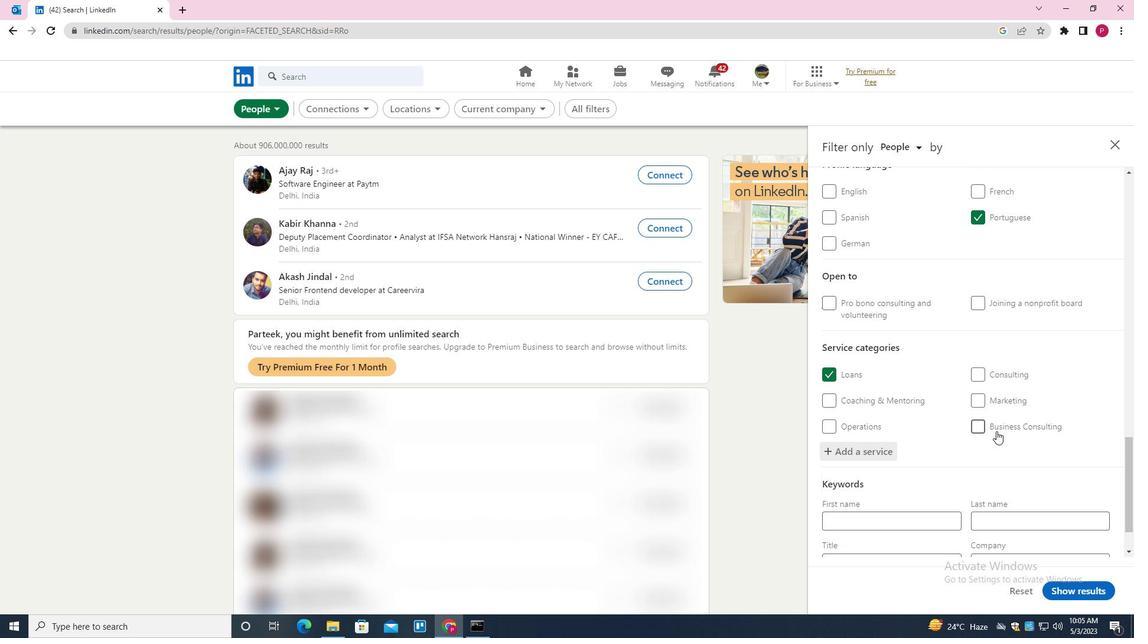 
Action: Mouse scrolled (996, 430) with delta (0, 0)
Screenshot: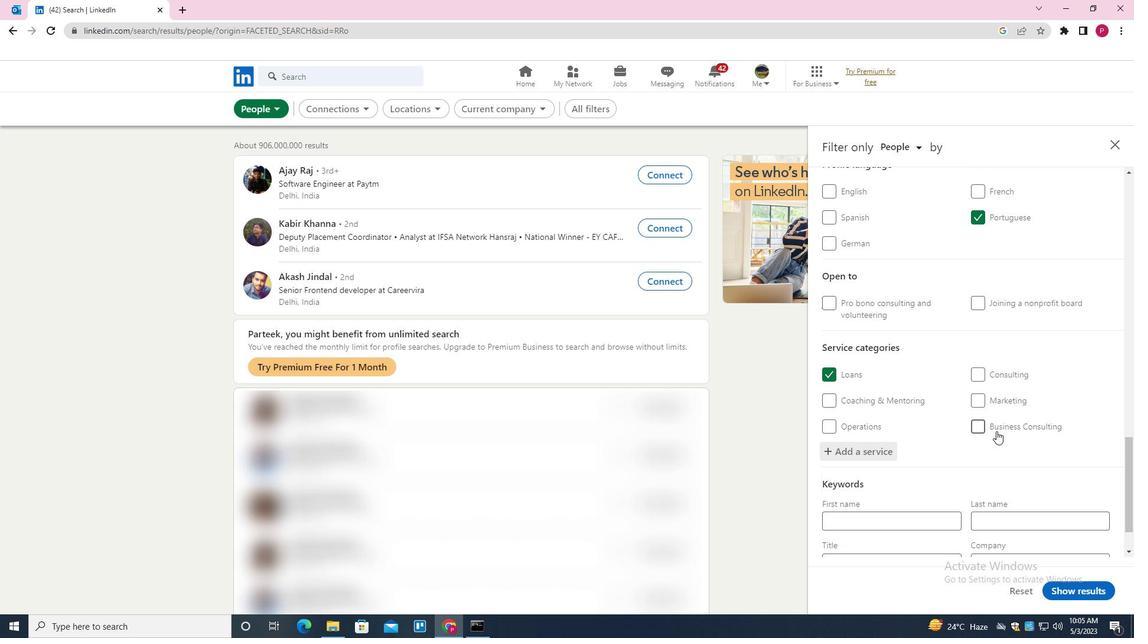 
Action: Mouse scrolled (996, 430) with delta (0, 0)
Screenshot: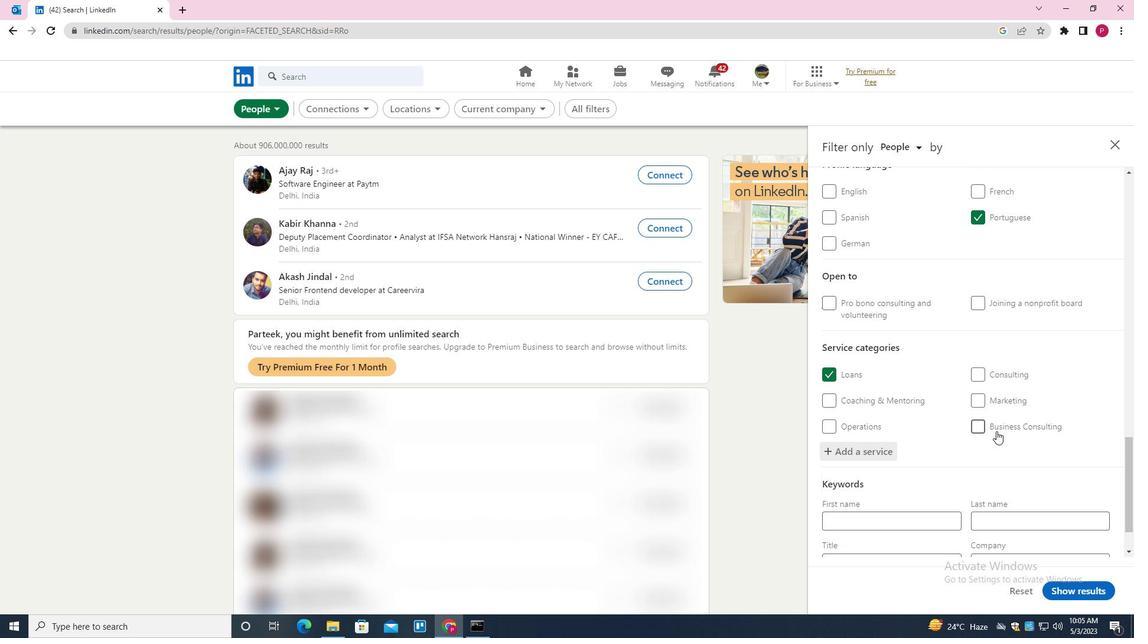 
Action: Mouse scrolled (996, 430) with delta (0, 0)
Screenshot: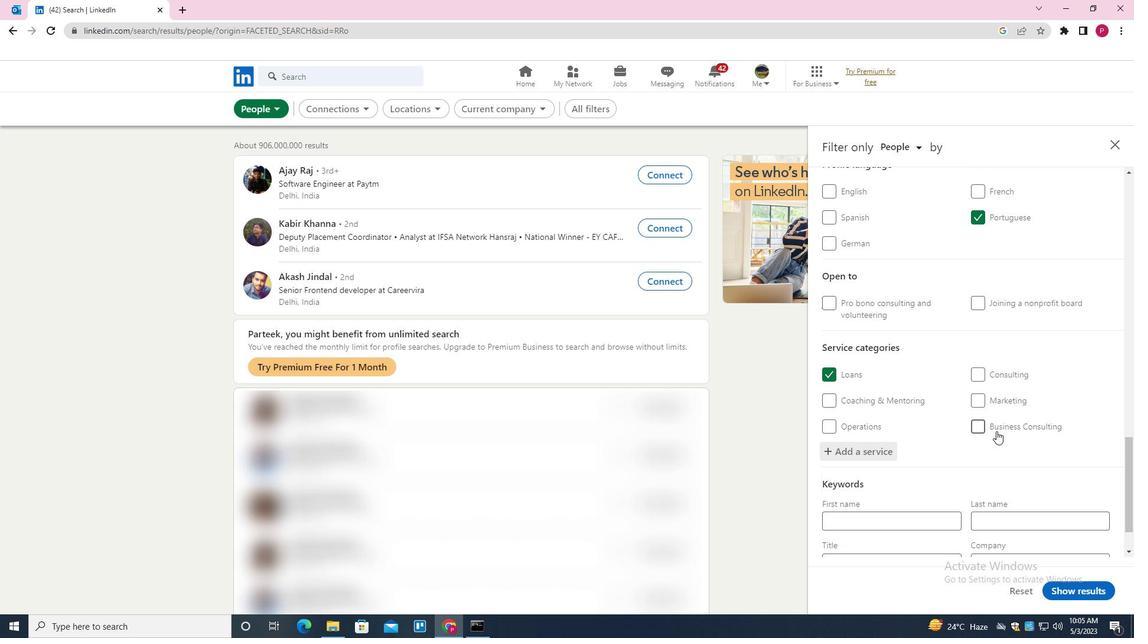 
Action: Mouse moved to (926, 500)
Screenshot: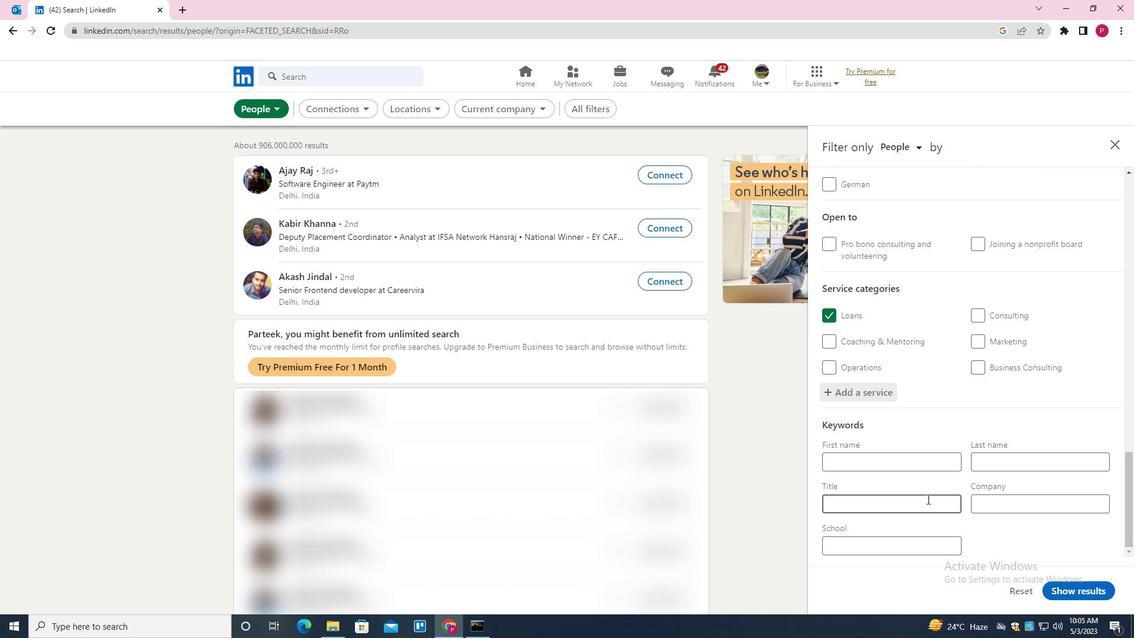 
Action: Mouse pressed left at (926, 500)
Screenshot: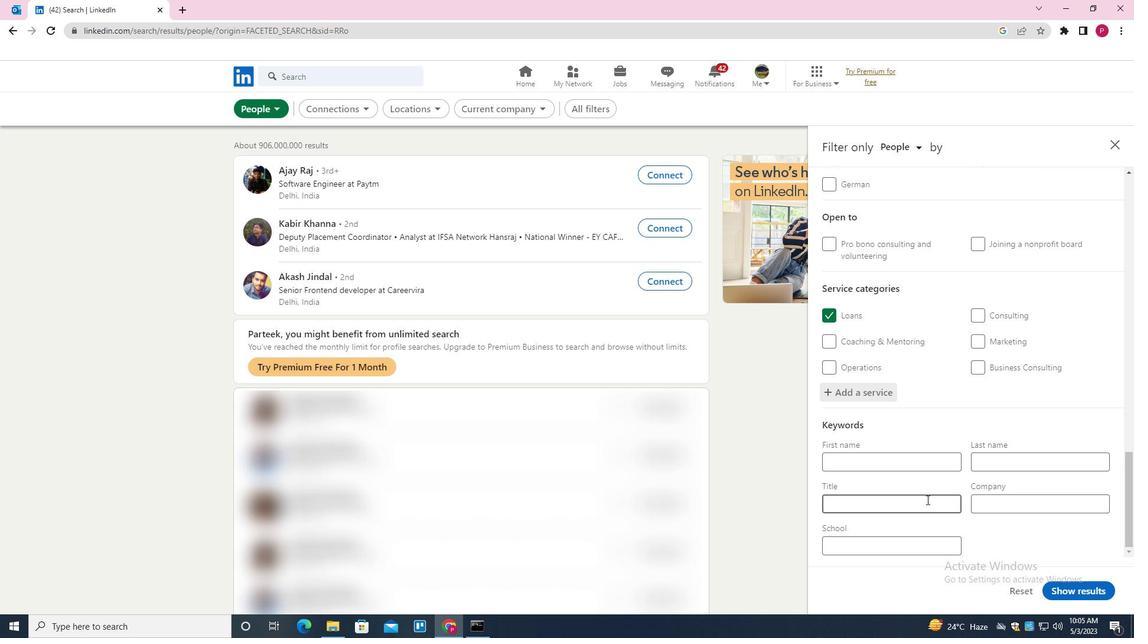 
Action: Key pressed <Key.shift><Key.shift><Key.shift><Key.shift><Key.shift>HOTEL<Key.space><Key.shift>RECEPTIONIST
Screenshot: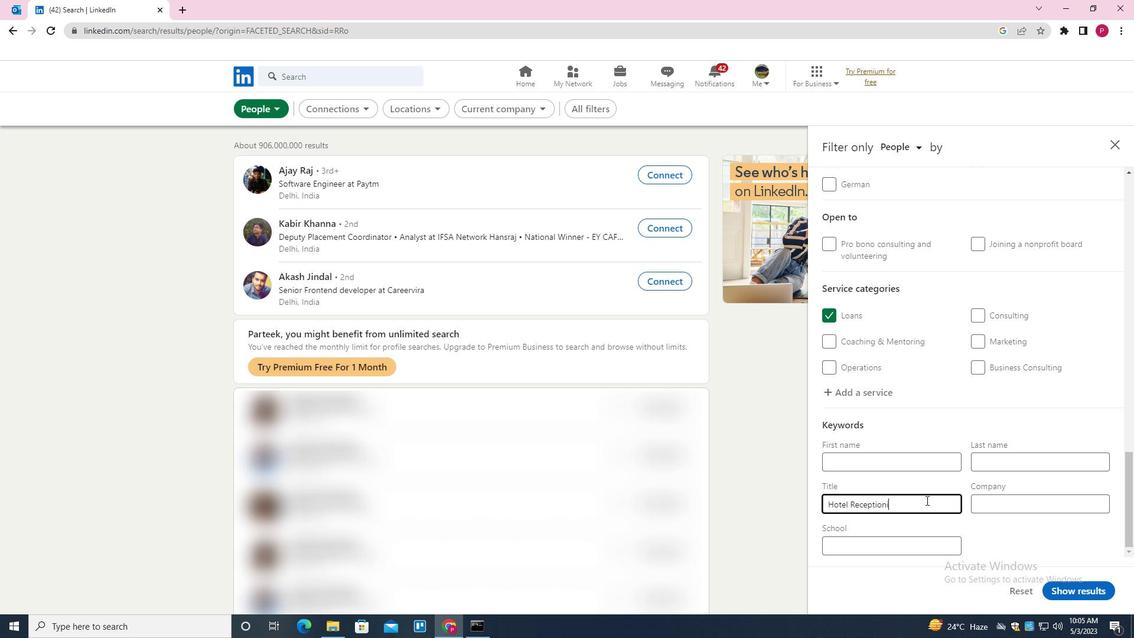 
Action: Mouse moved to (1065, 590)
Screenshot: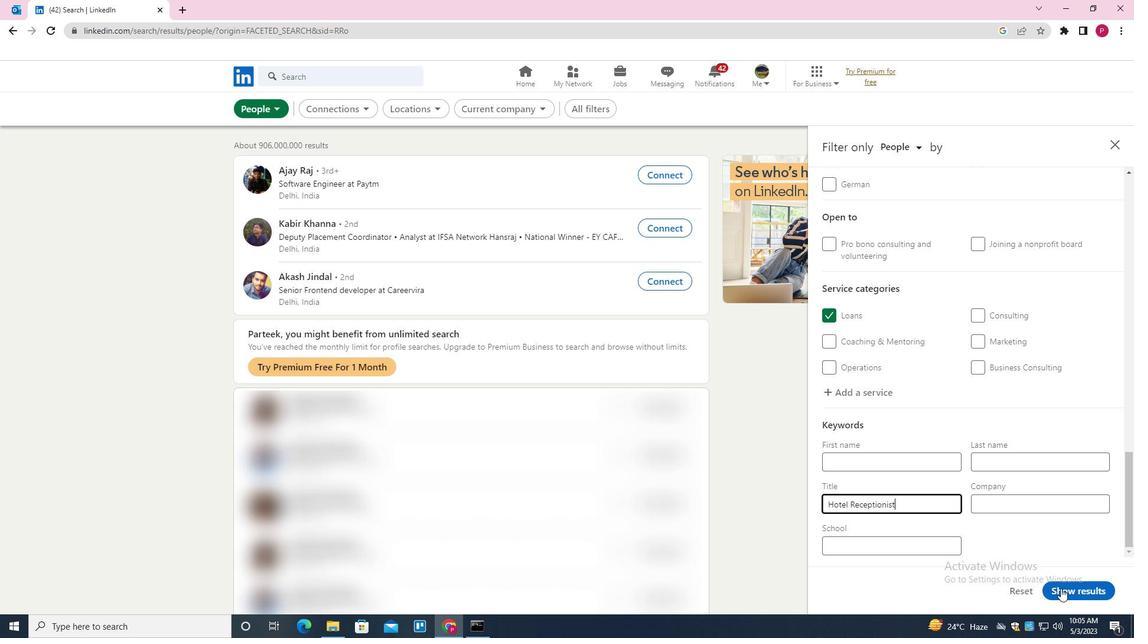 
Action: Mouse pressed left at (1065, 590)
Screenshot: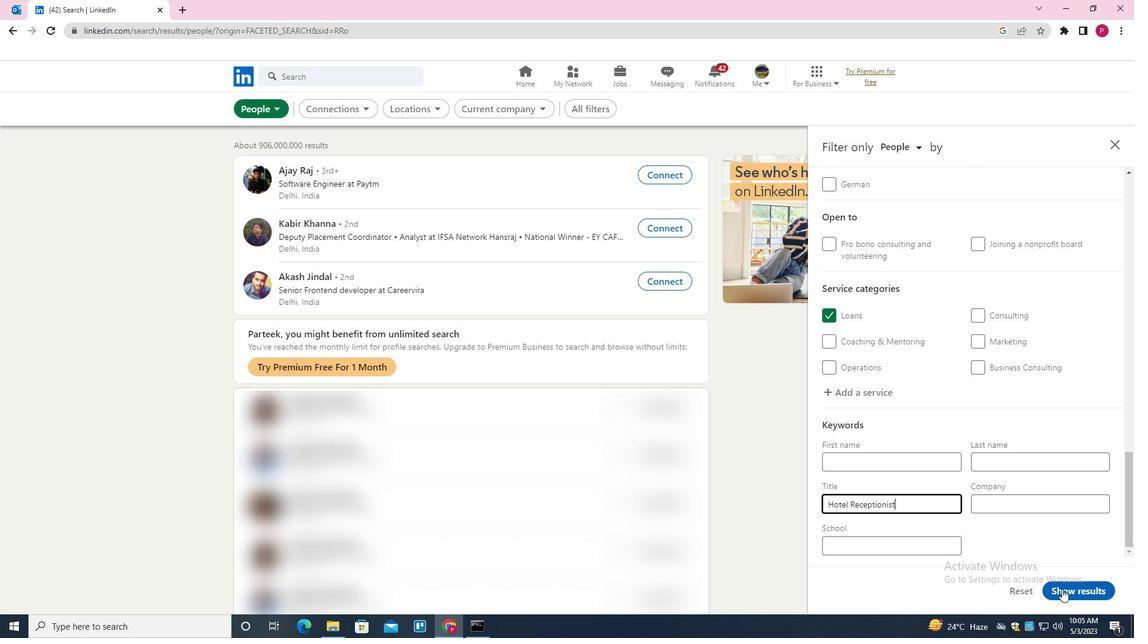 
Action: Mouse moved to (674, 334)
Screenshot: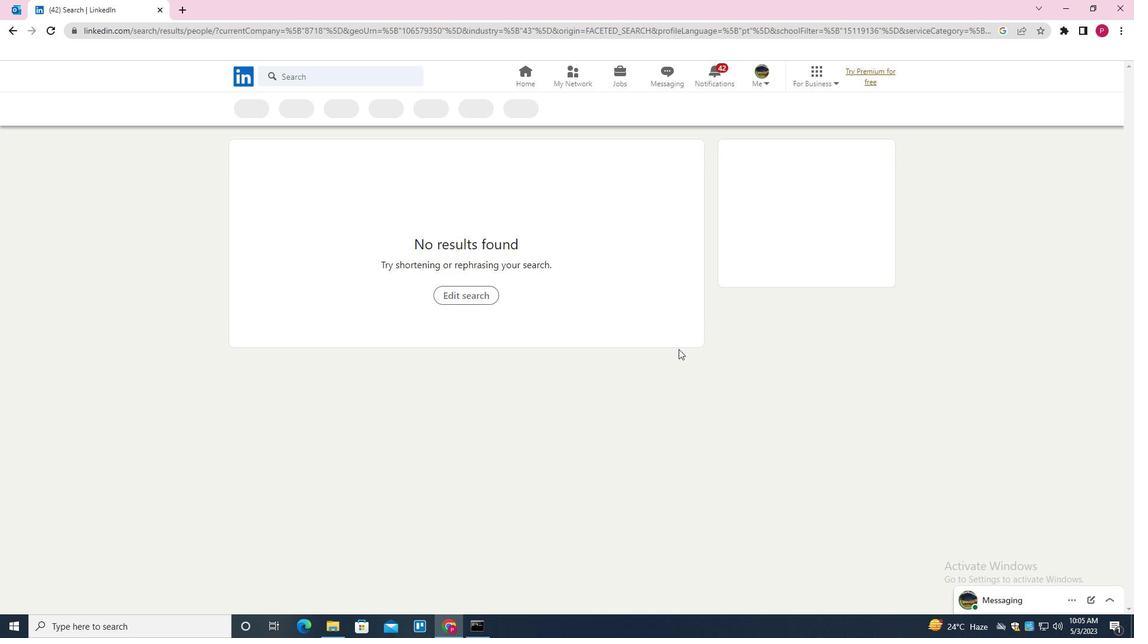 
